 Task: Search one way flight ticket for 5 adults, 2 children, 1 infant in seat and 2 infants on lap in economy from Redmond: Roberts Field to Riverton: Central Wyoming Regional Airport (was Riverton Regional) on 8-4-2023. Choice of flights is Alaska. Number of bags: 2 carry on bags. Price is upto 106000. Outbound departure time preference is 17:30.
Action: Mouse moved to (415, 343)
Screenshot: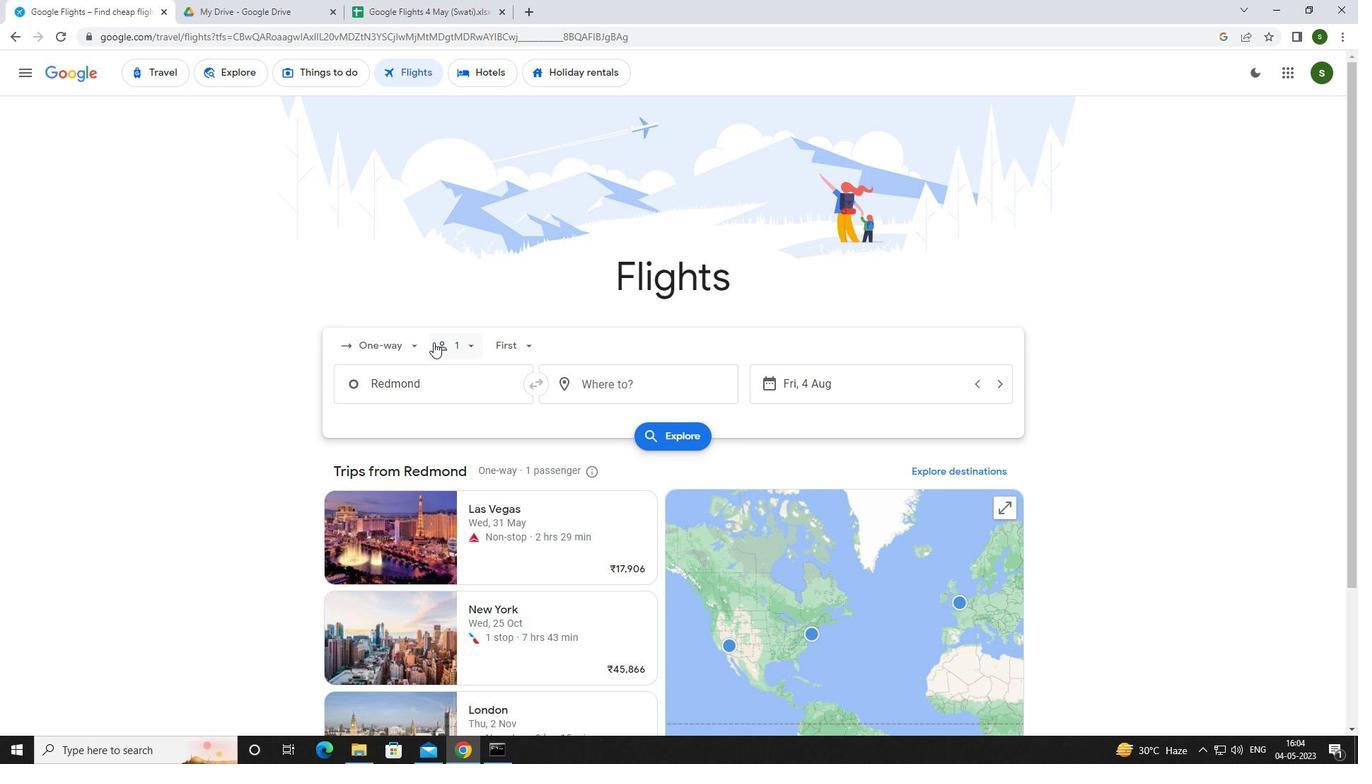 
Action: Mouse pressed left at (415, 343)
Screenshot: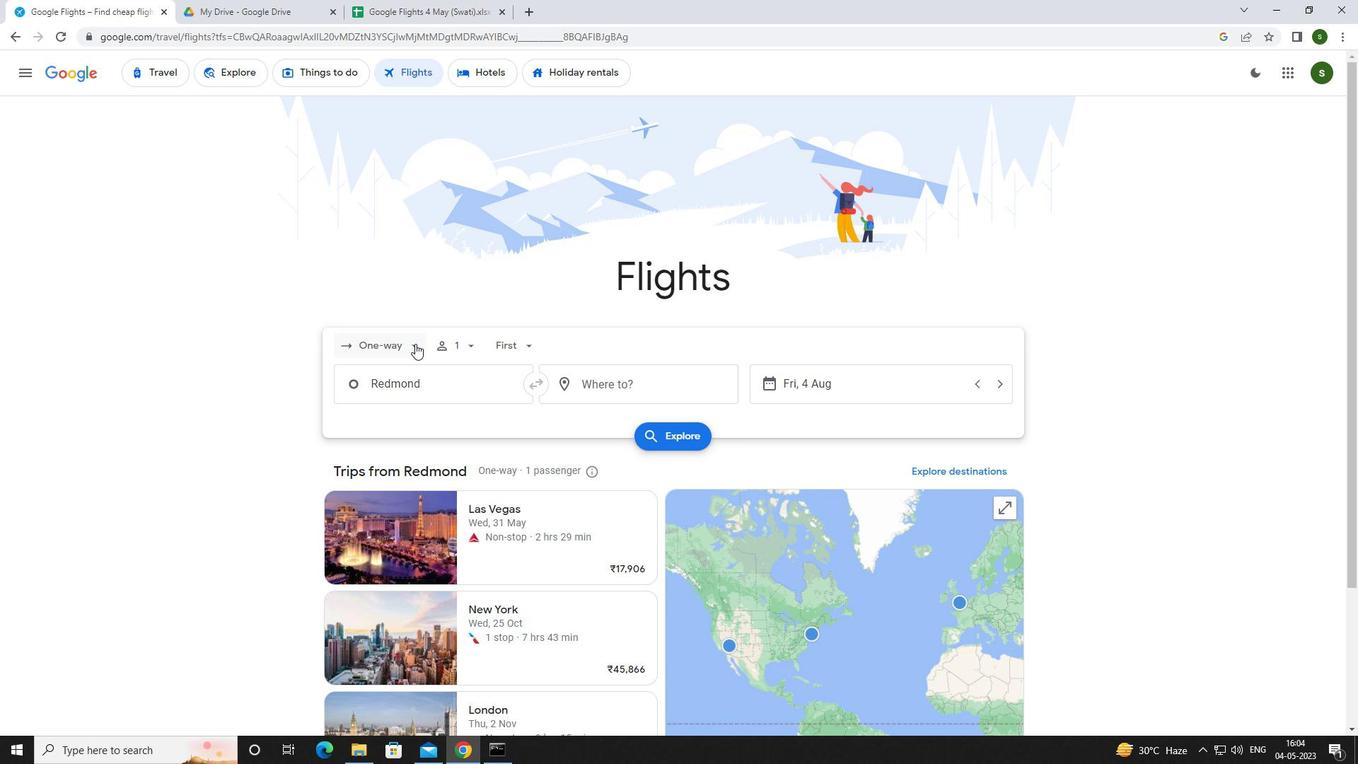 
Action: Mouse moved to (408, 407)
Screenshot: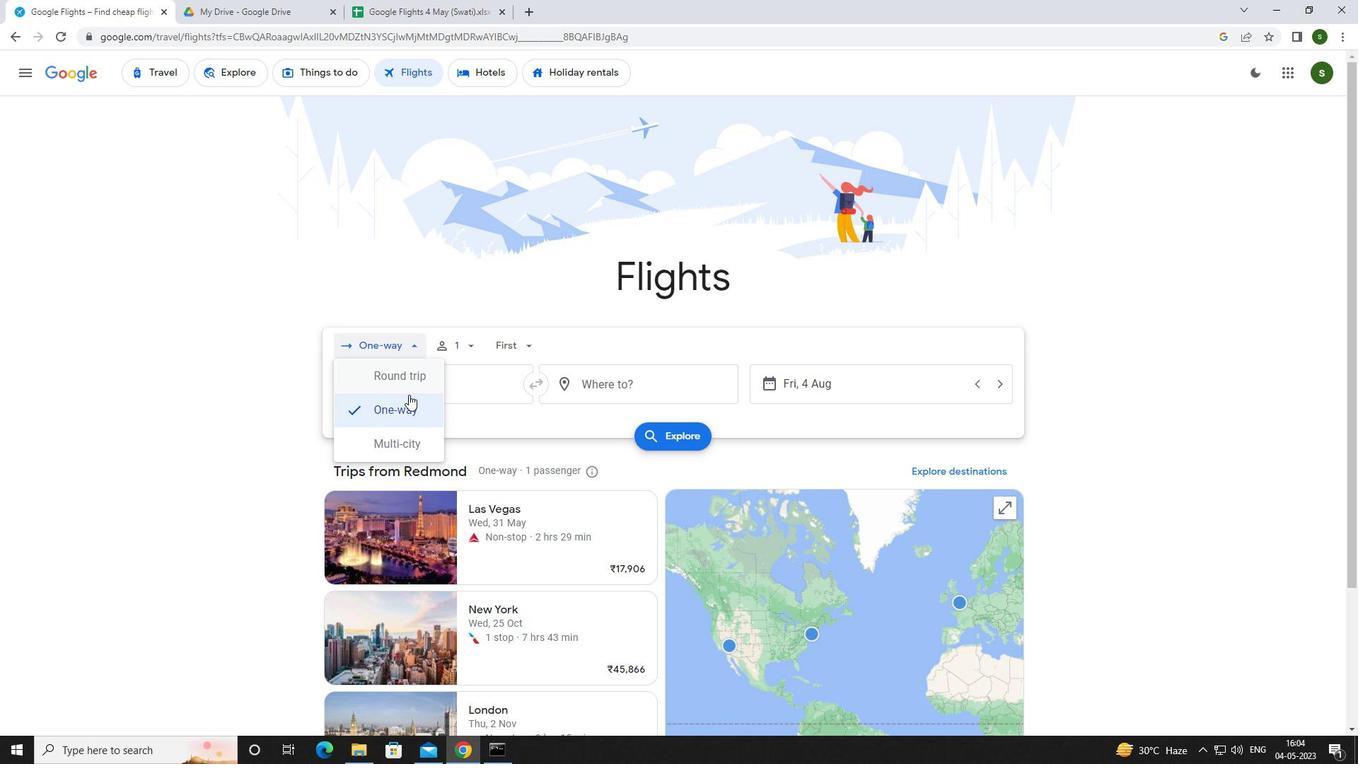 
Action: Mouse pressed left at (408, 407)
Screenshot: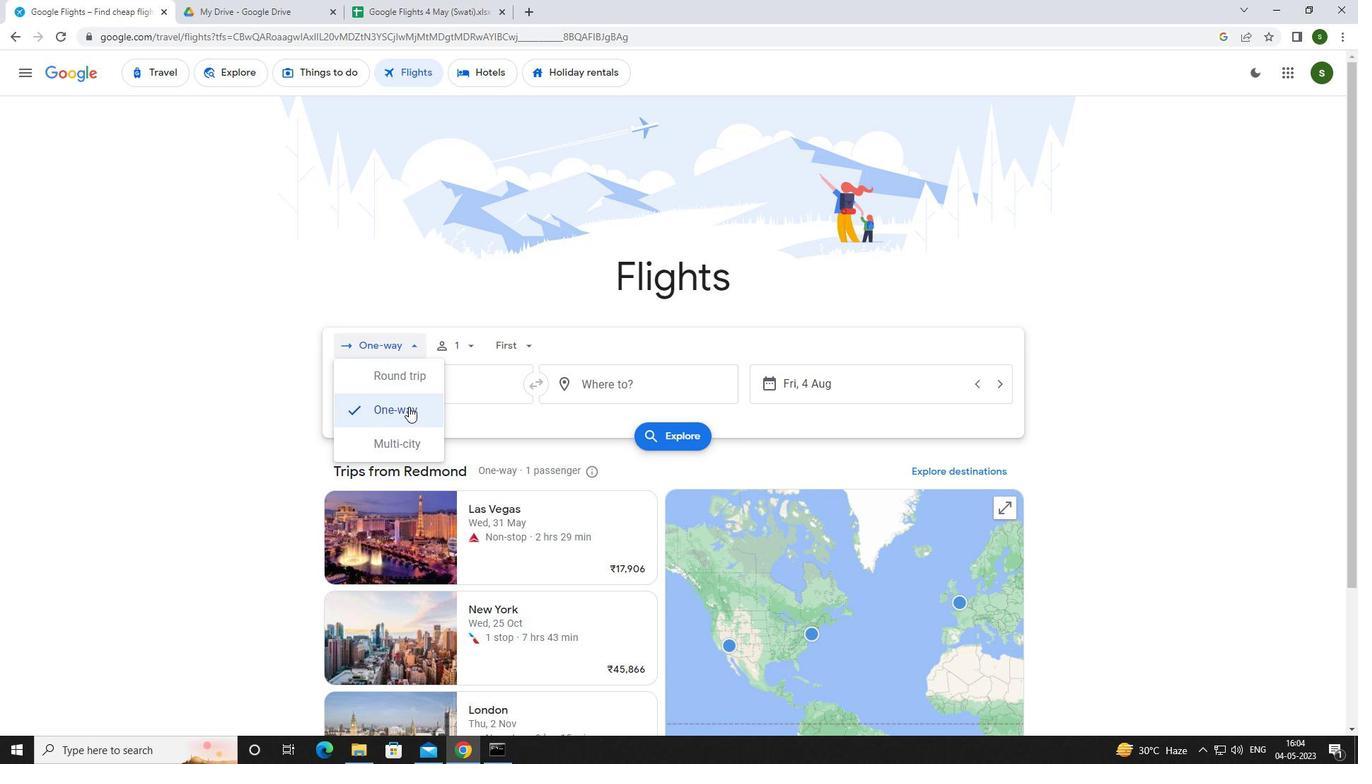 
Action: Mouse moved to (471, 350)
Screenshot: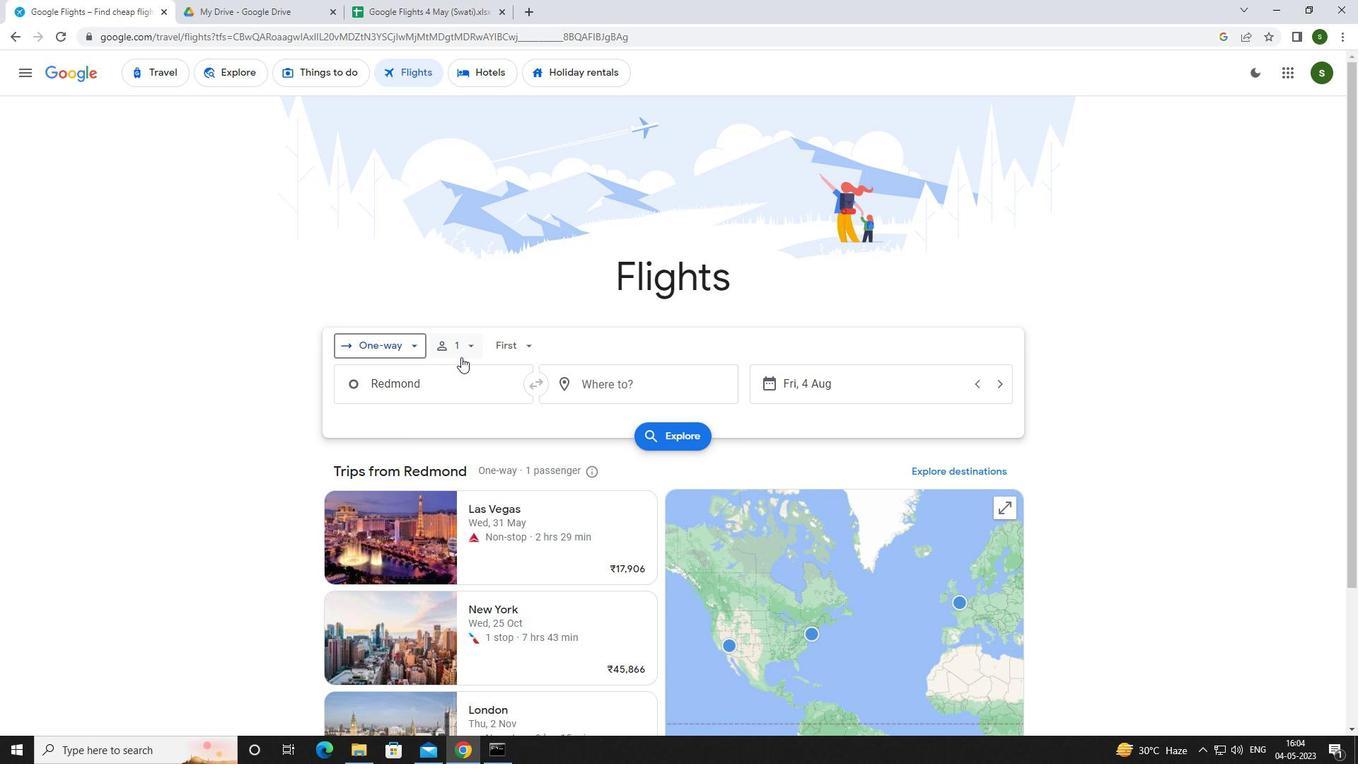 
Action: Mouse pressed left at (471, 350)
Screenshot: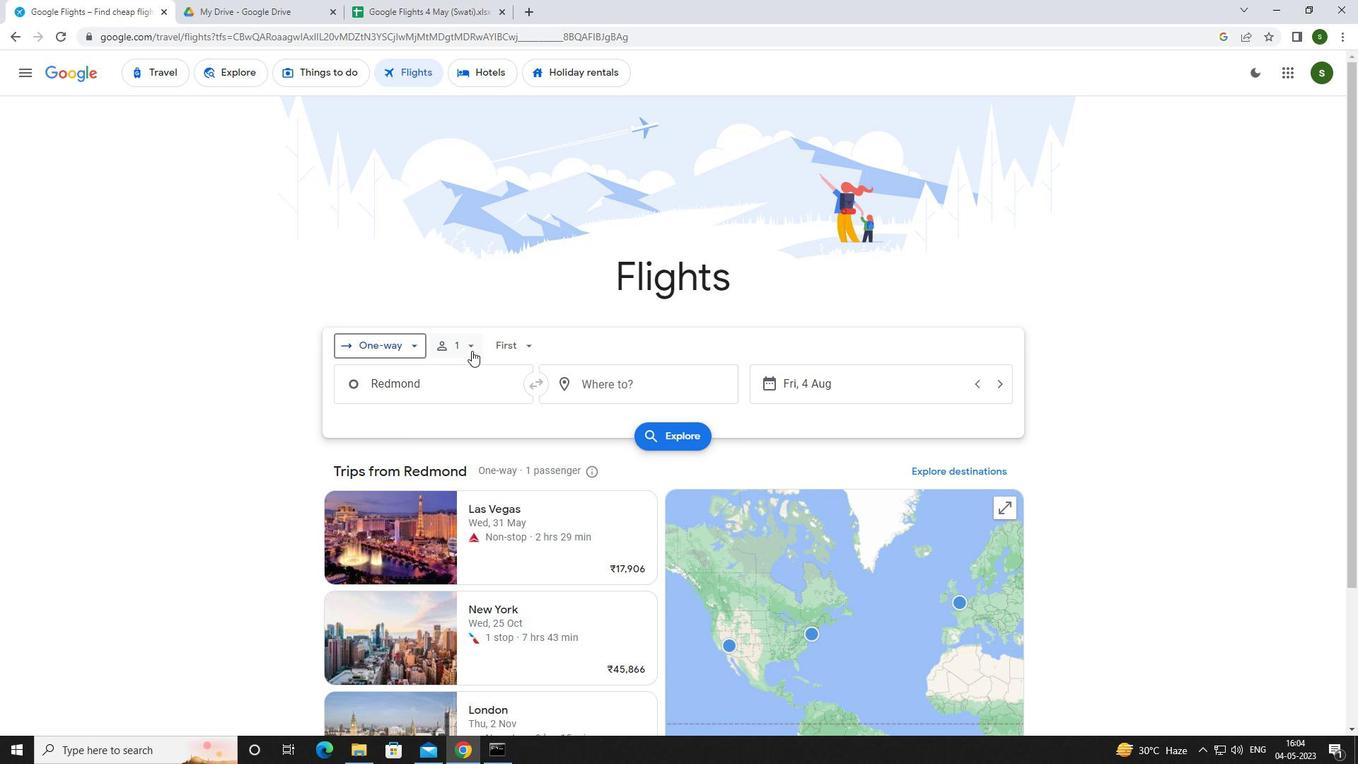 
Action: Mouse moved to (575, 384)
Screenshot: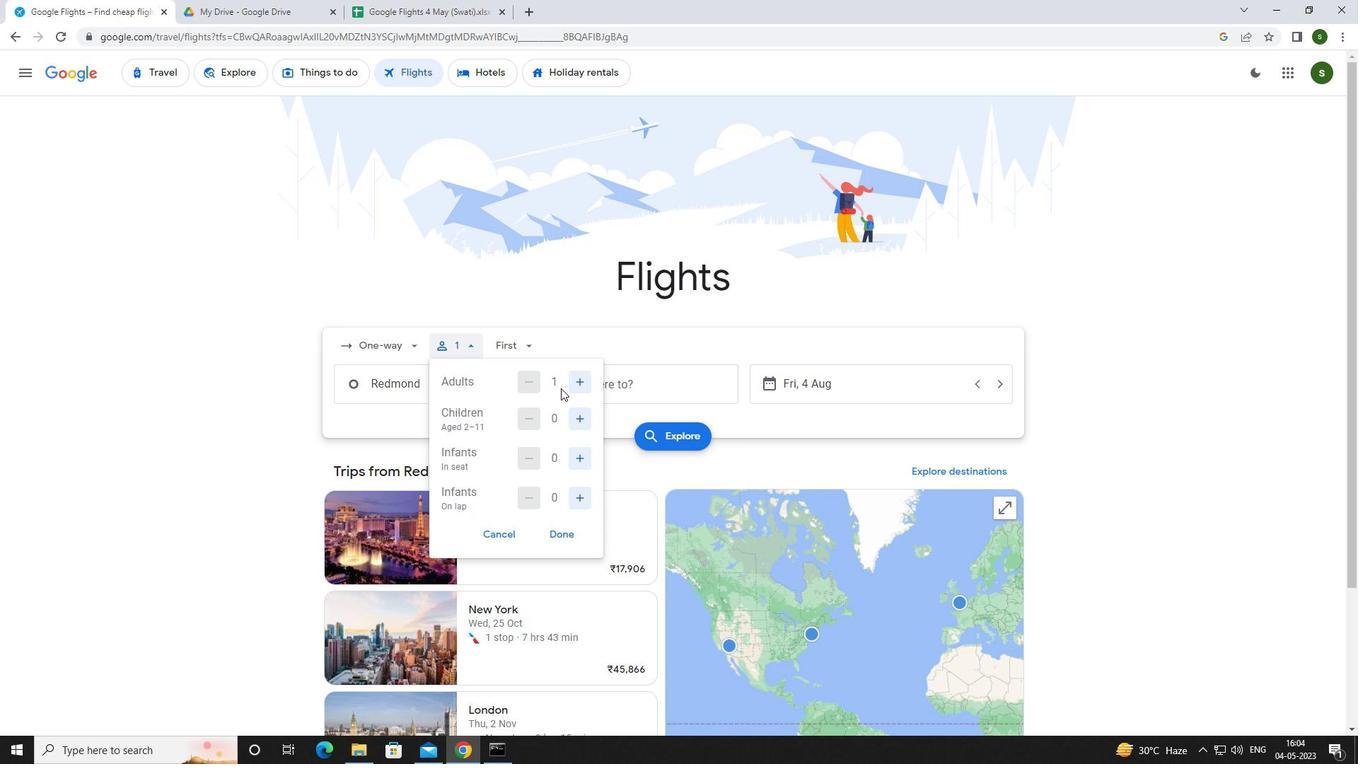 
Action: Mouse pressed left at (575, 384)
Screenshot: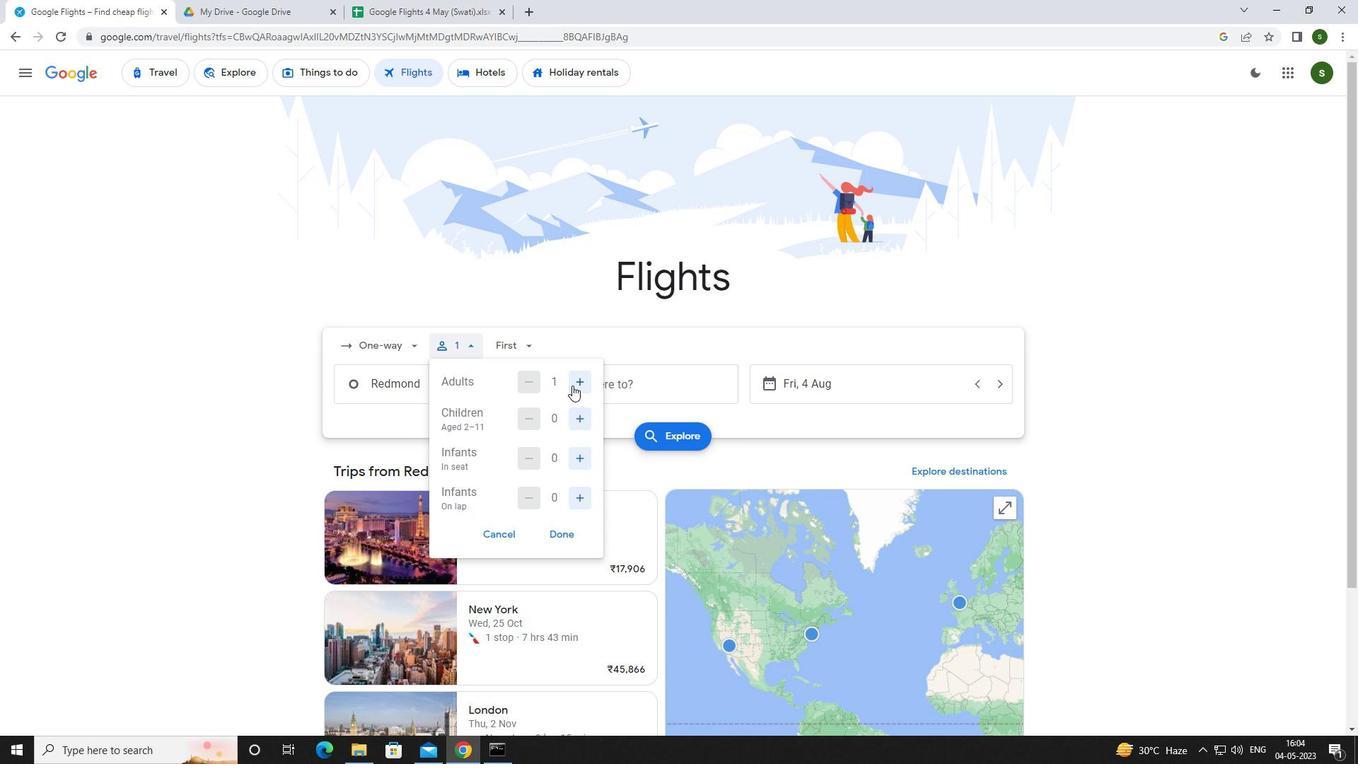 
Action: Mouse pressed left at (575, 384)
Screenshot: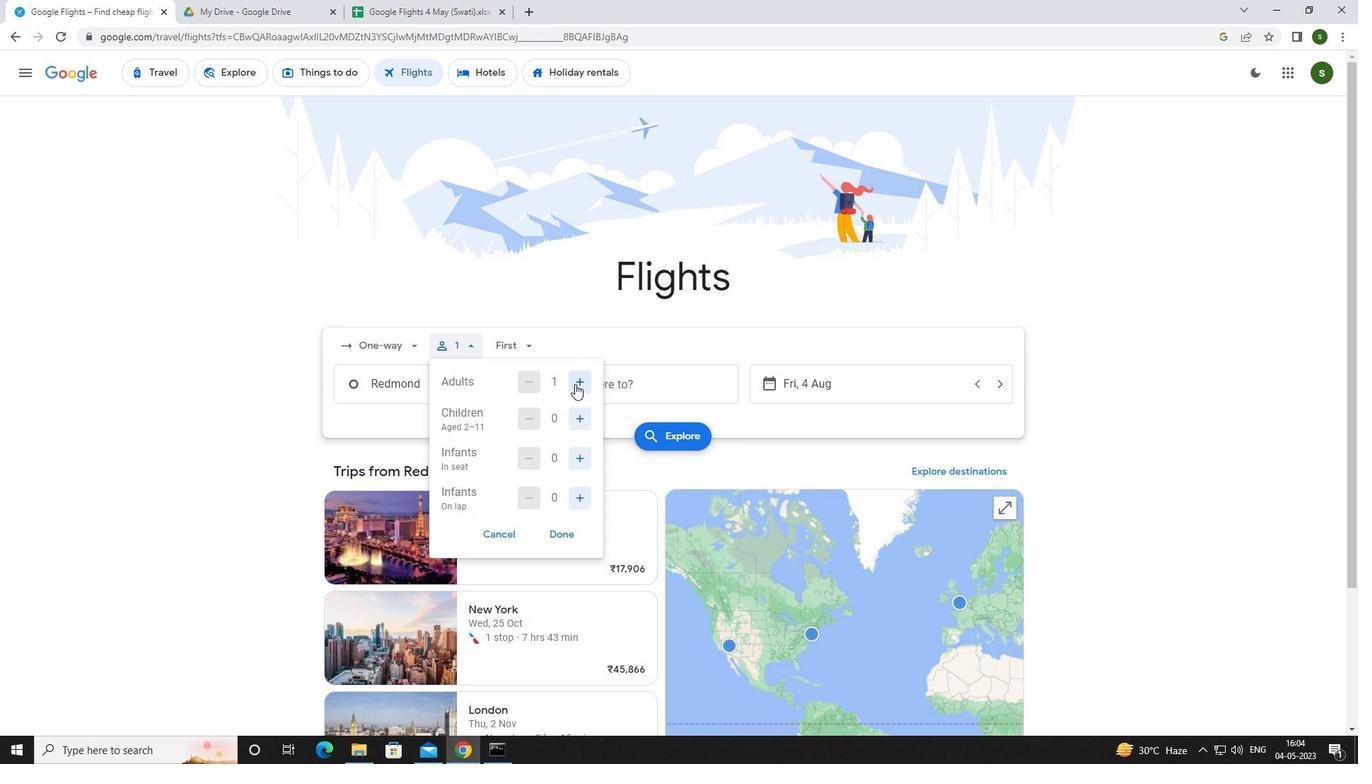 
Action: Mouse pressed left at (575, 384)
Screenshot: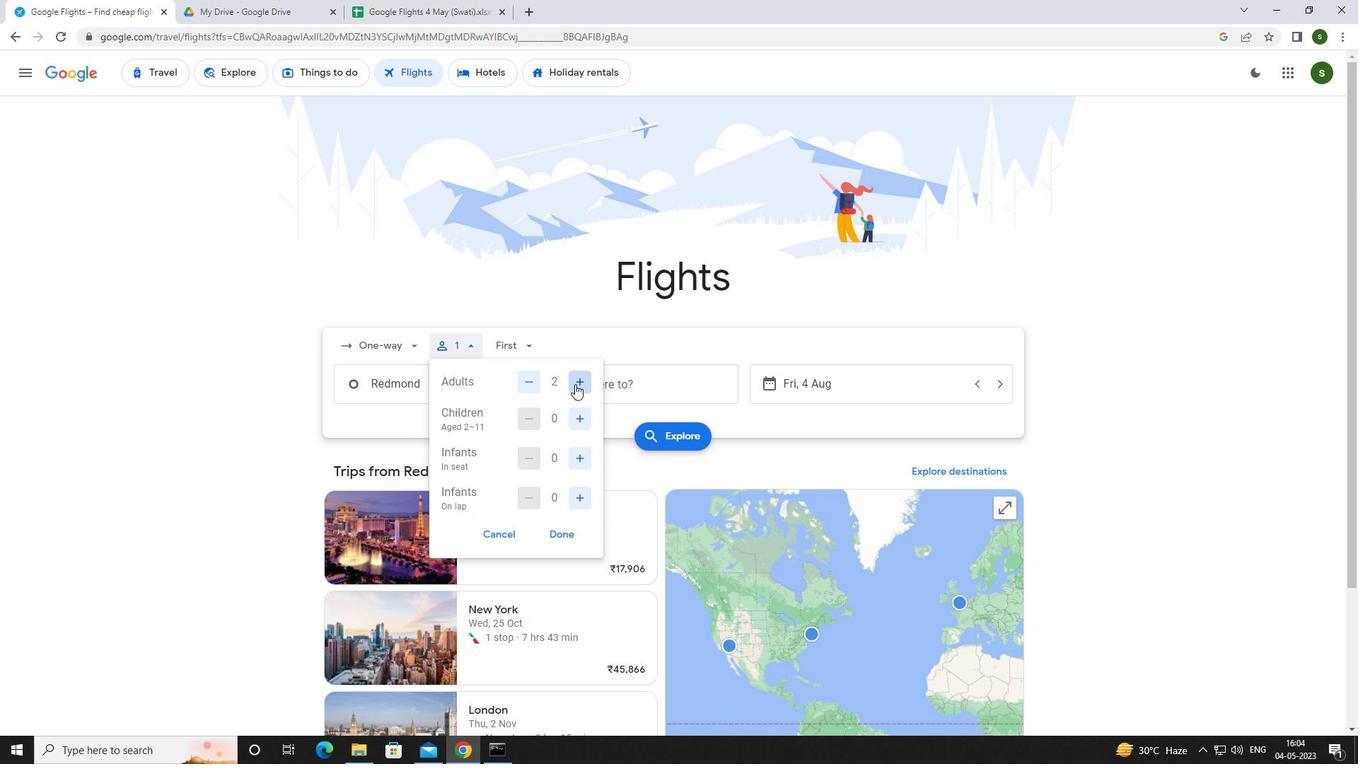 
Action: Mouse pressed left at (575, 384)
Screenshot: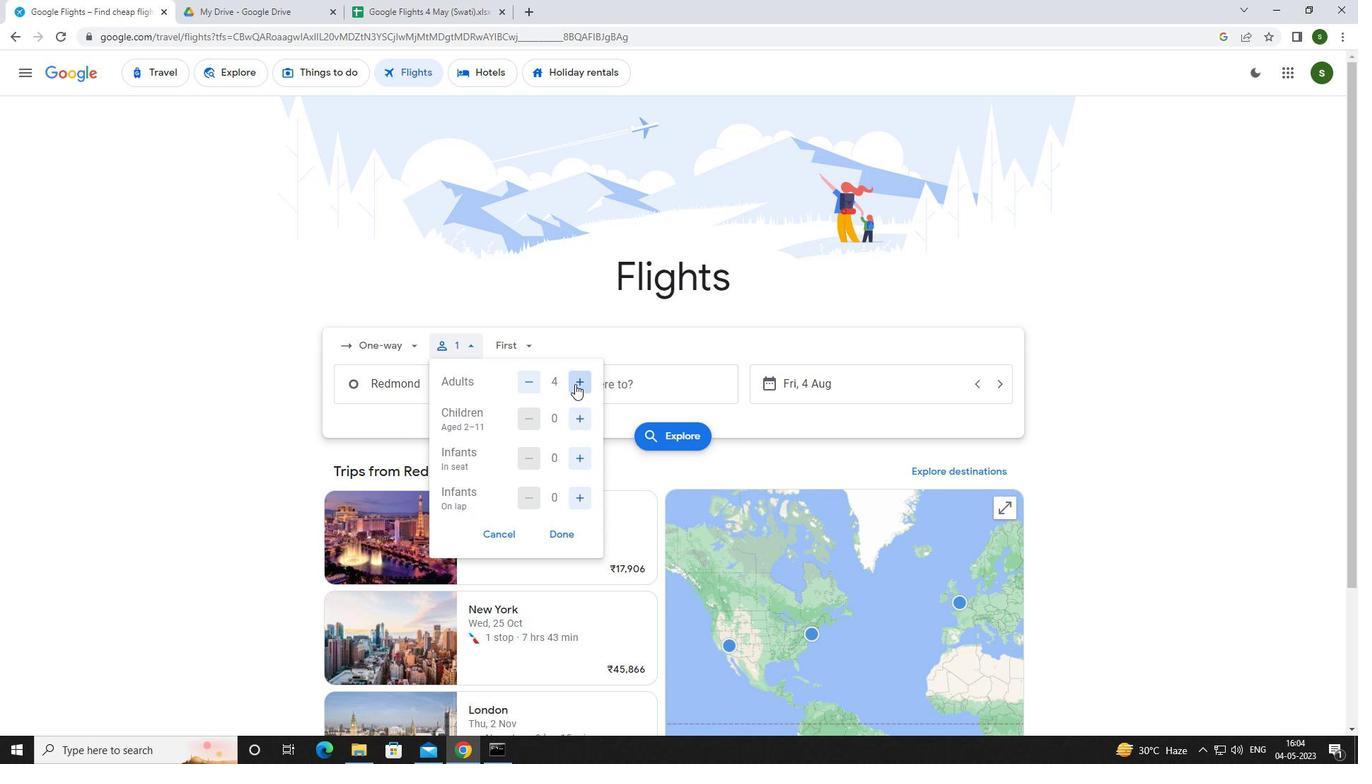 
Action: Mouse moved to (587, 415)
Screenshot: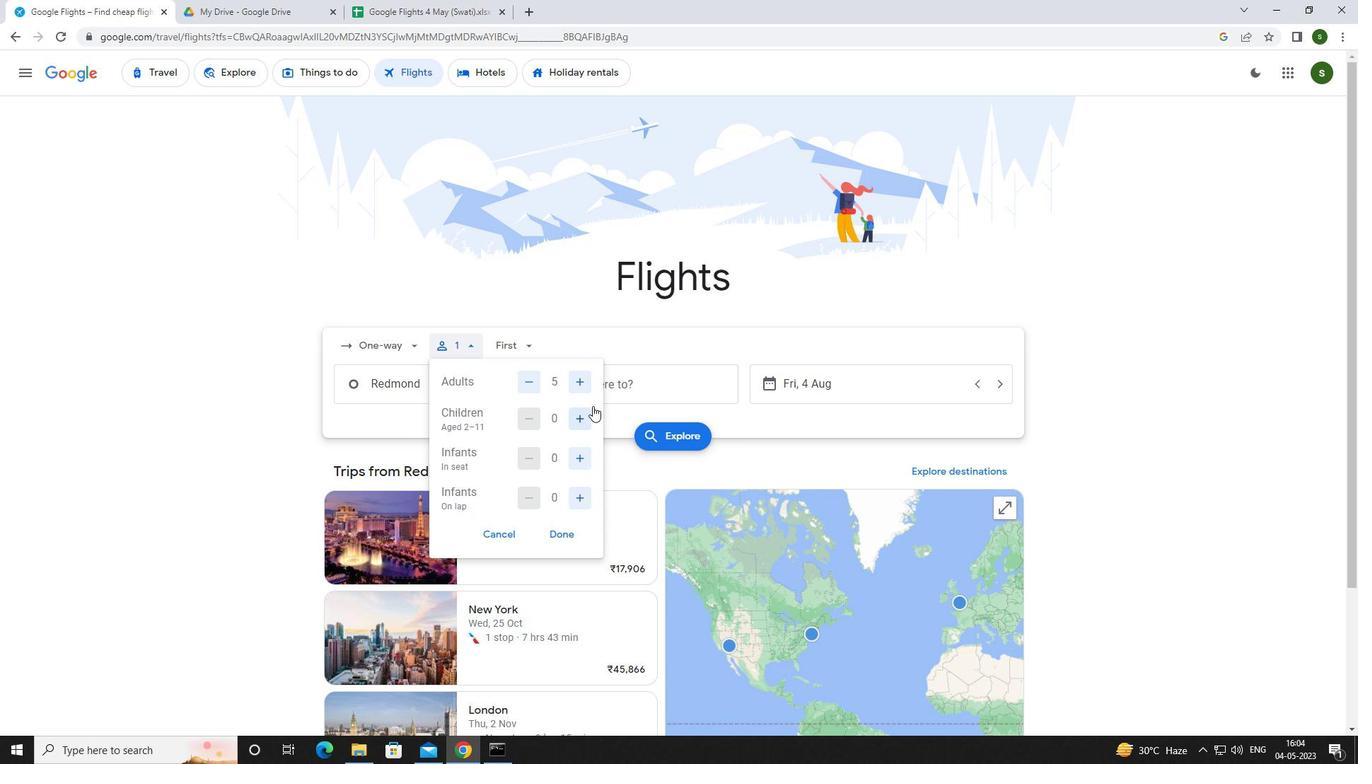 
Action: Mouse pressed left at (587, 415)
Screenshot: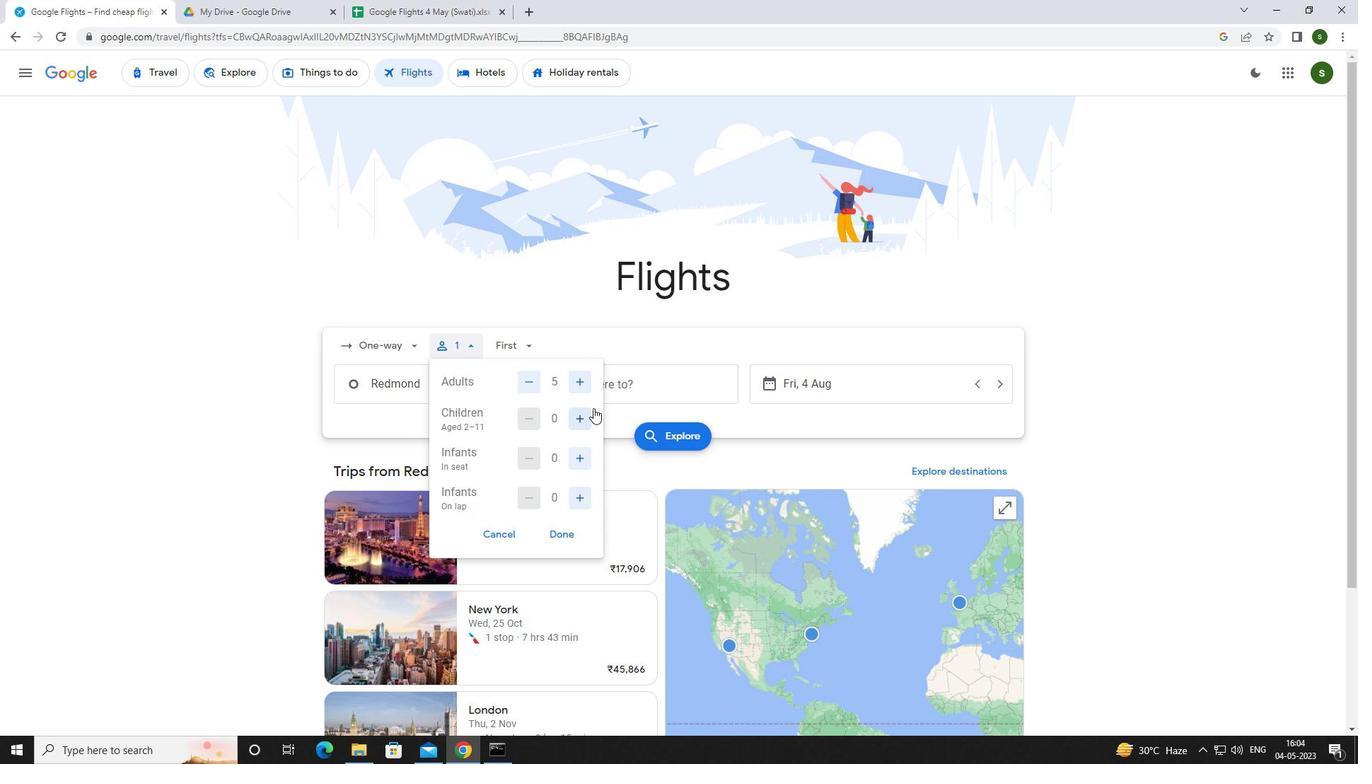 
Action: Mouse pressed left at (587, 415)
Screenshot: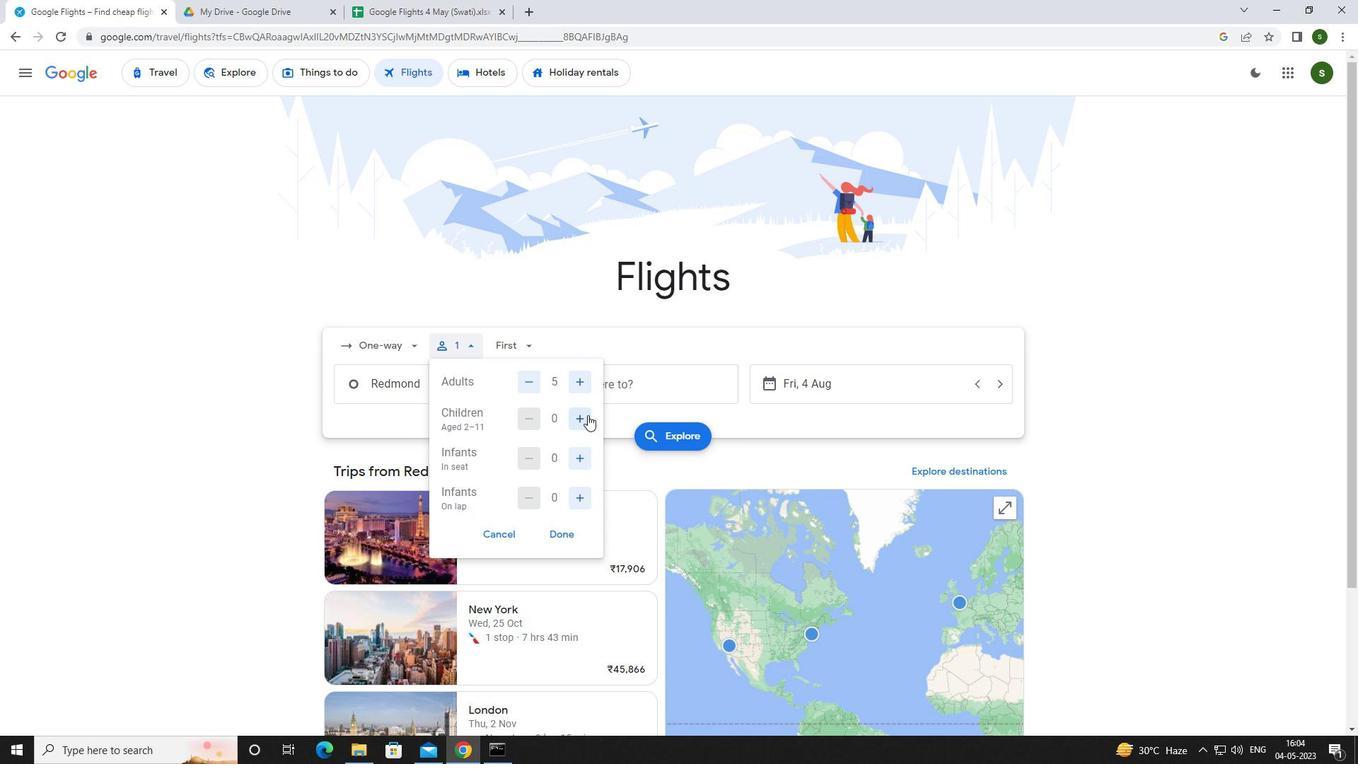 
Action: Mouse moved to (578, 452)
Screenshot: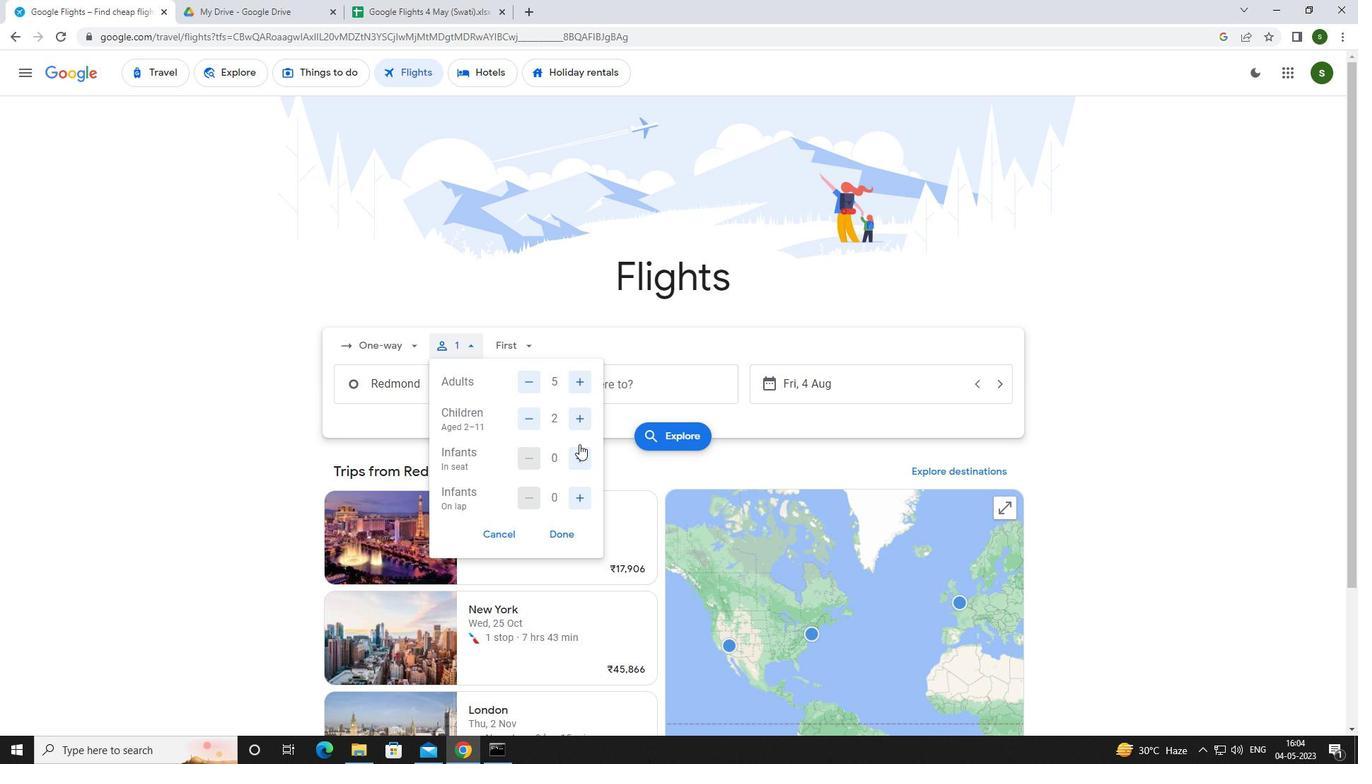 
Action: Mouse pressed left at (578, 452)
Screenshot: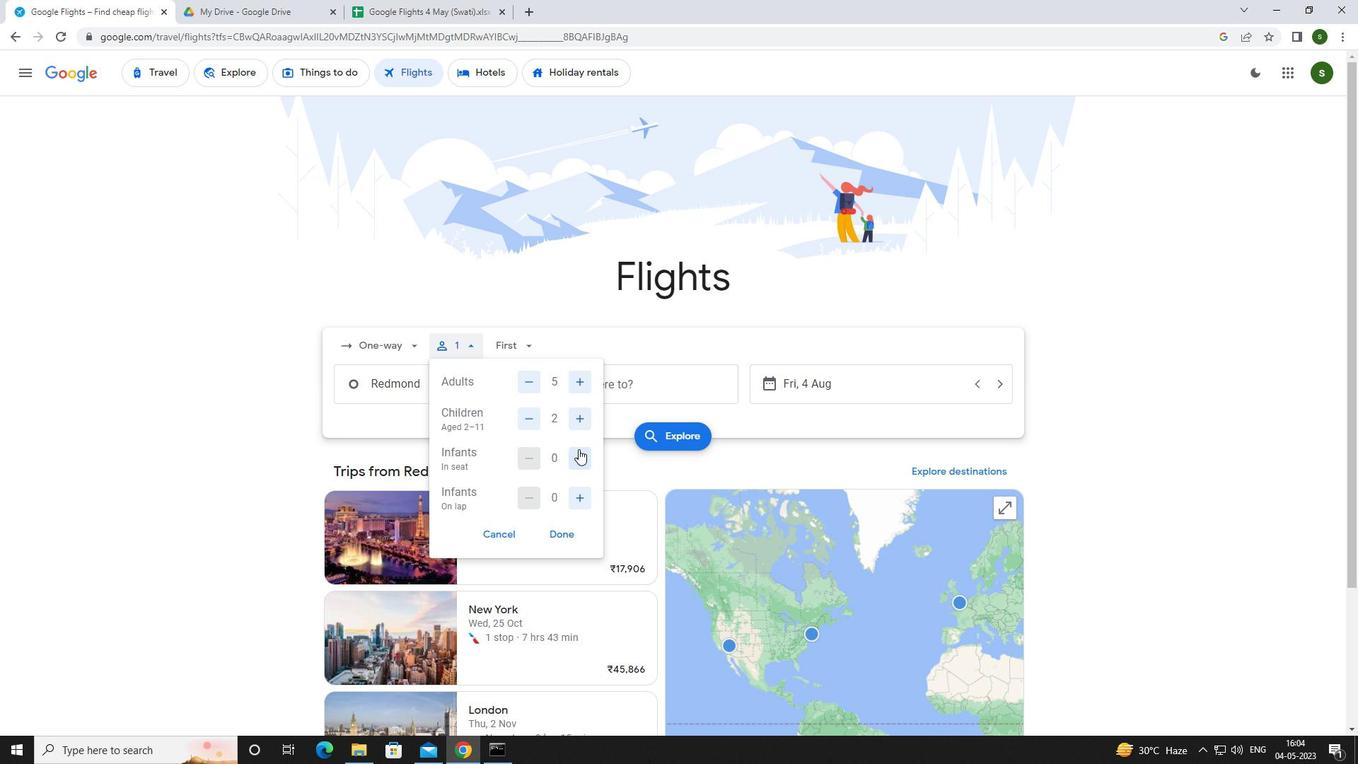 
Action: Mouse moved to (578, 488)
Screenshot: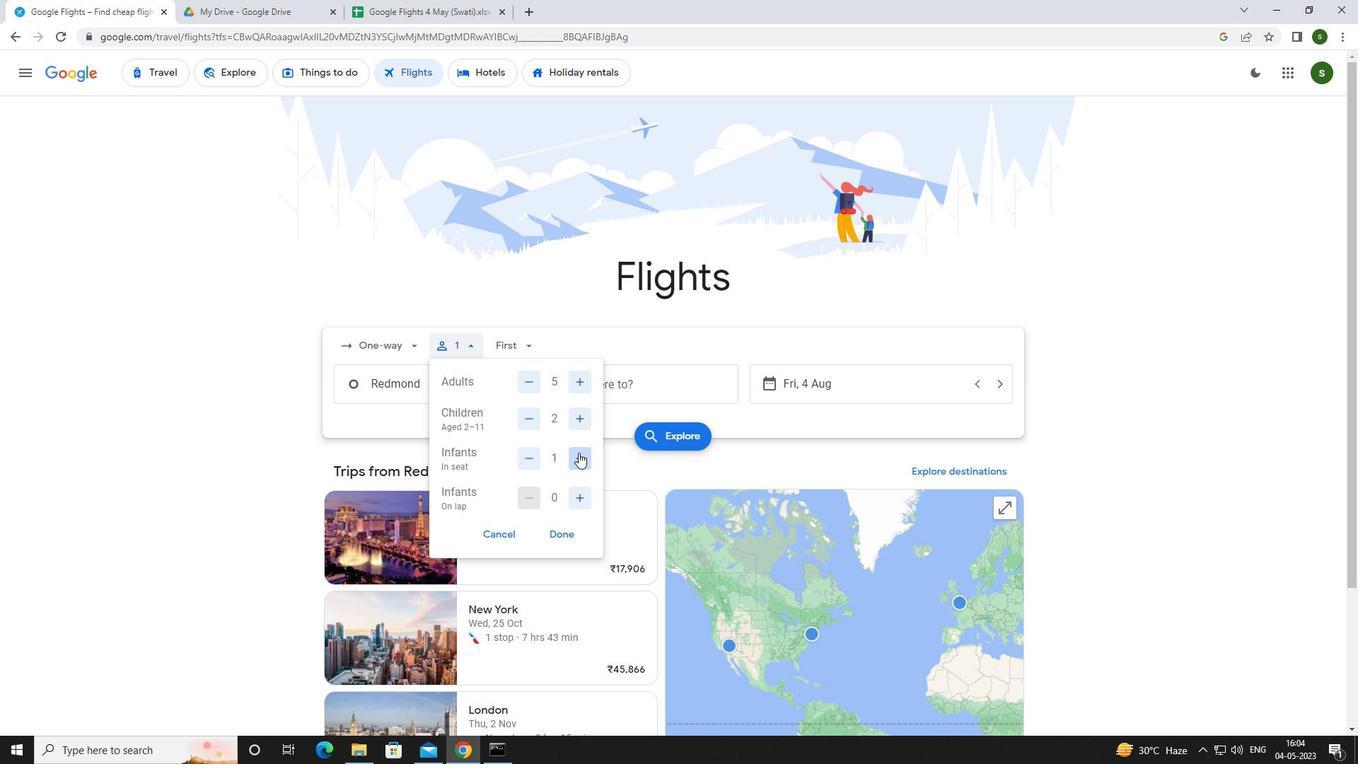 
Action: Mouse pressed left at (578, 488)
Screenshot: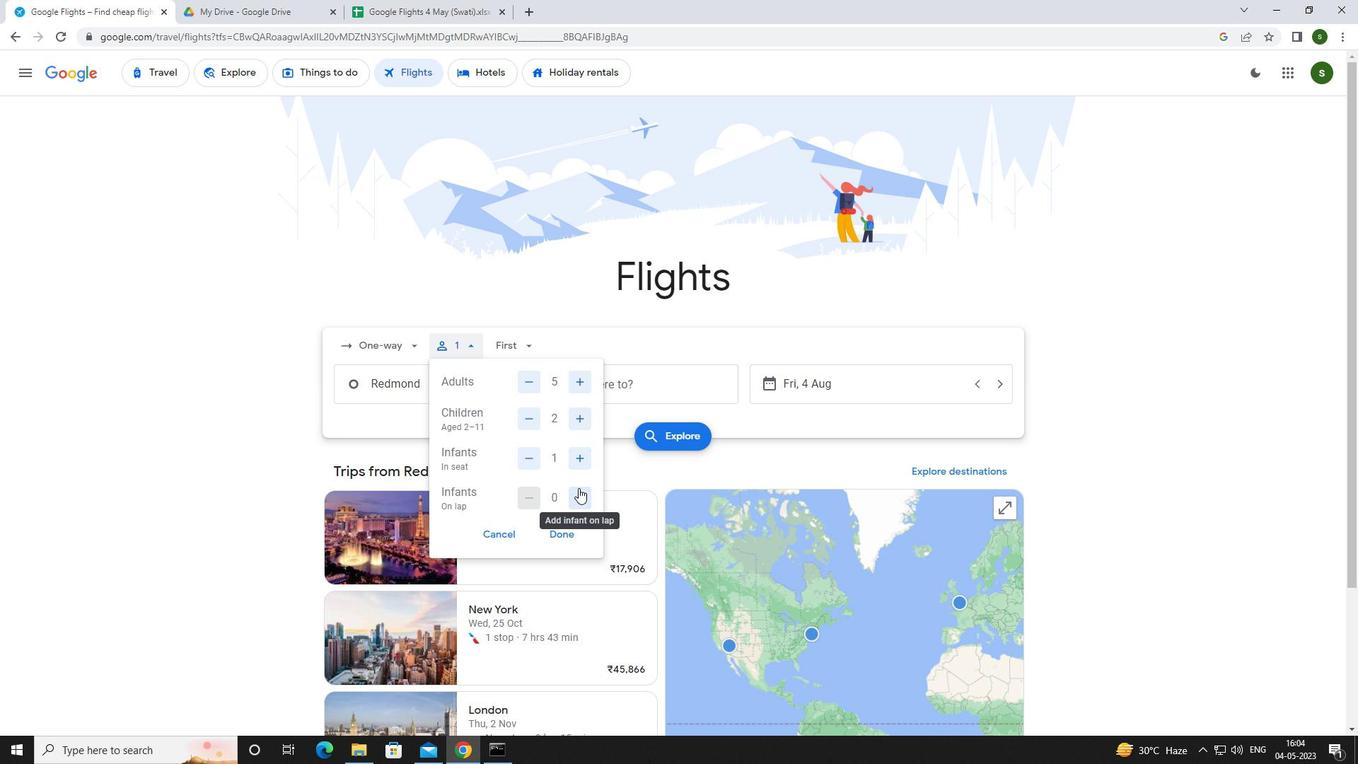 
Action: Mouse moved to (510, 343)
Screenshot: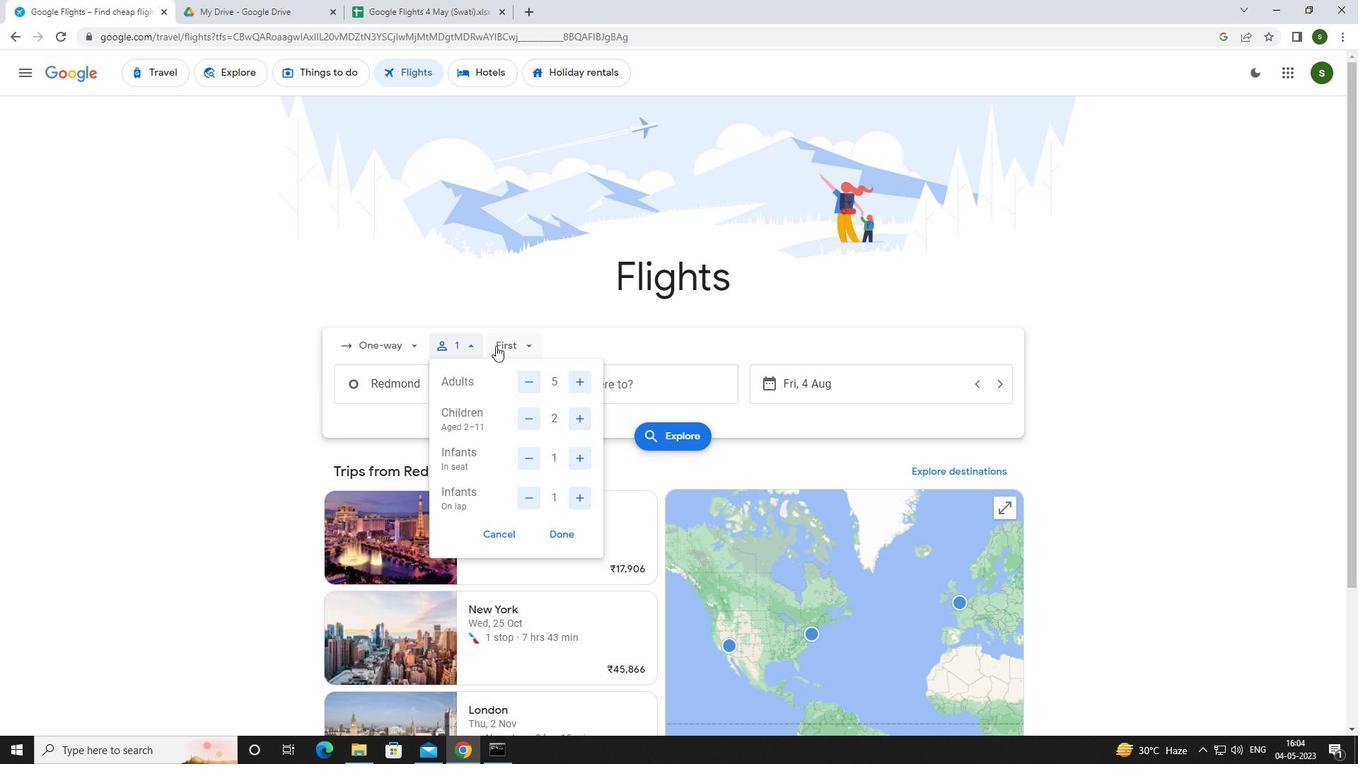 
Action: Mouse pressed left at (510, 343)
Screenshot: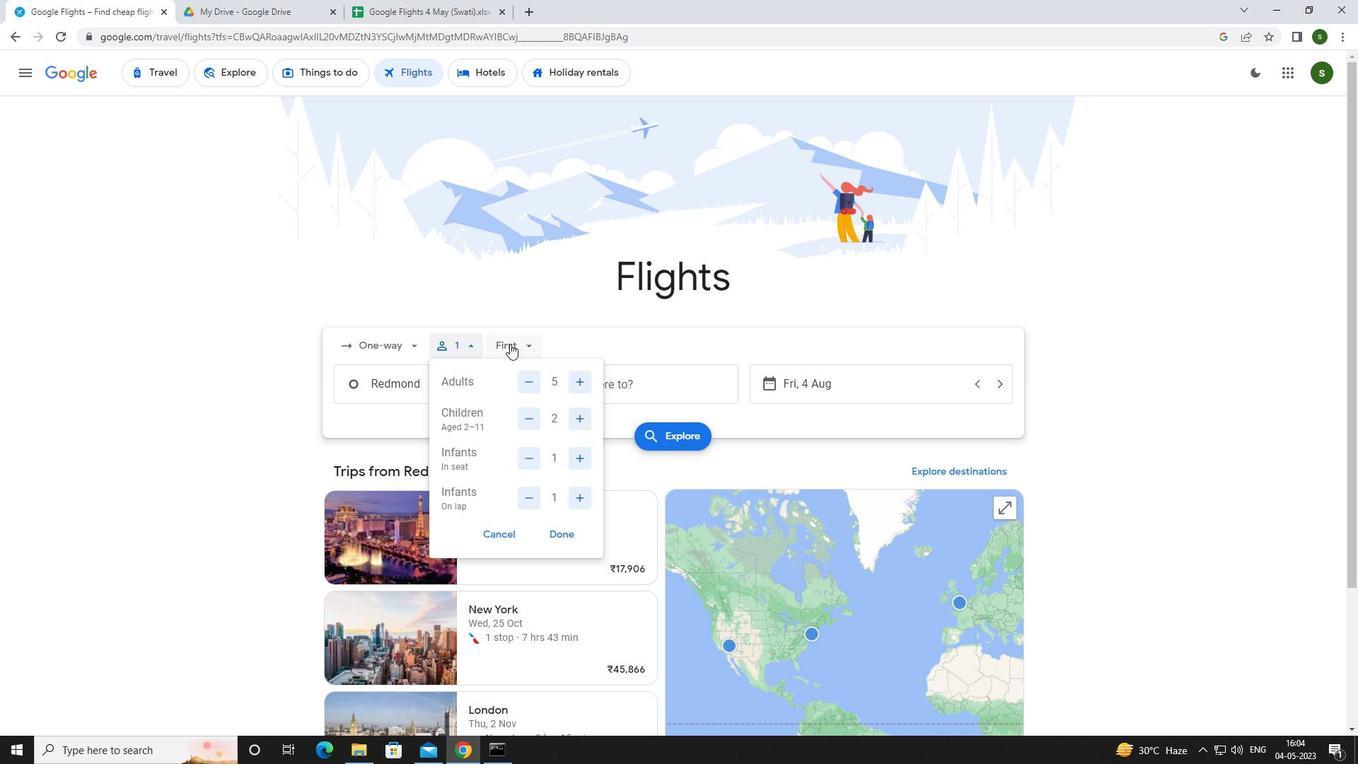 
Action: Mouse moved to (533, 369)
Screenshot: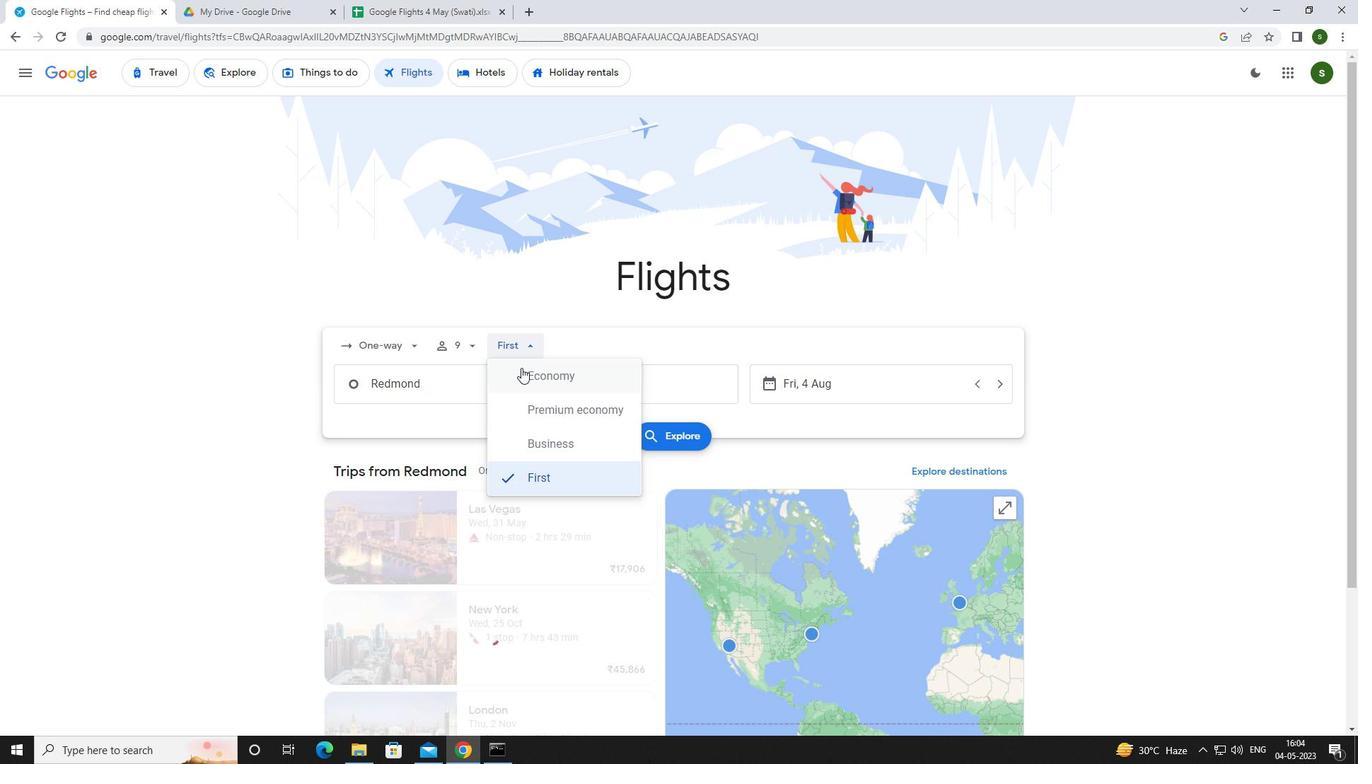 
Action: Mouse pressed left at (533, 369)
Screenshot: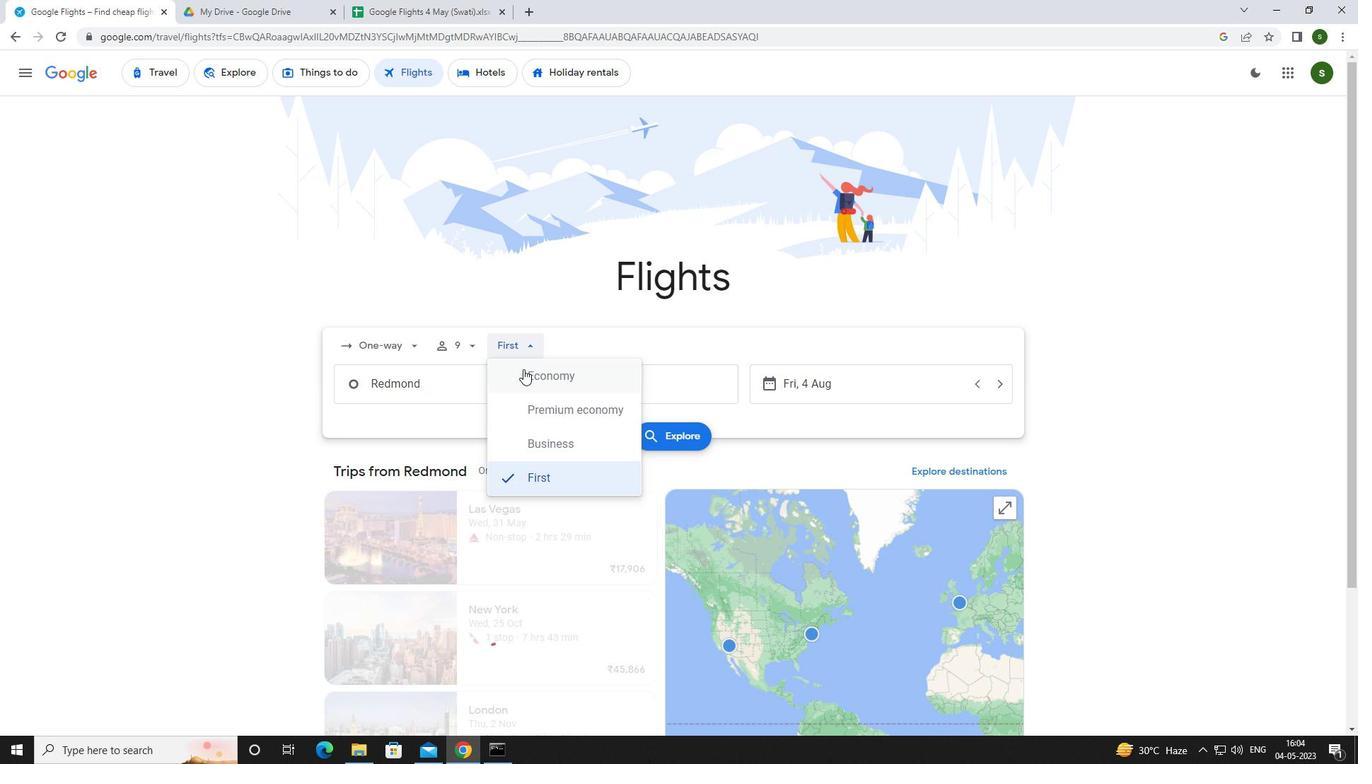 
Action: Mouse moved to (471, 389)
Screenshot: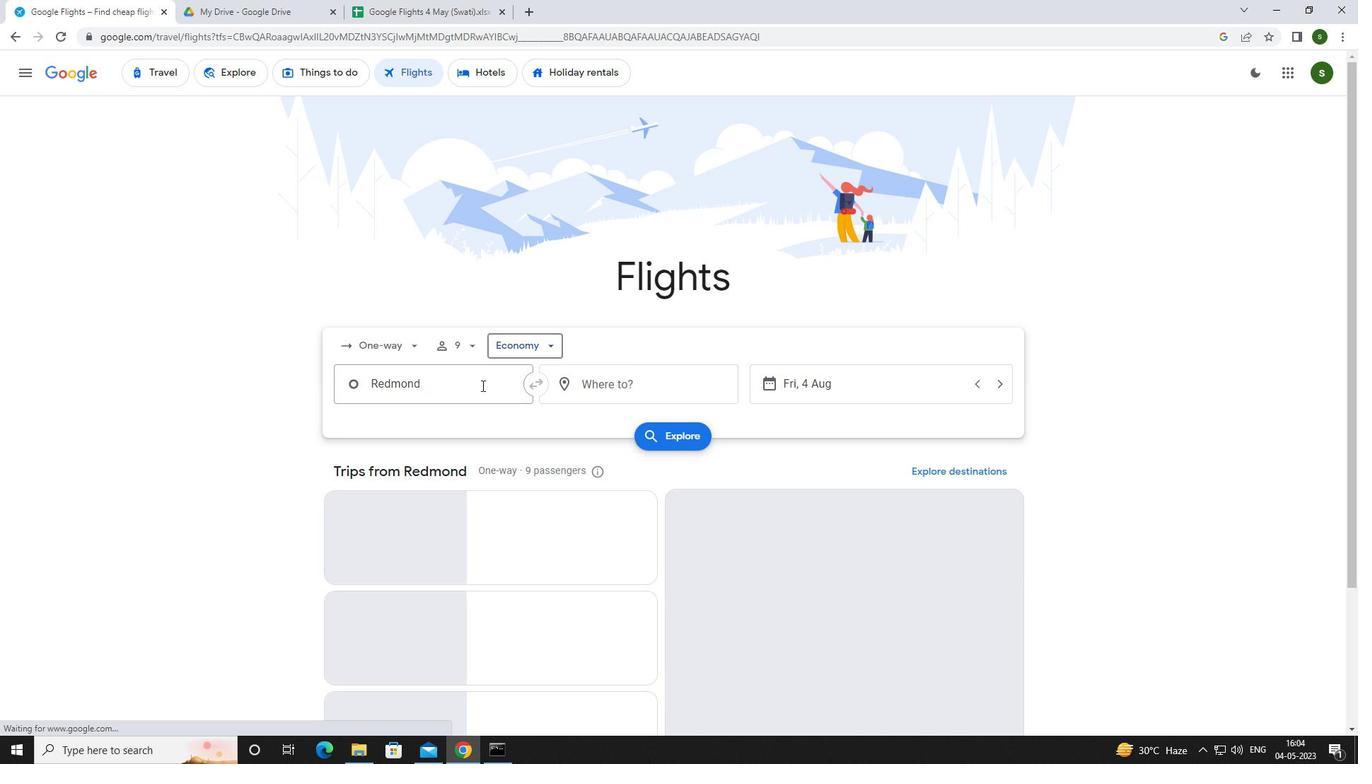 
Action: Mouse pressed left at (471, 389)
Screenshot: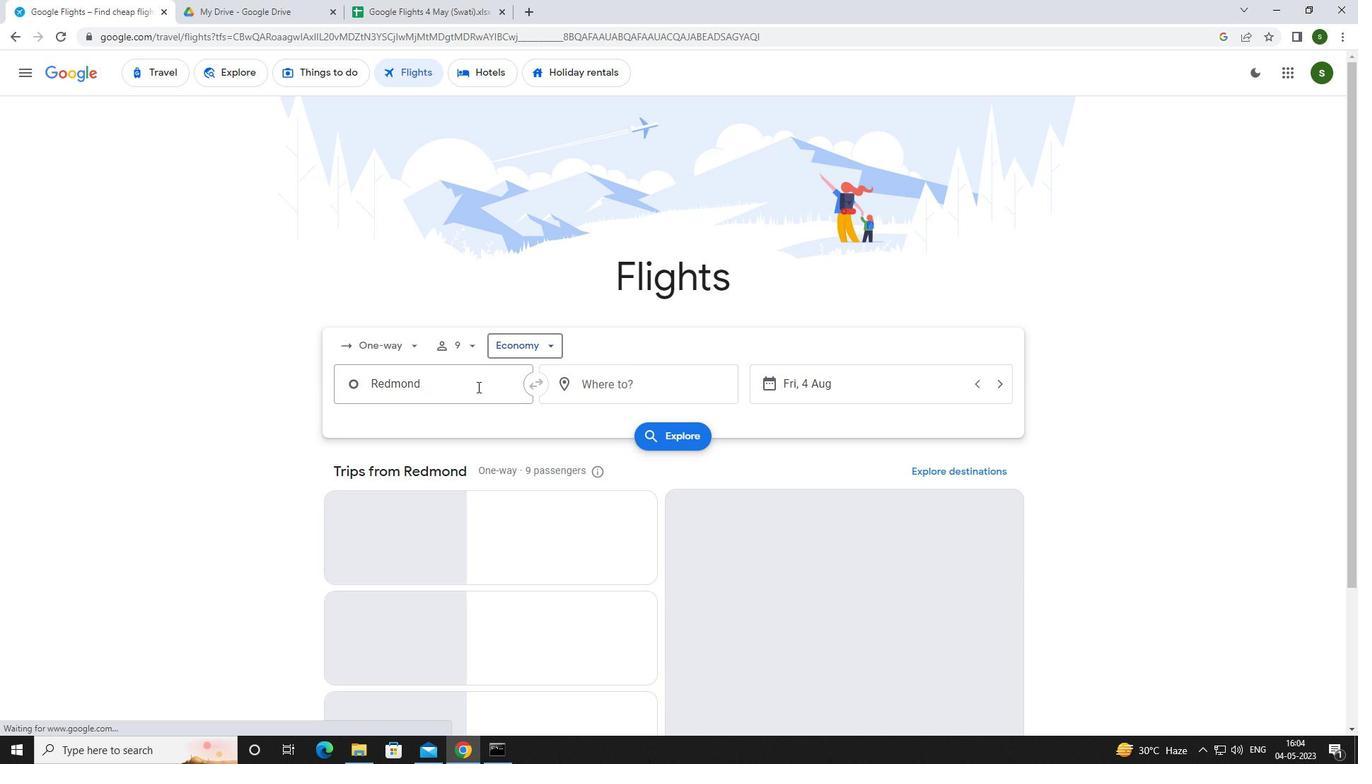 
Action: Key pressed <Key.caps_lock>r<Key.caps_lock>edmond<Key.enter>
Screenshot: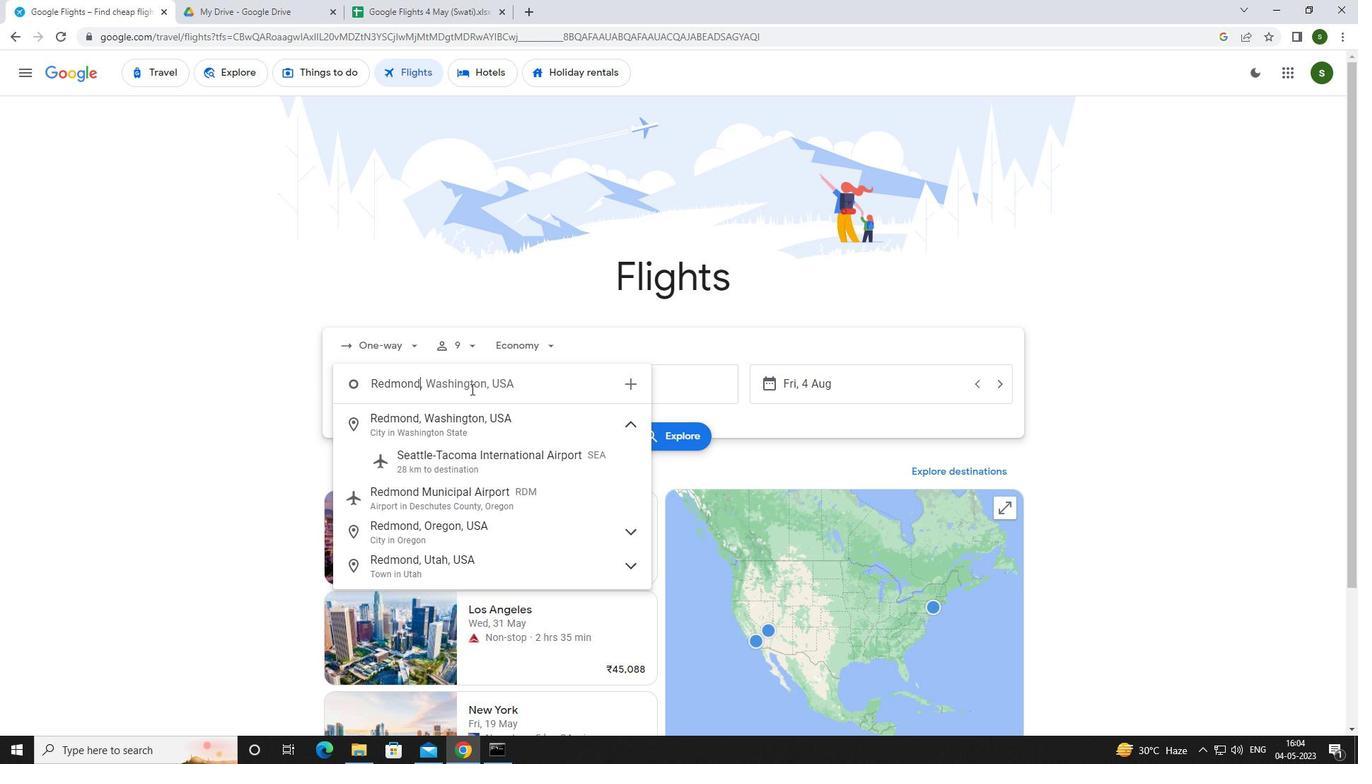 
Action: Mouse moved to (621, 385)
Screenshot: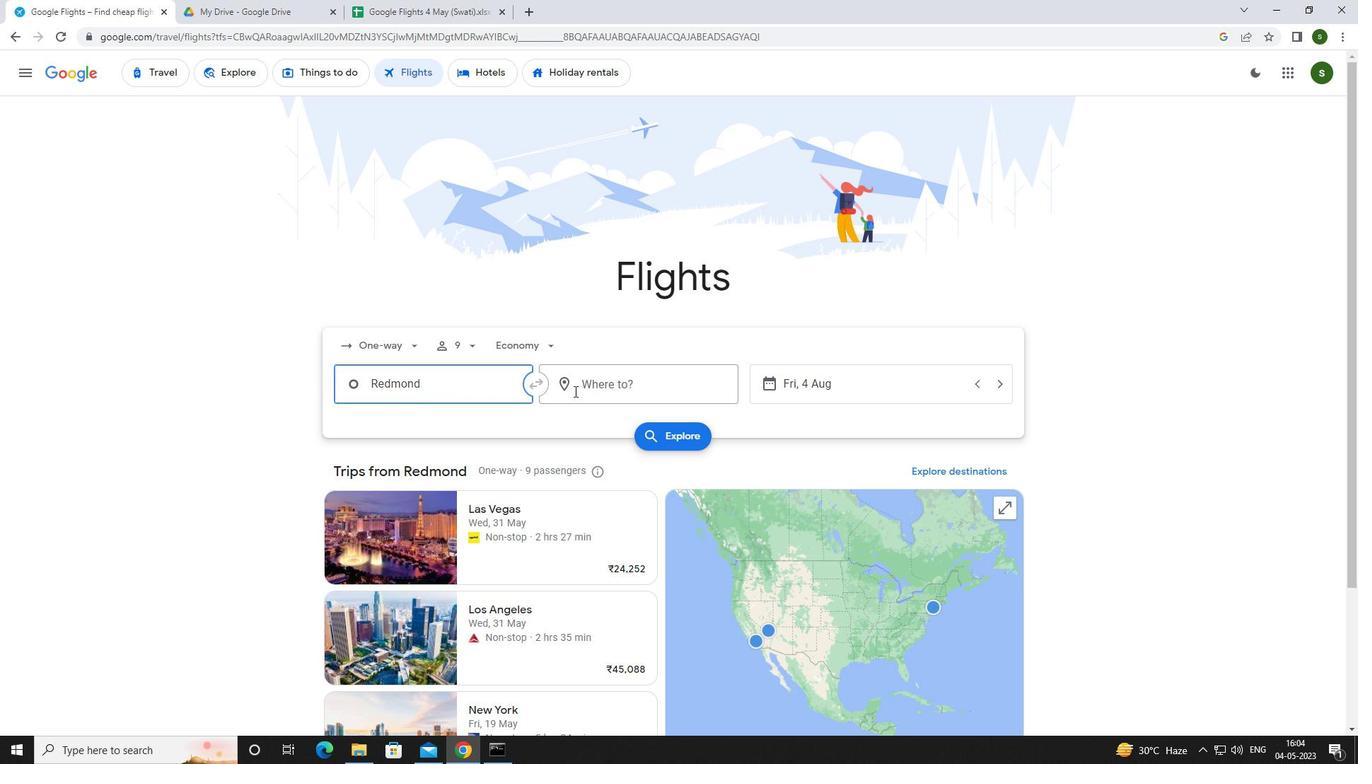 
Action: Mouse pressed left at (621, 385)
Screenshot: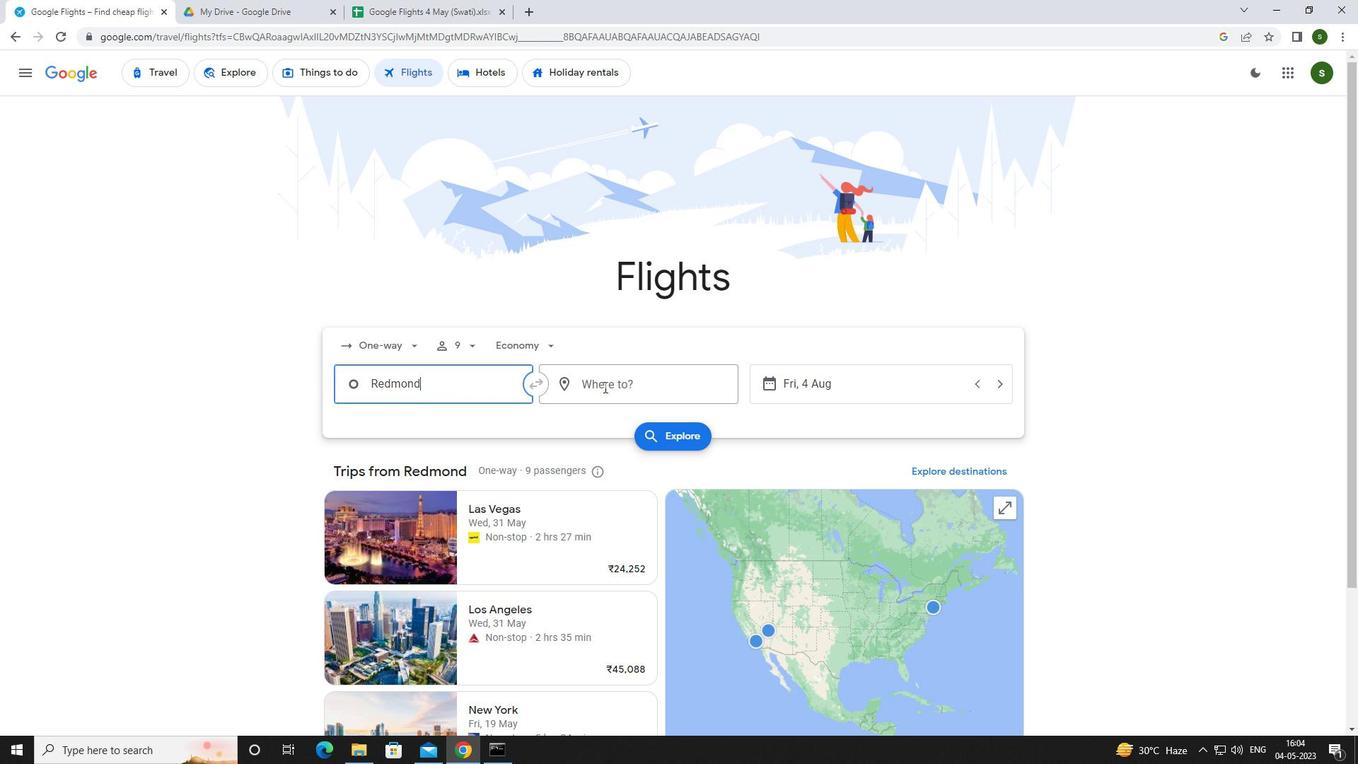 
Action: Mouse moved to (595, 390)
Screenshot: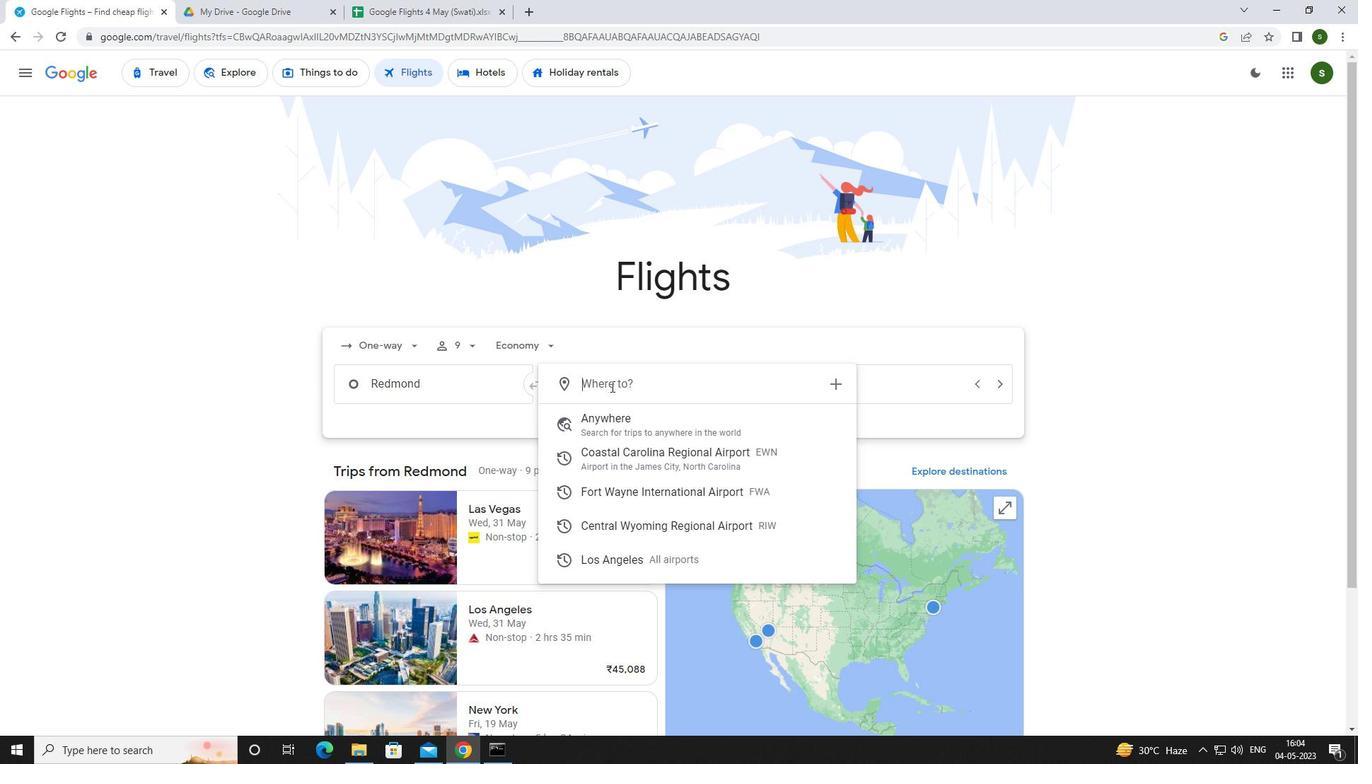 
Action: Key pressed <Key.caps_lock>r<Key.caps_lock>iverto
Screenshot: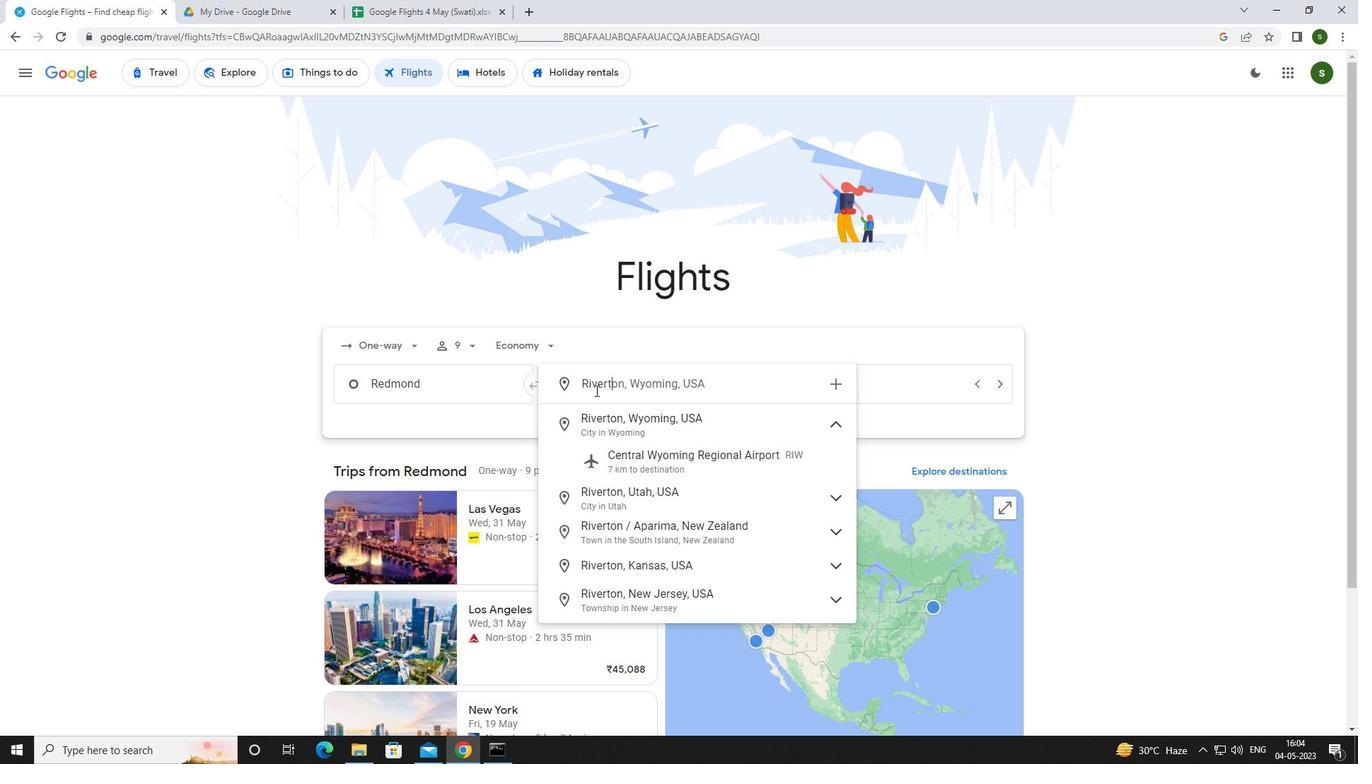 
Action: Mouse moved to (636, 460)
Screenshot: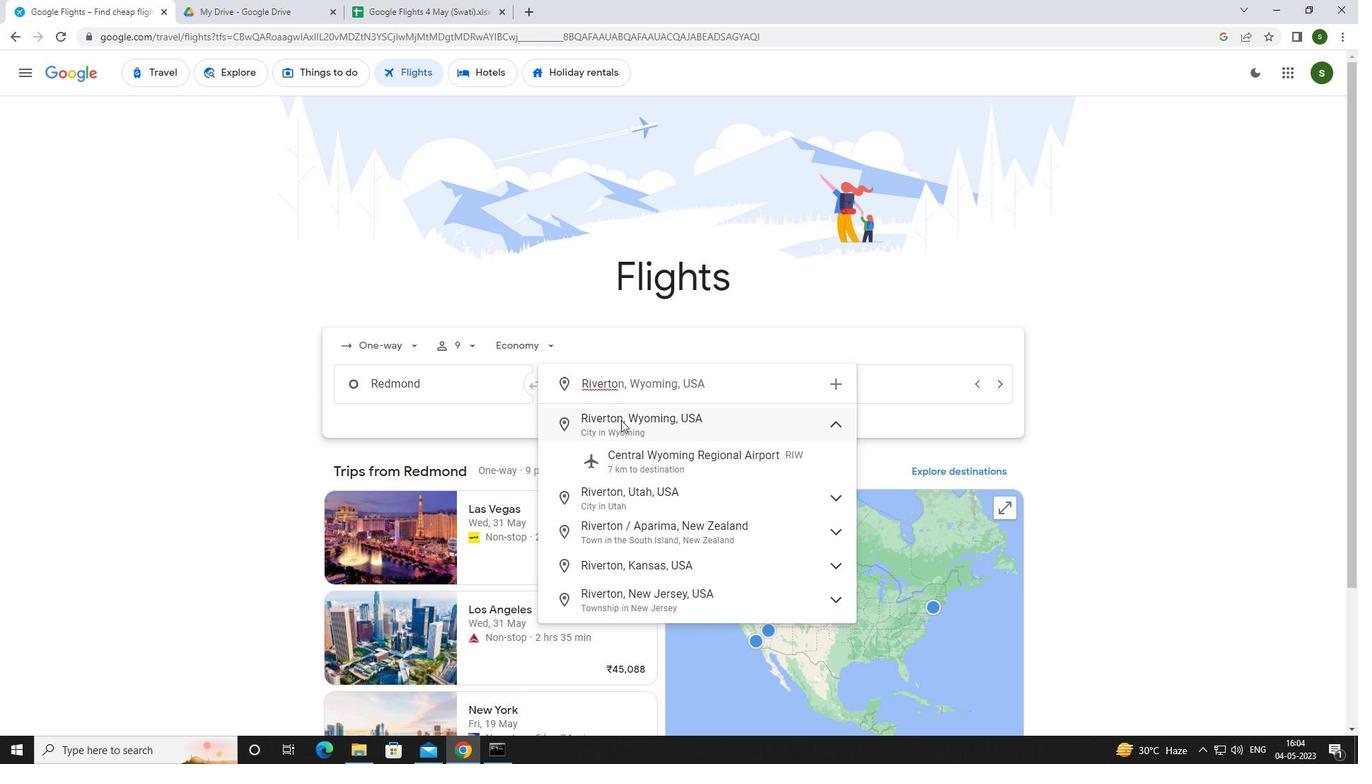 
Action: Mouse pressed left at (636, 460)
Screenshot: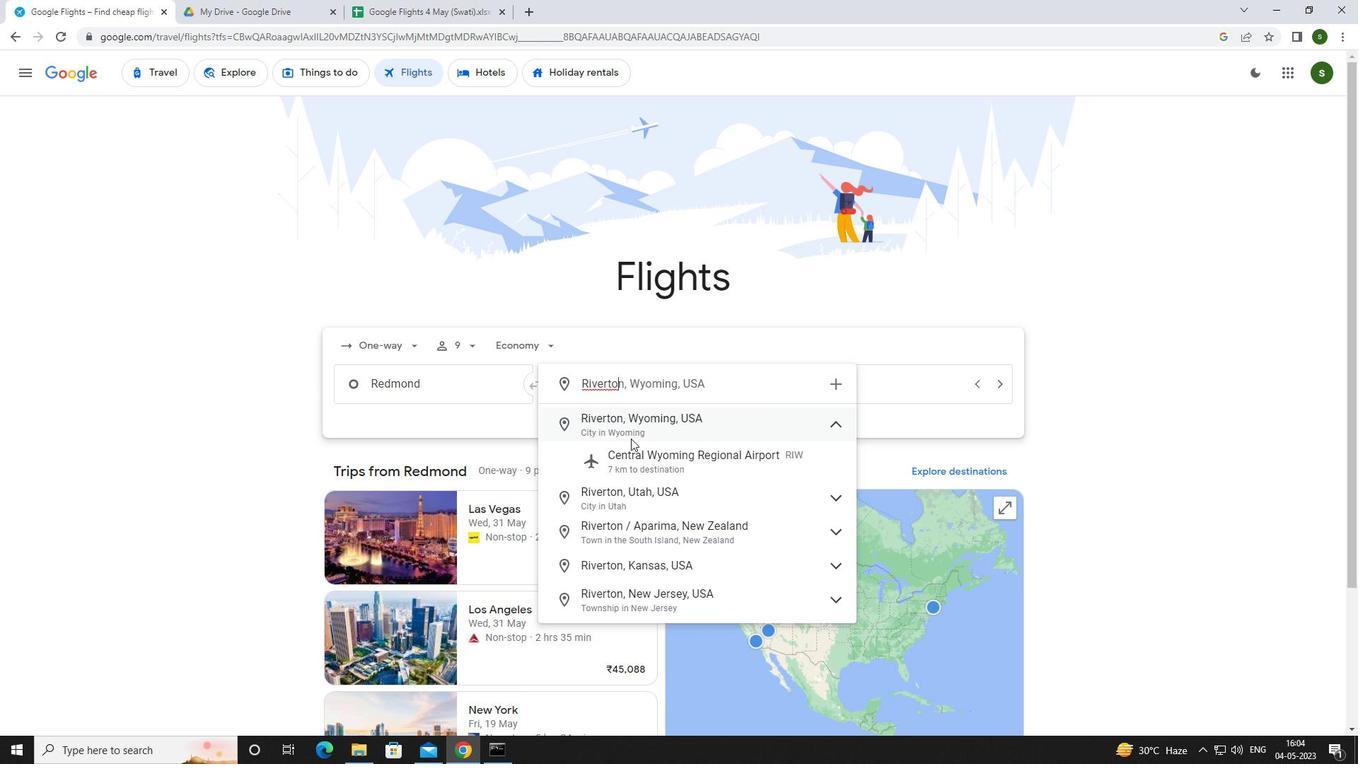 
Action: Mouse moved to (840, 392)
Screenshot: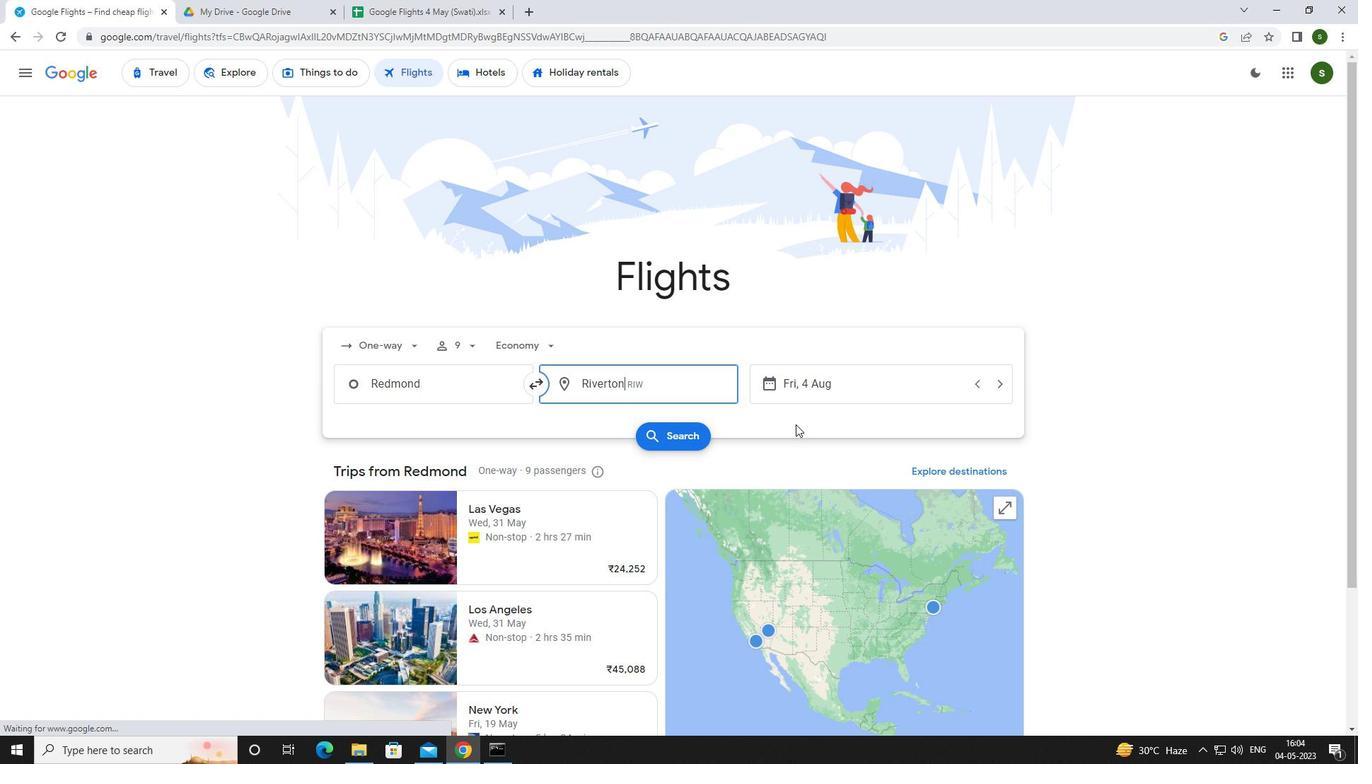 
Action: Mouse pressed left at (840, 392)
Screenshot: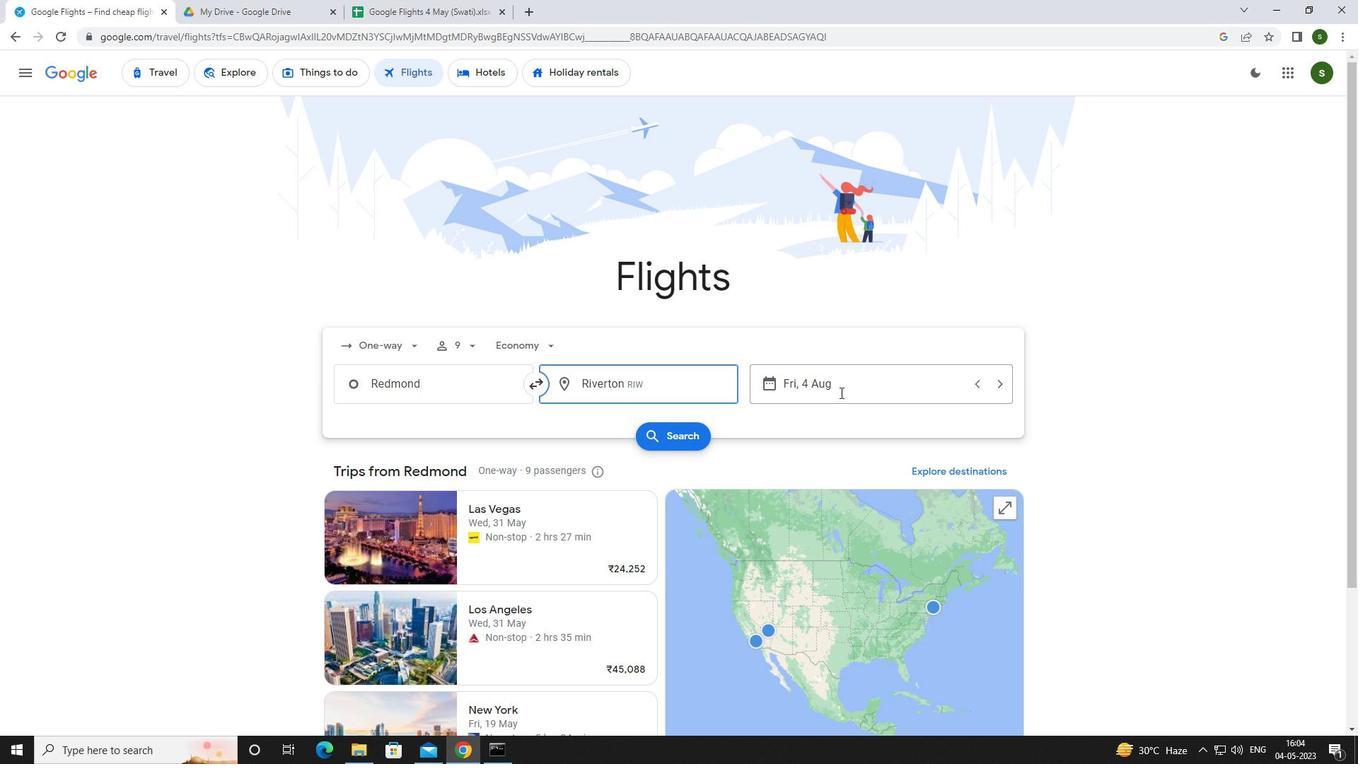 
Action: Mouse moved to (677, 471)
Screenshot: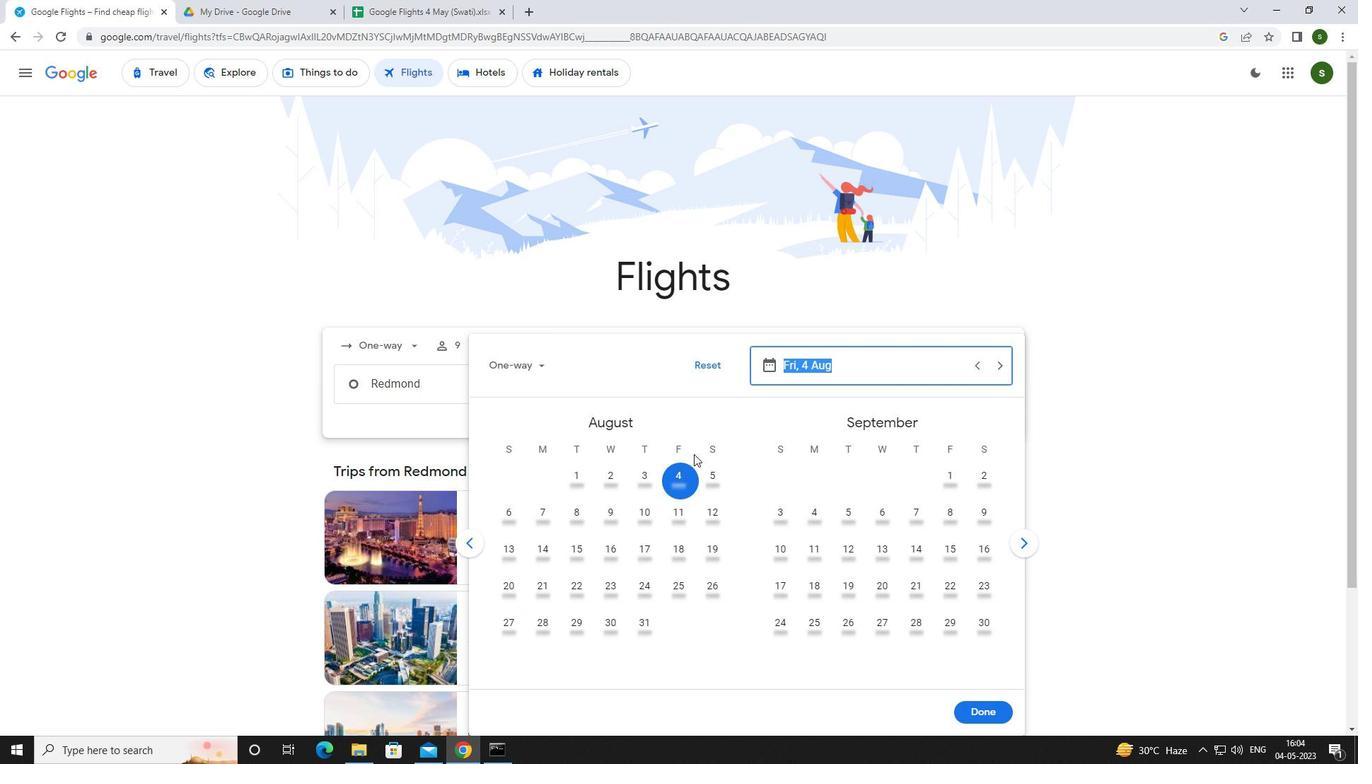 
Action: Mouse pressed left at (677, 471)
Screenshot: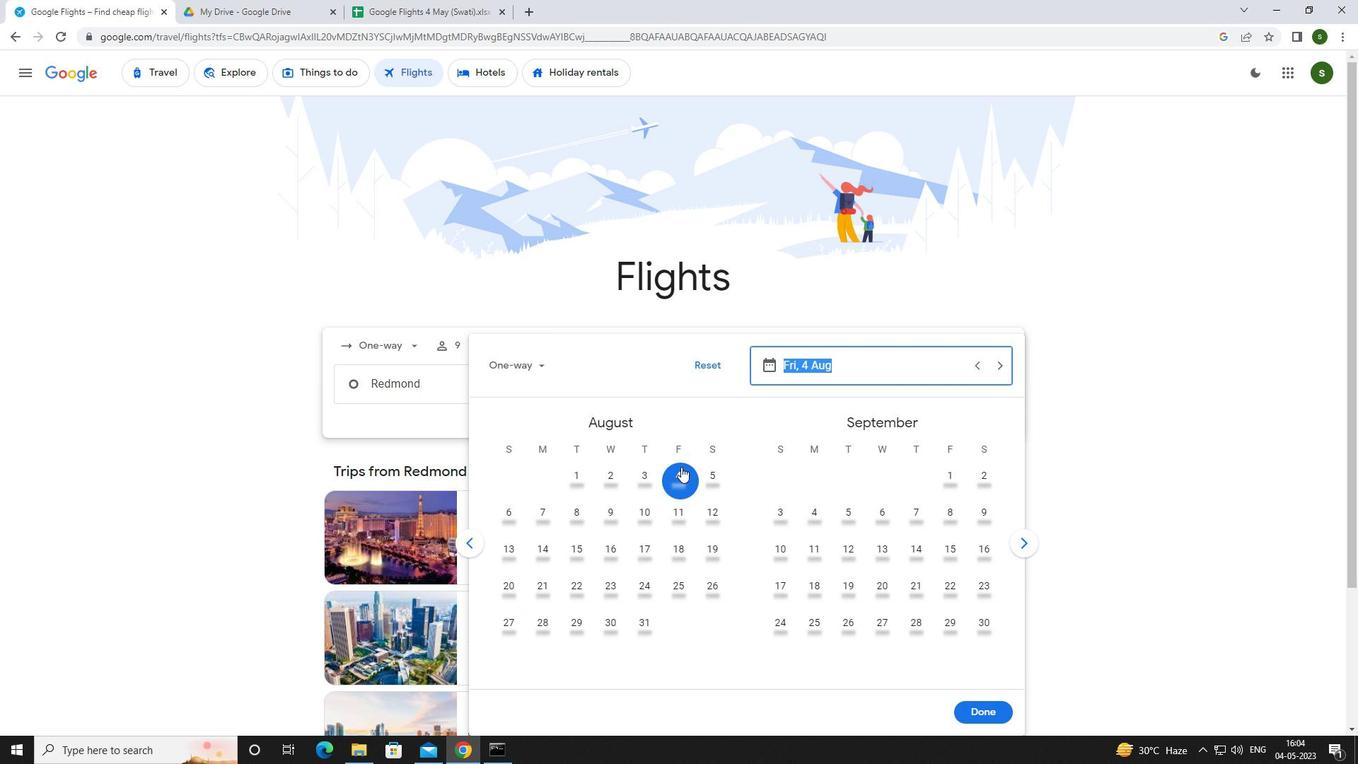 
Action: Mouse moved to (986, 706)
Screenshot: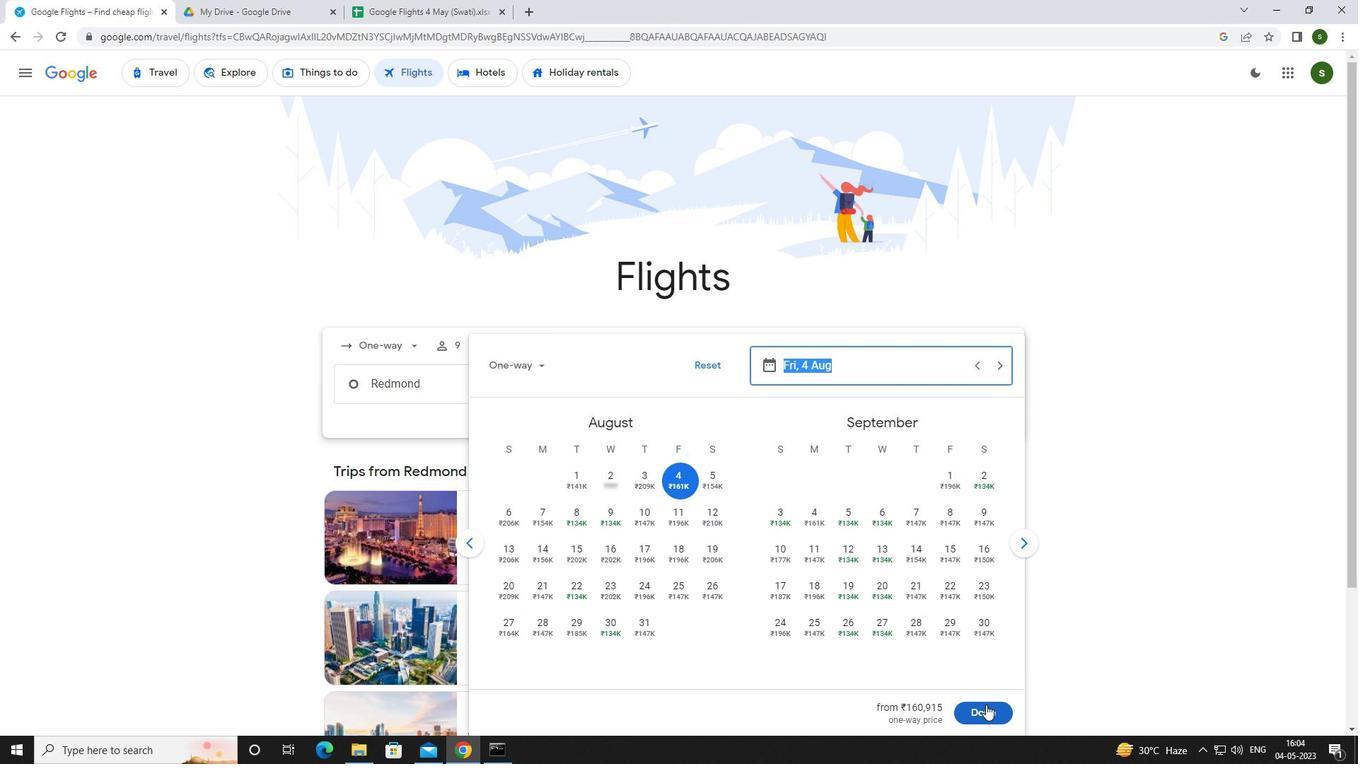 
Action: Mouse pressed left at (986, 706)
Screenshot: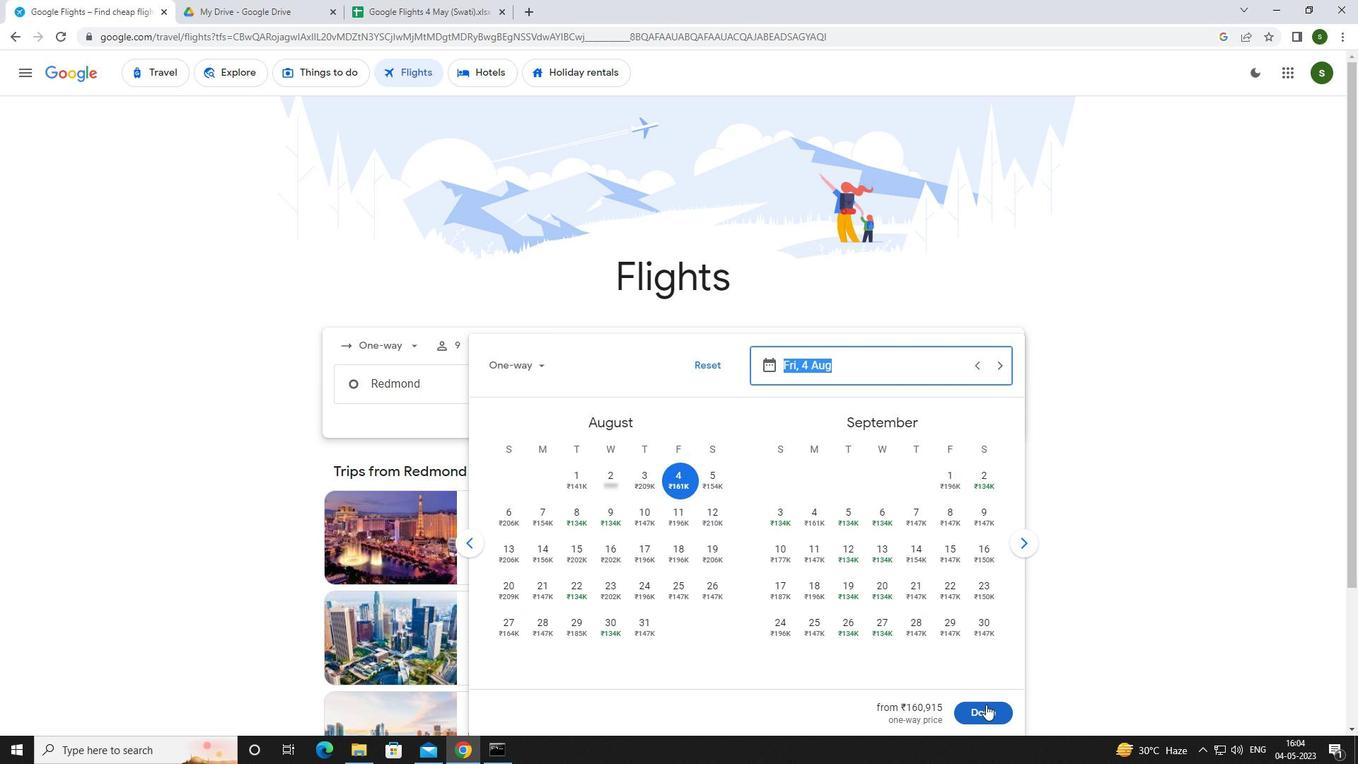 
Action: Mouse moved to (660, 437)
Screenshot: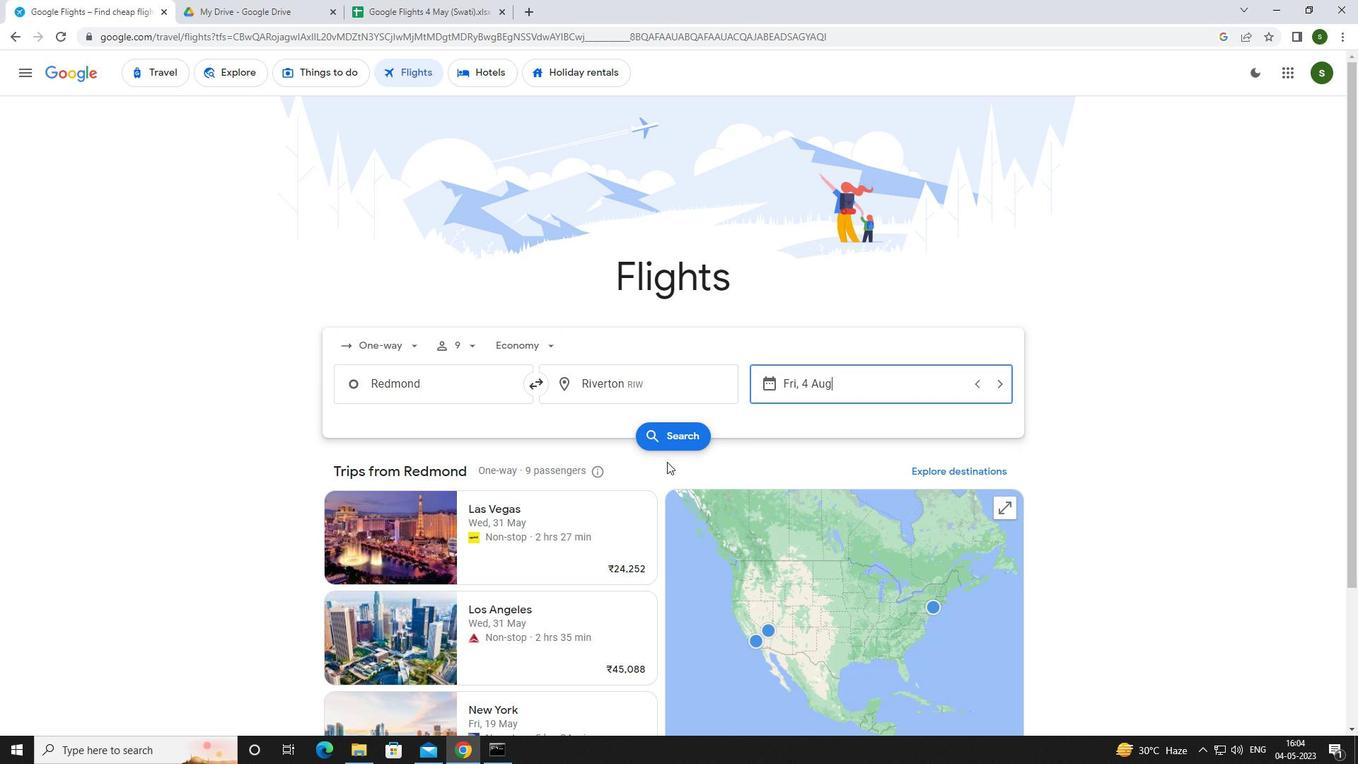 
Action: Mouse pressed left at (660, 437)
Screenshot: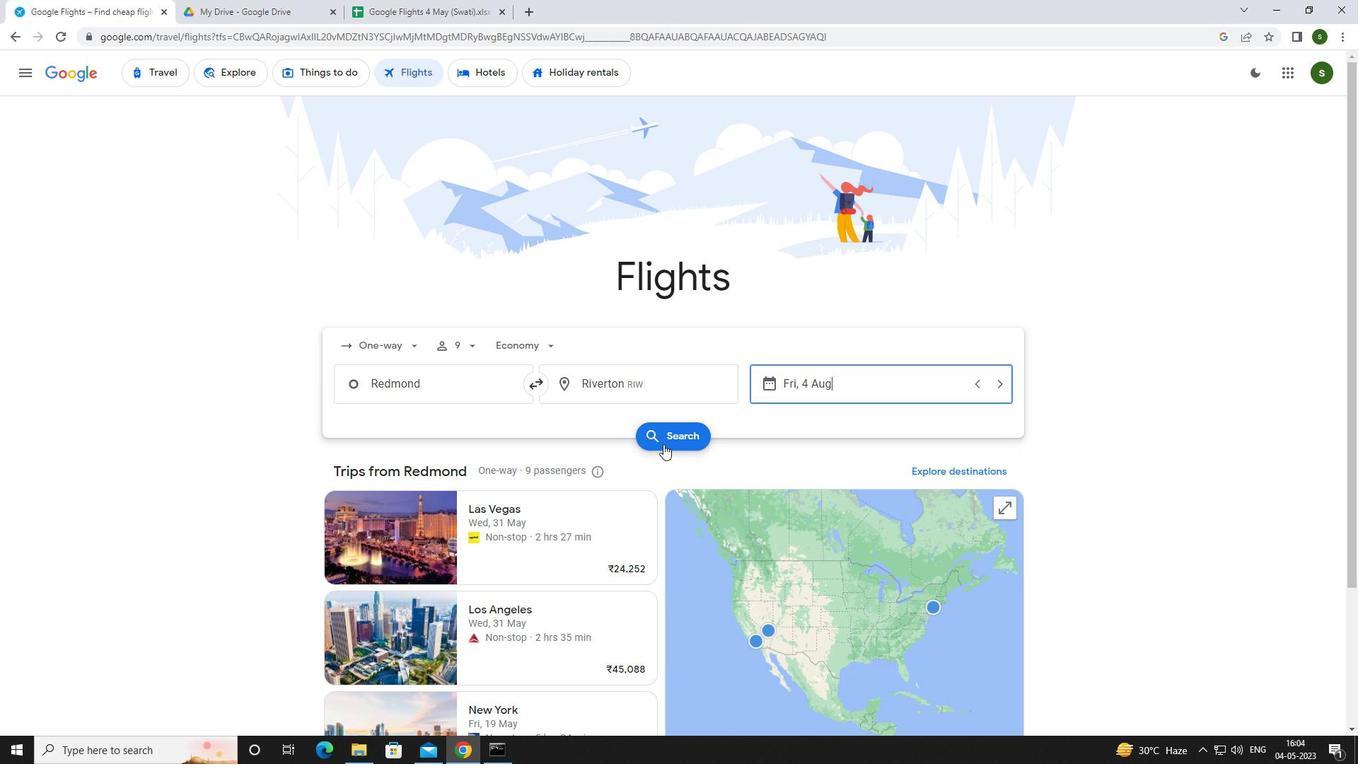 
Action: Mouse moved to (362, 207)
Screenshot: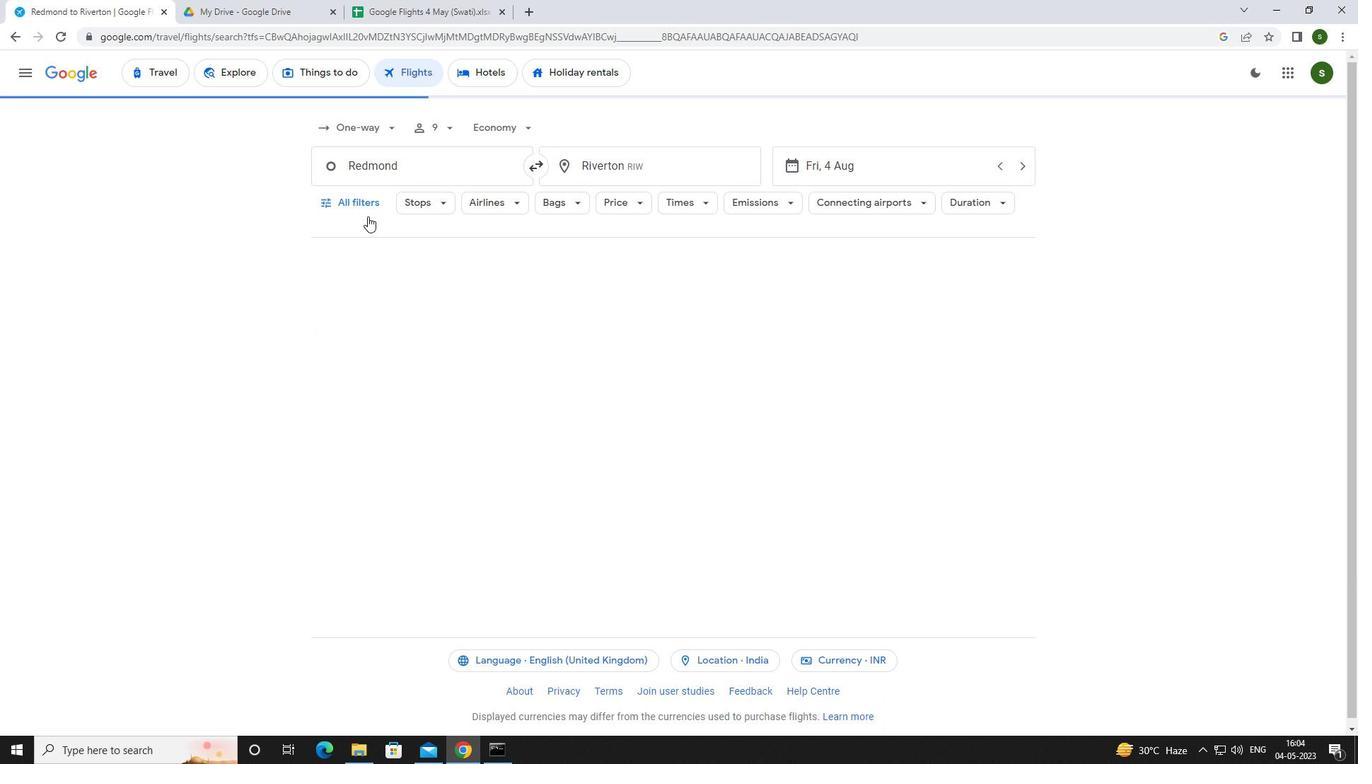 
Action: Mouse pressed left at (362, 207)
Screenshot: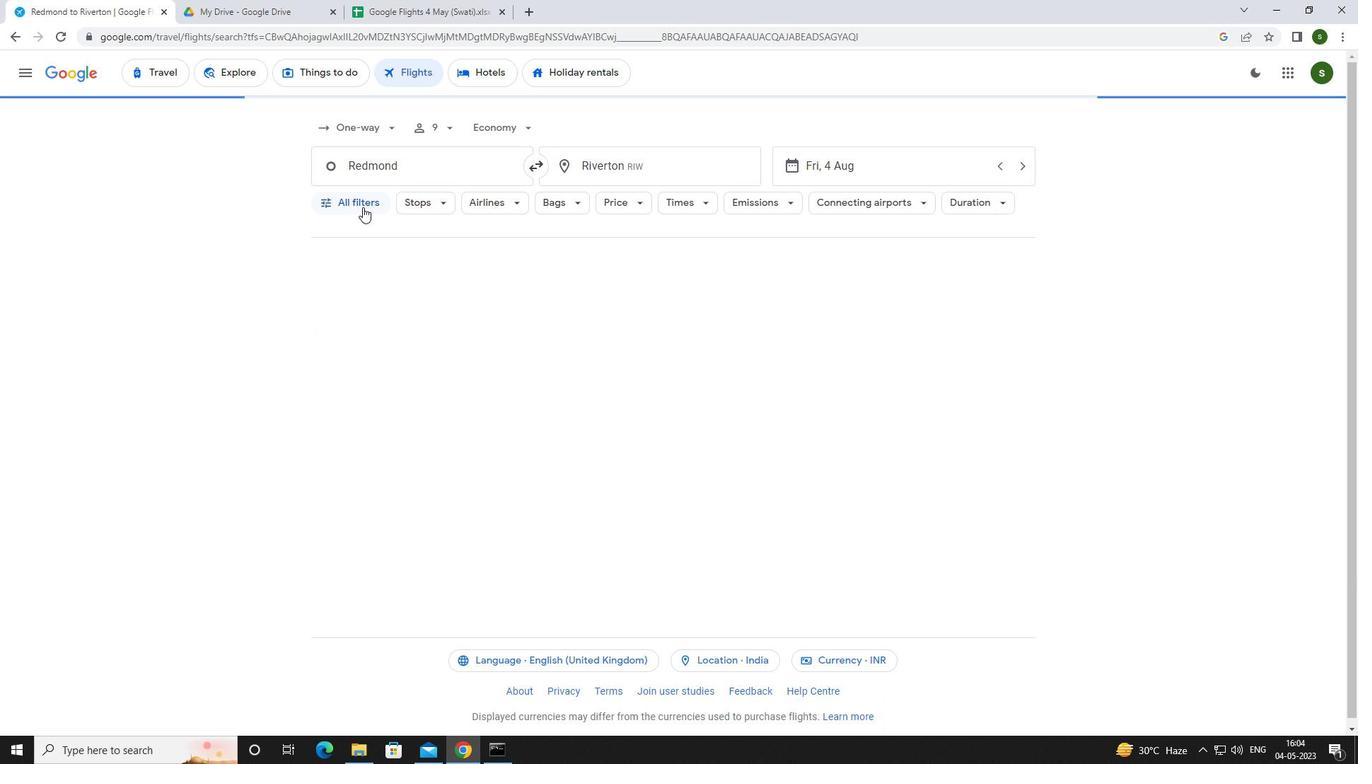 
Action: Mouse moved to (528, 499)
Screenshot: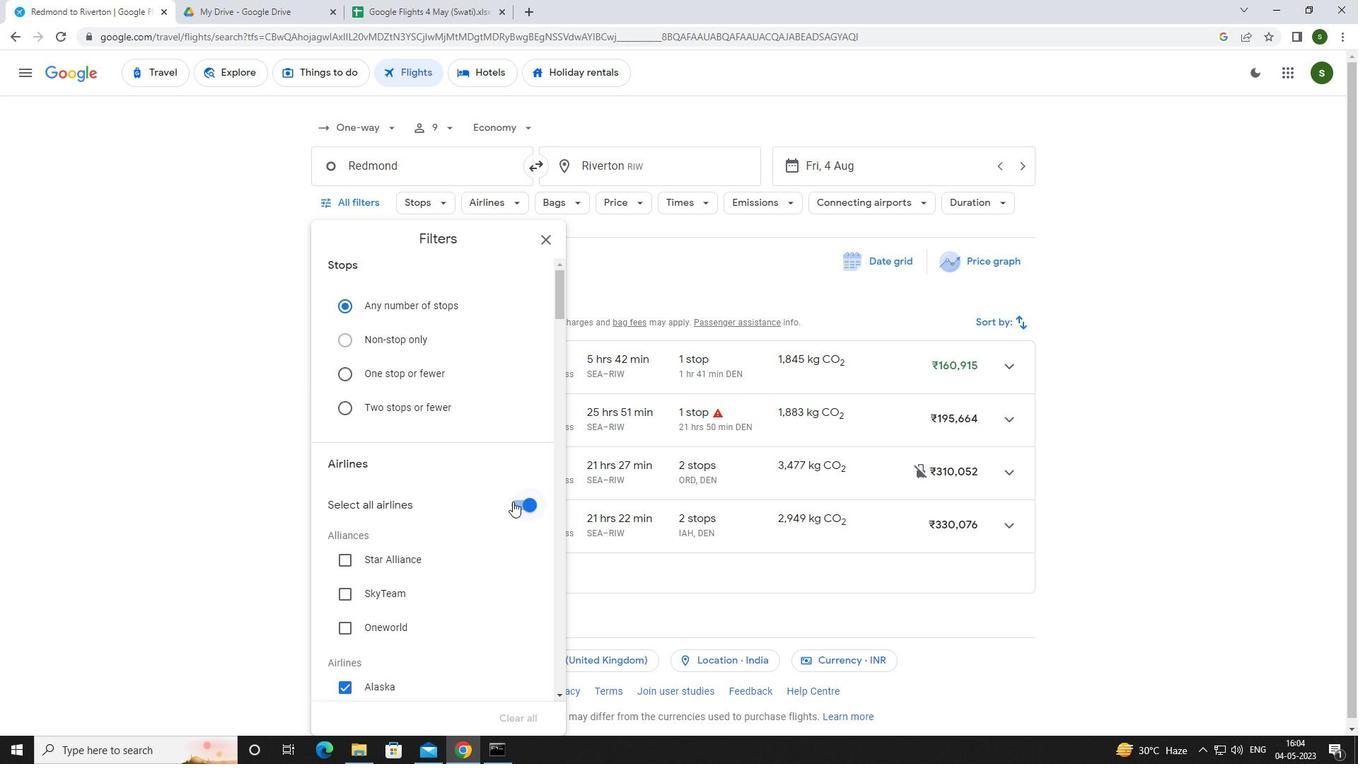 
Action: Mouse pressed left at (528, 499)
Screenshot: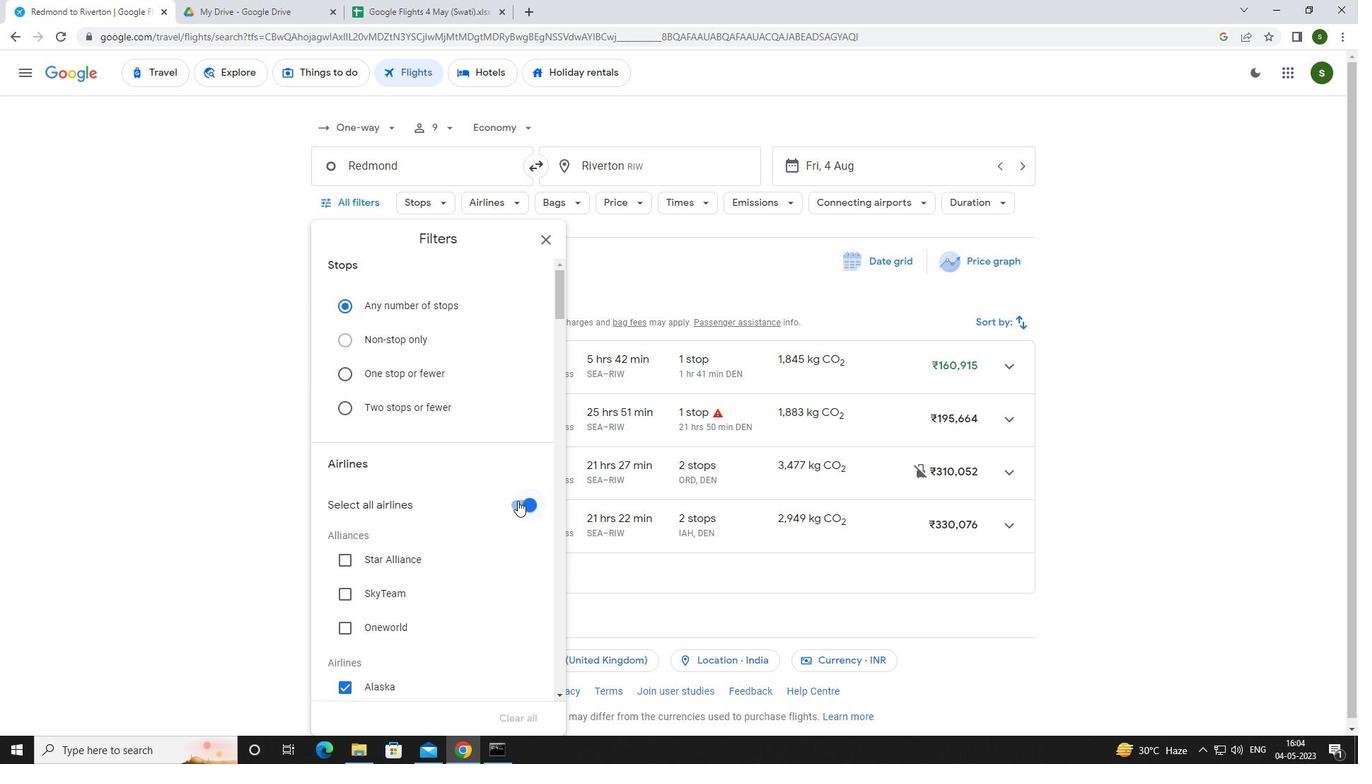 
Action: Mouse moved to (447, 443)
Screenshot: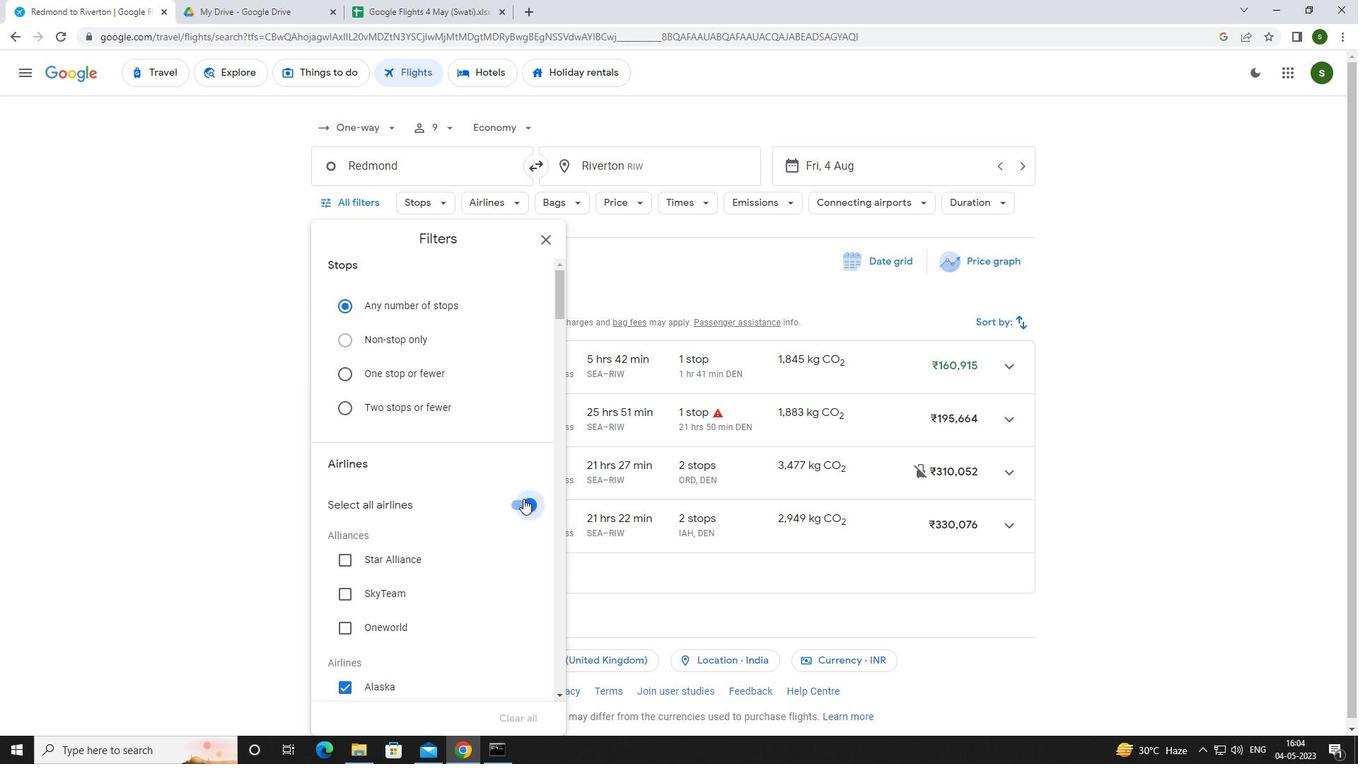 
Action: Mouse scrolled (447, 442) with delta (0, 0)
Screenshot: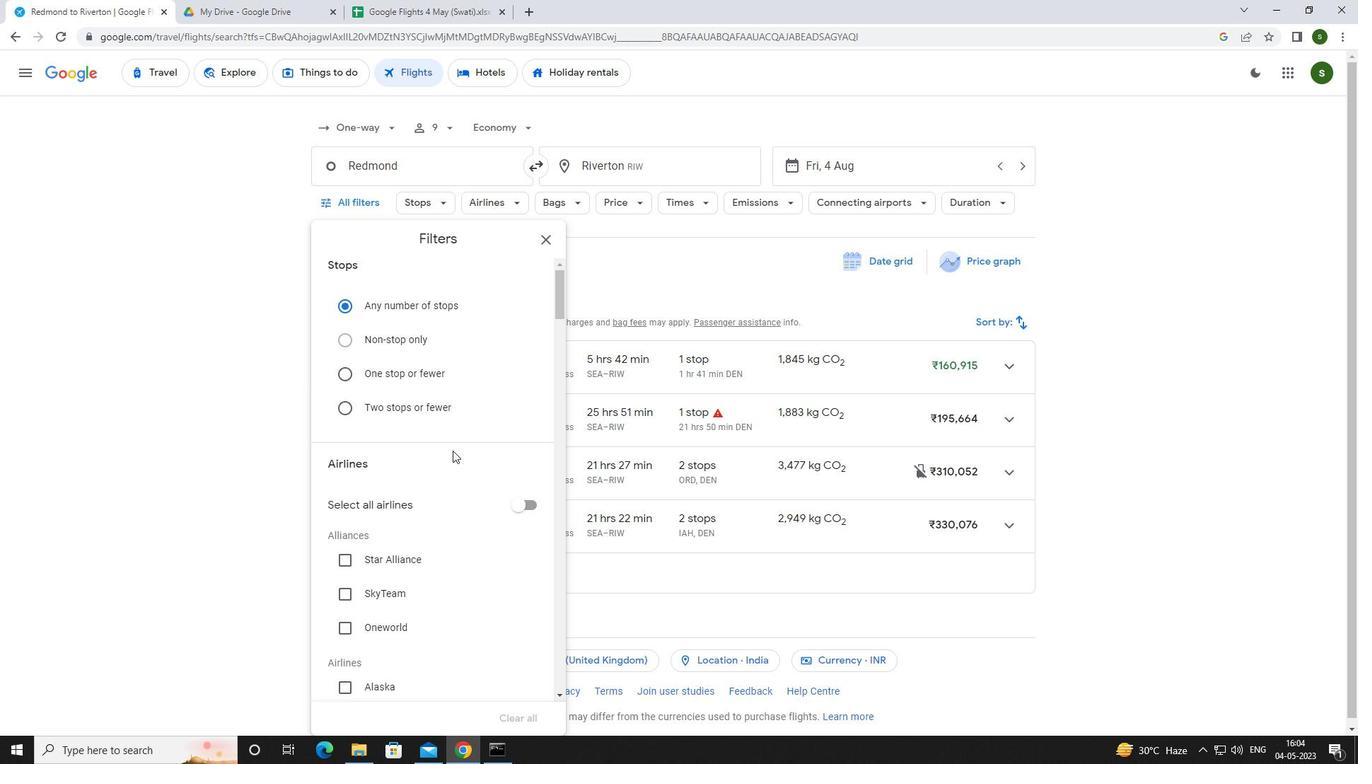 
Action: Mouse scrolled (447, 442) with delta (0, 0)
Screenshot: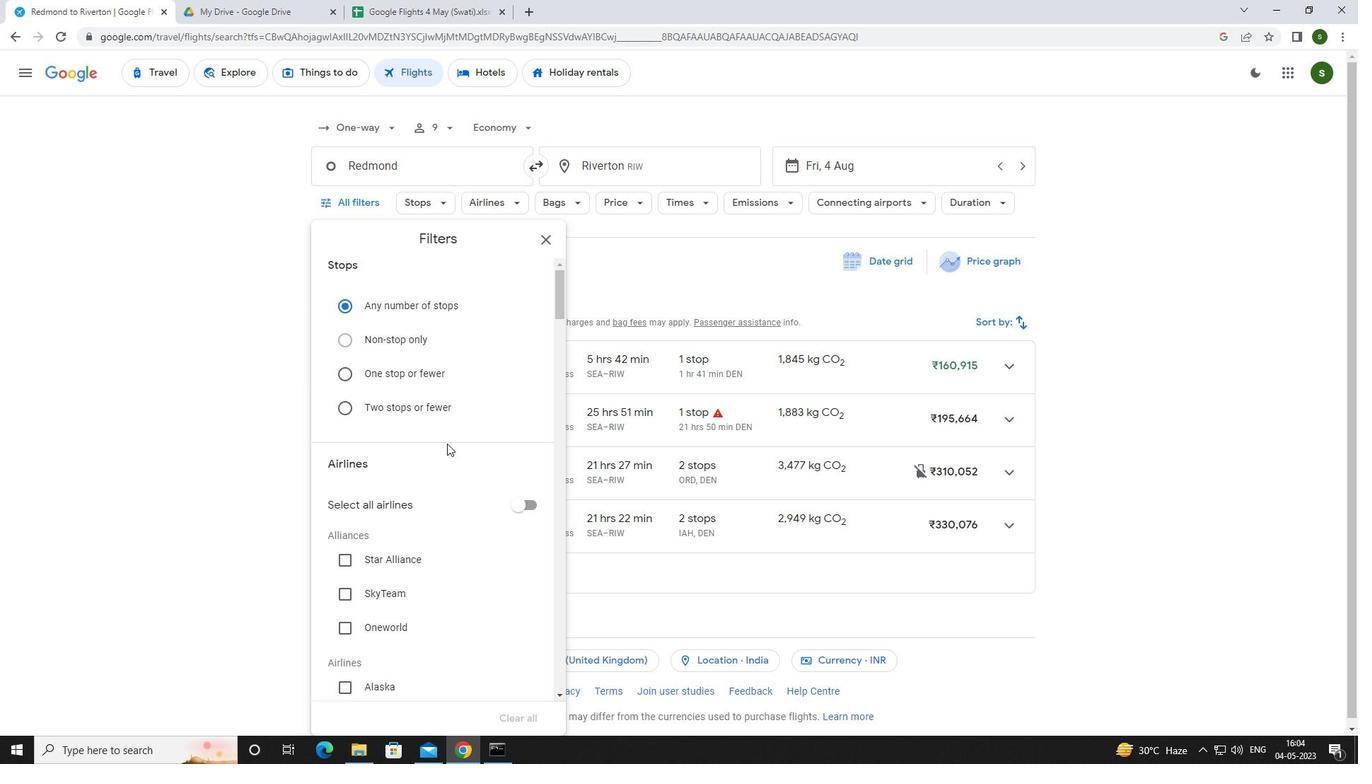 
Action: Mouse scrolled (447, 442) with delta (0, 0)
Screenshot: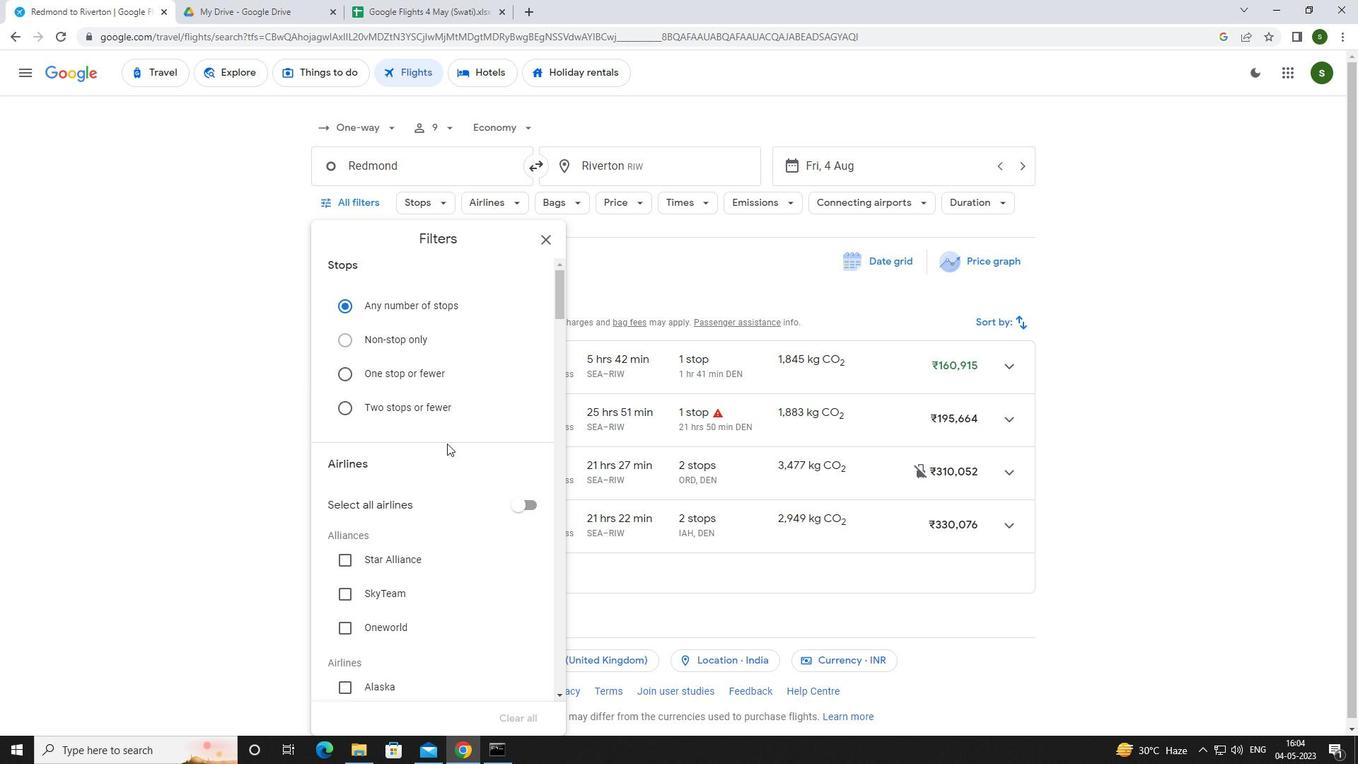 
Action: Mouse scrolled (447, 442) with delta (0, 0)
Screenshot: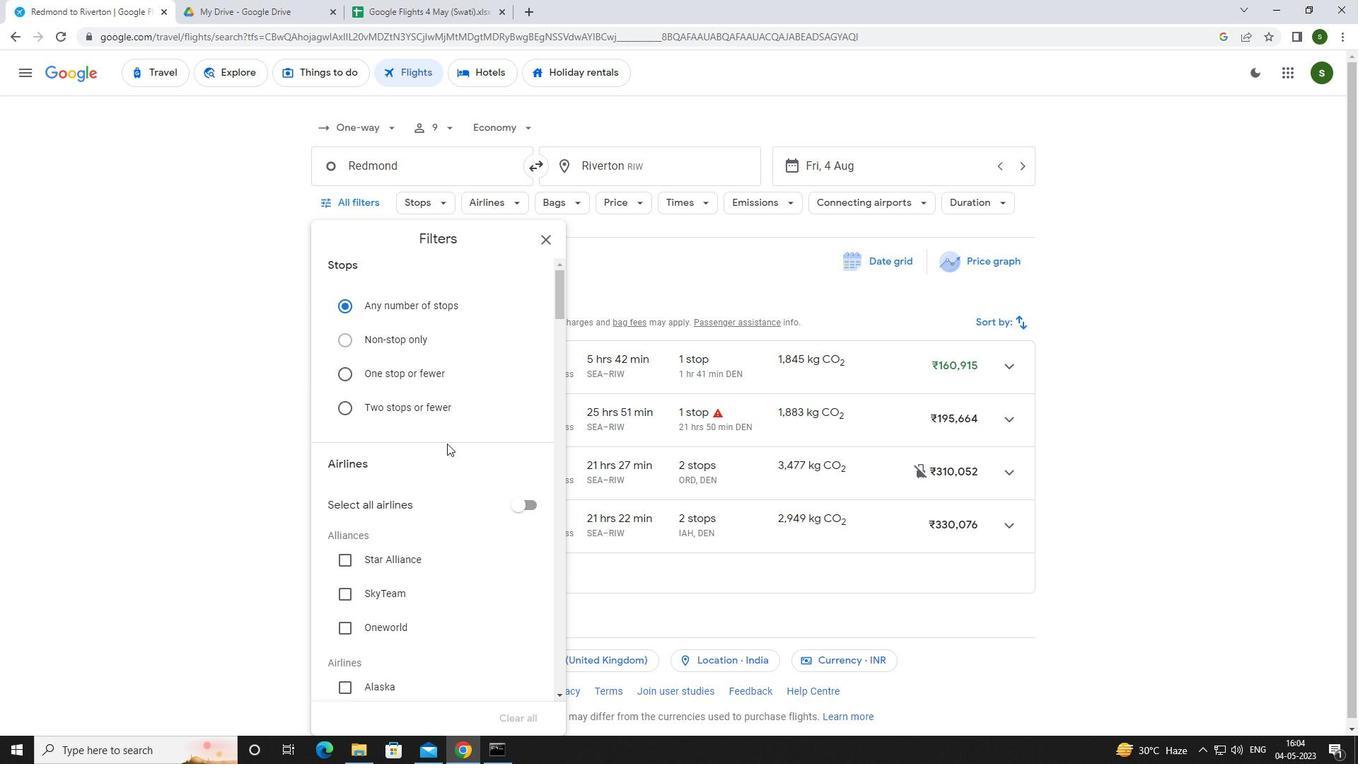 
Action: Mouse moved to (391, 406)
Screenshot: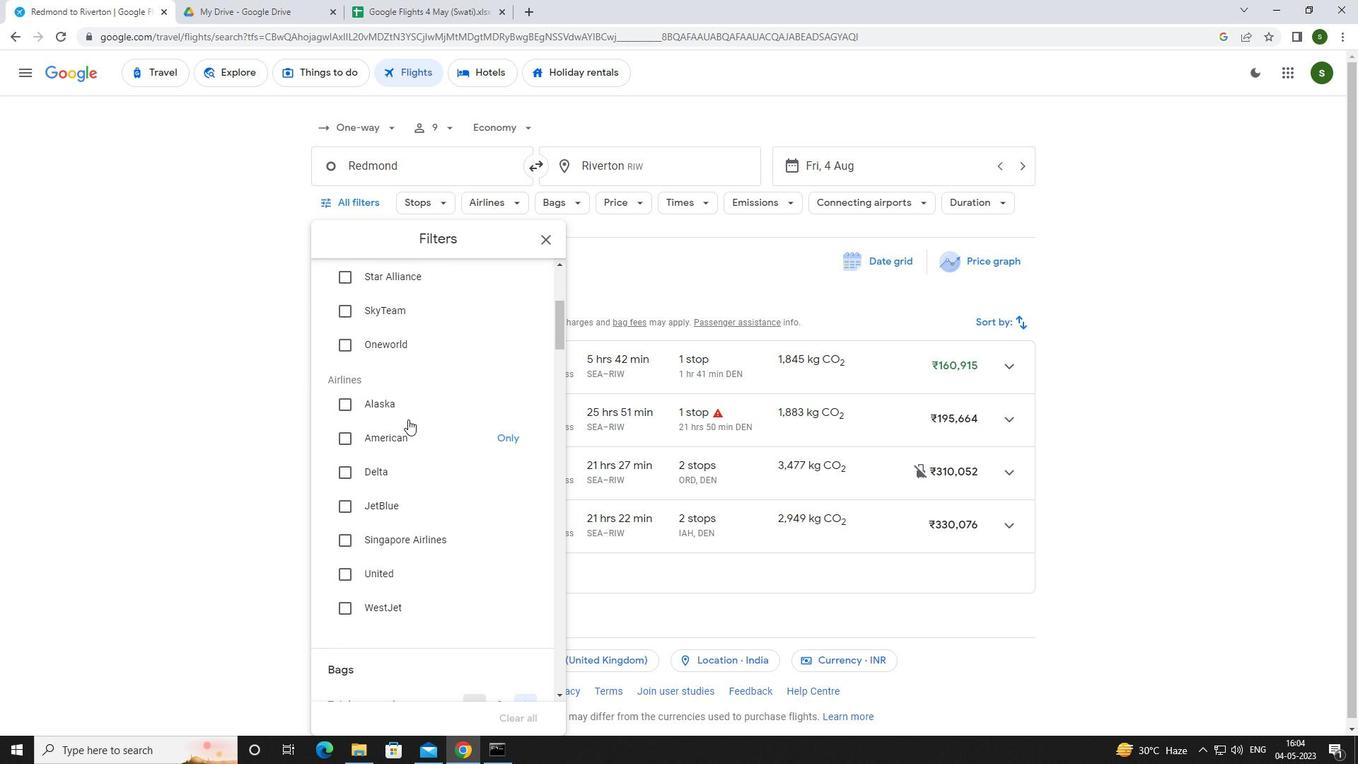 
Action: Mouse pressed left at (391, 406)
Screenshot: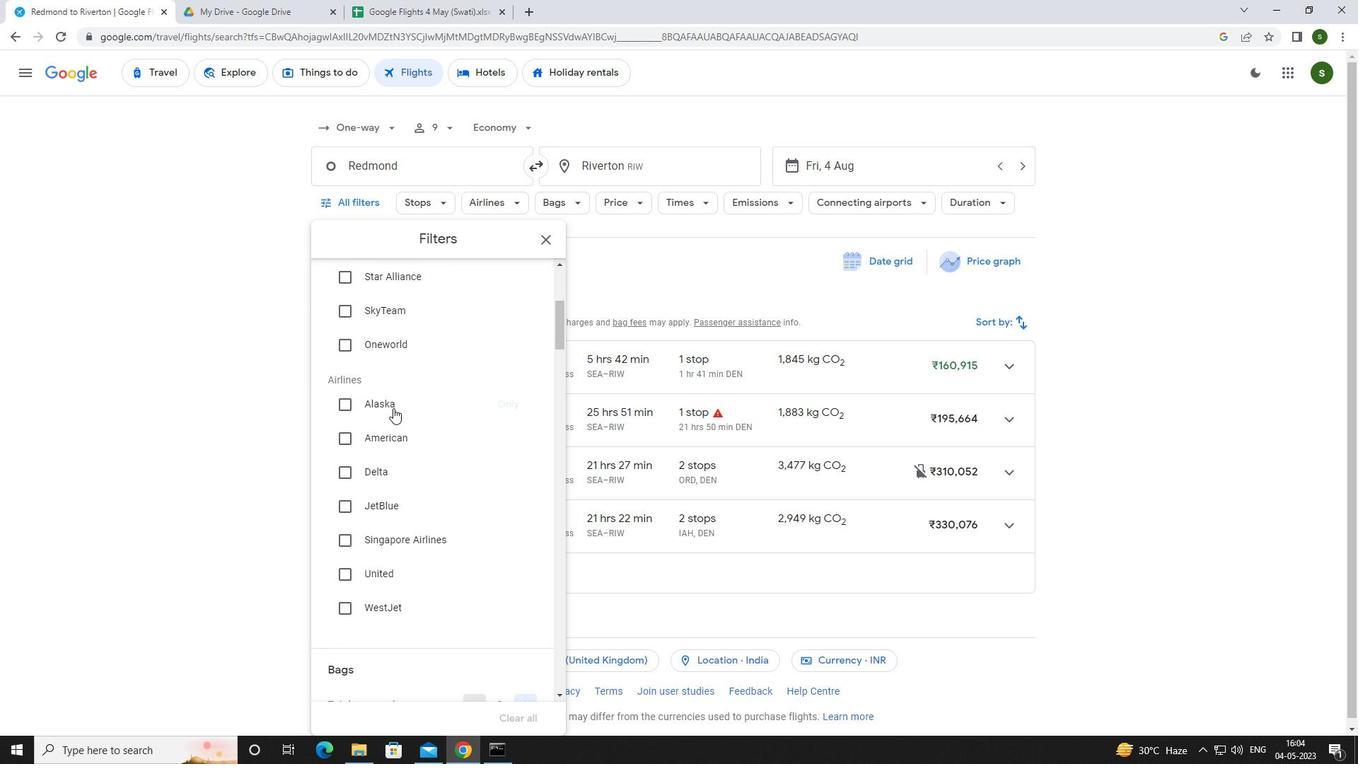 
Action: Mouse scrolled (391, 405) with delta (0, 0)
Screenshot: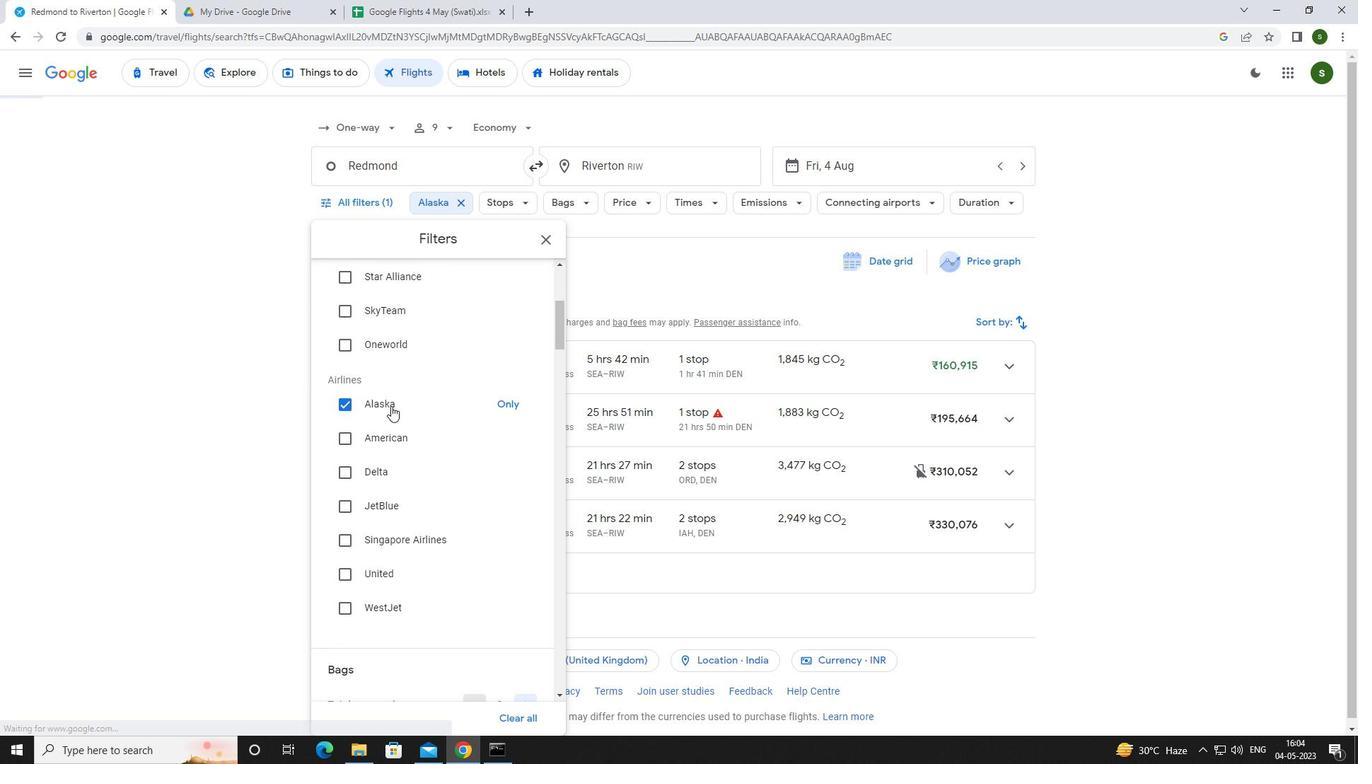 
Action: Mouse scrolled (391, 405) with delta (0, 0)
Screenshot: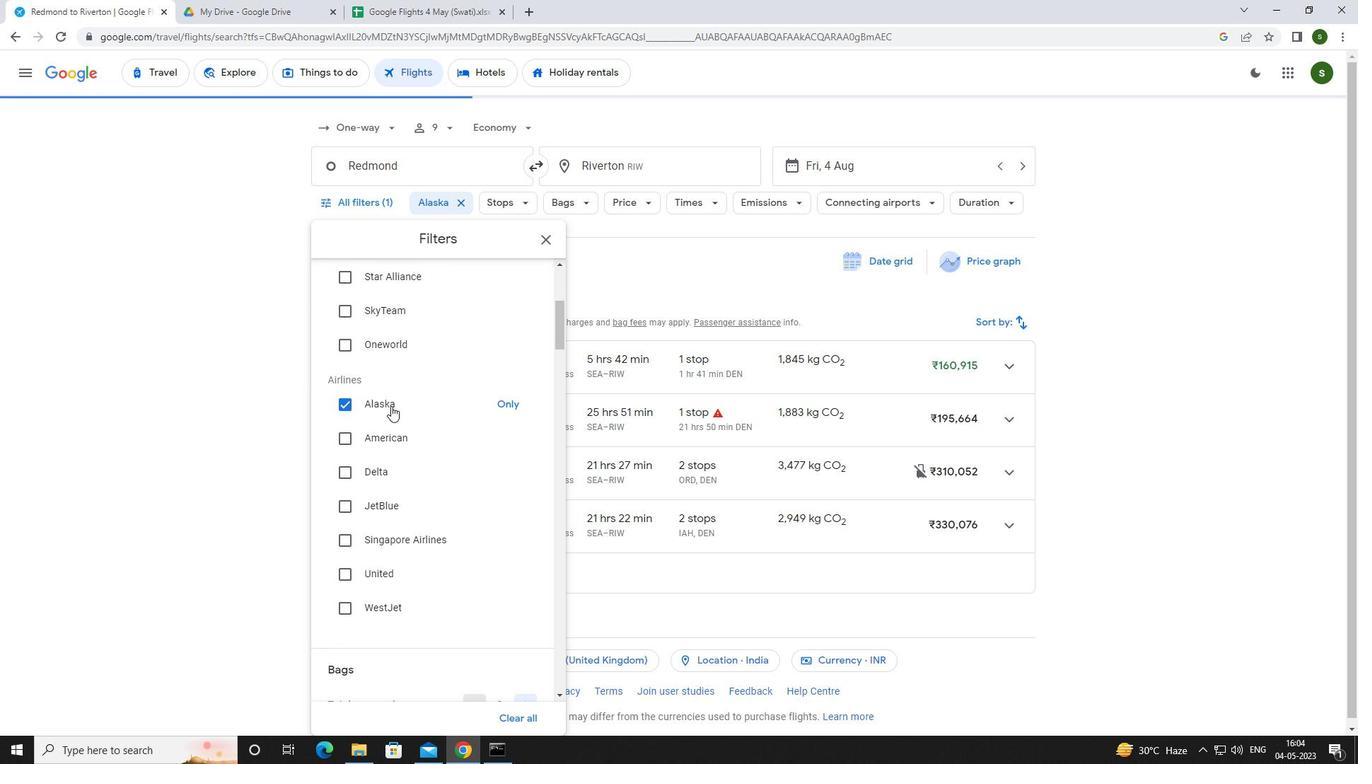 
Action: Mouse scrolled (391, 405) with delta (0, 0)
Screenshot: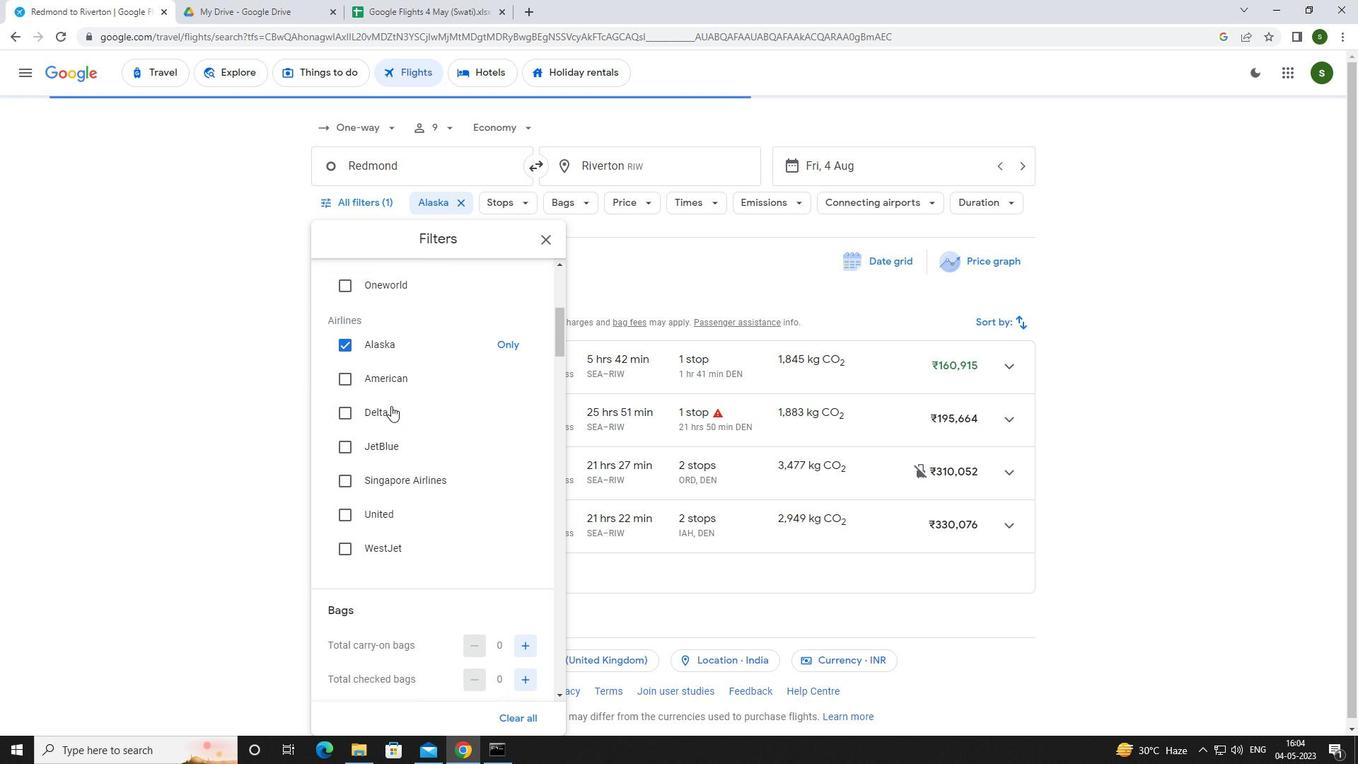 
Action: Mouse scrolled (391, 405) with delta (0, 0)
Screenshot: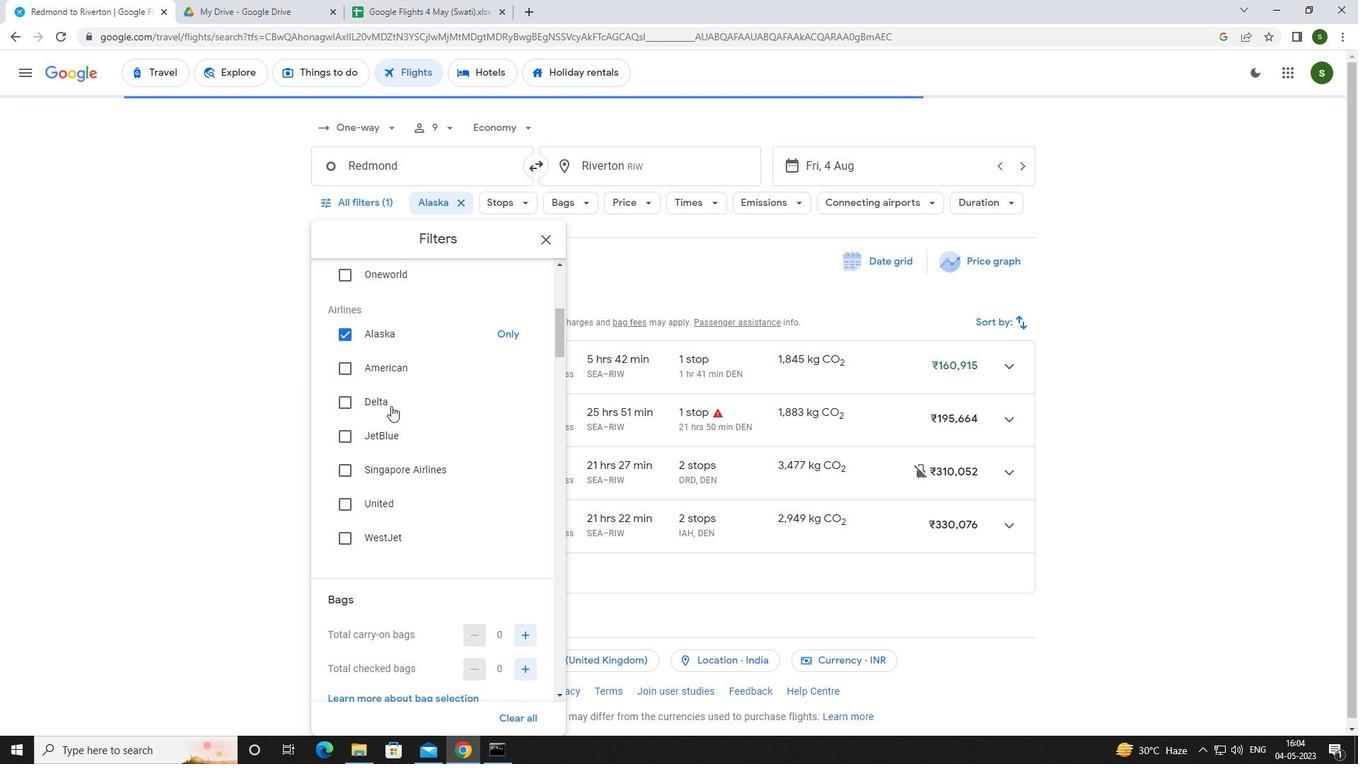 
Action: Mouse moved to (523, 425)
Screenshot: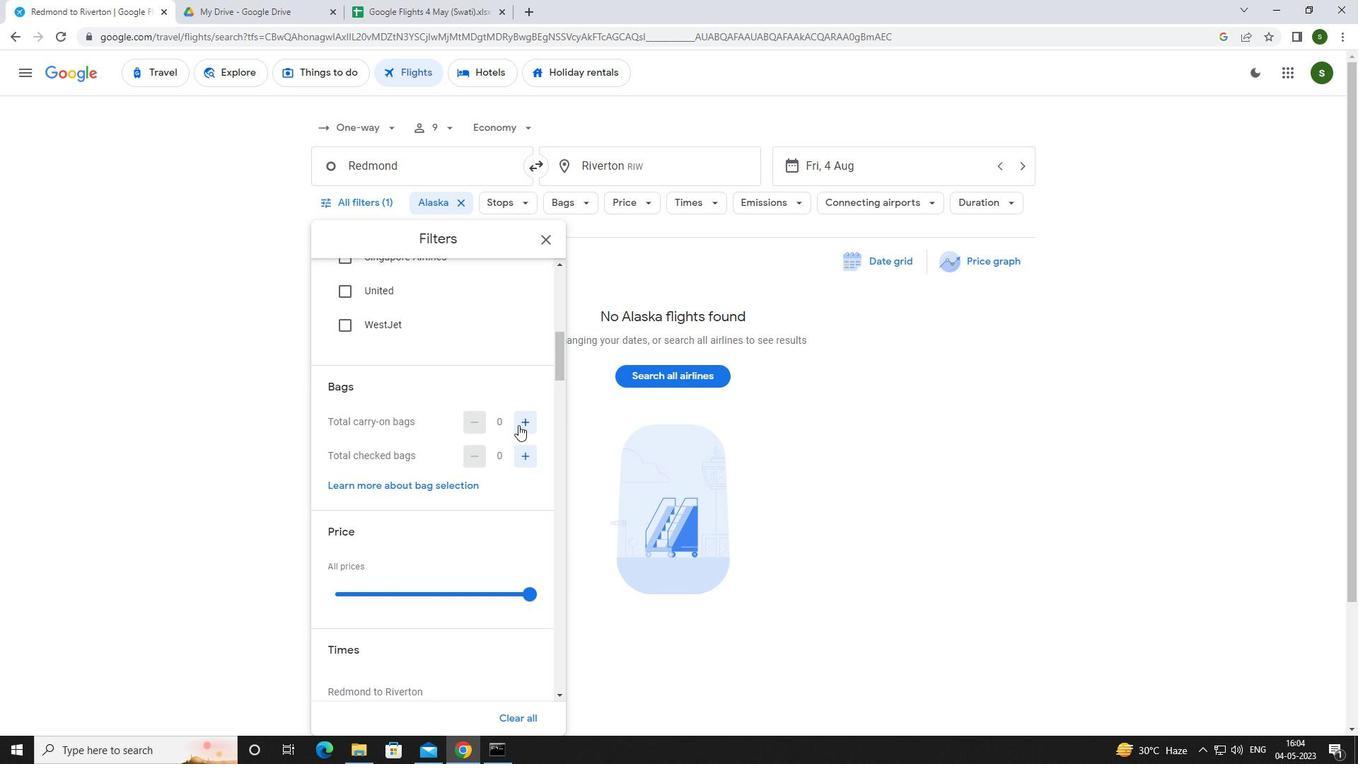 
Action: Mouse pressed left at (523, 425)
Screenshot: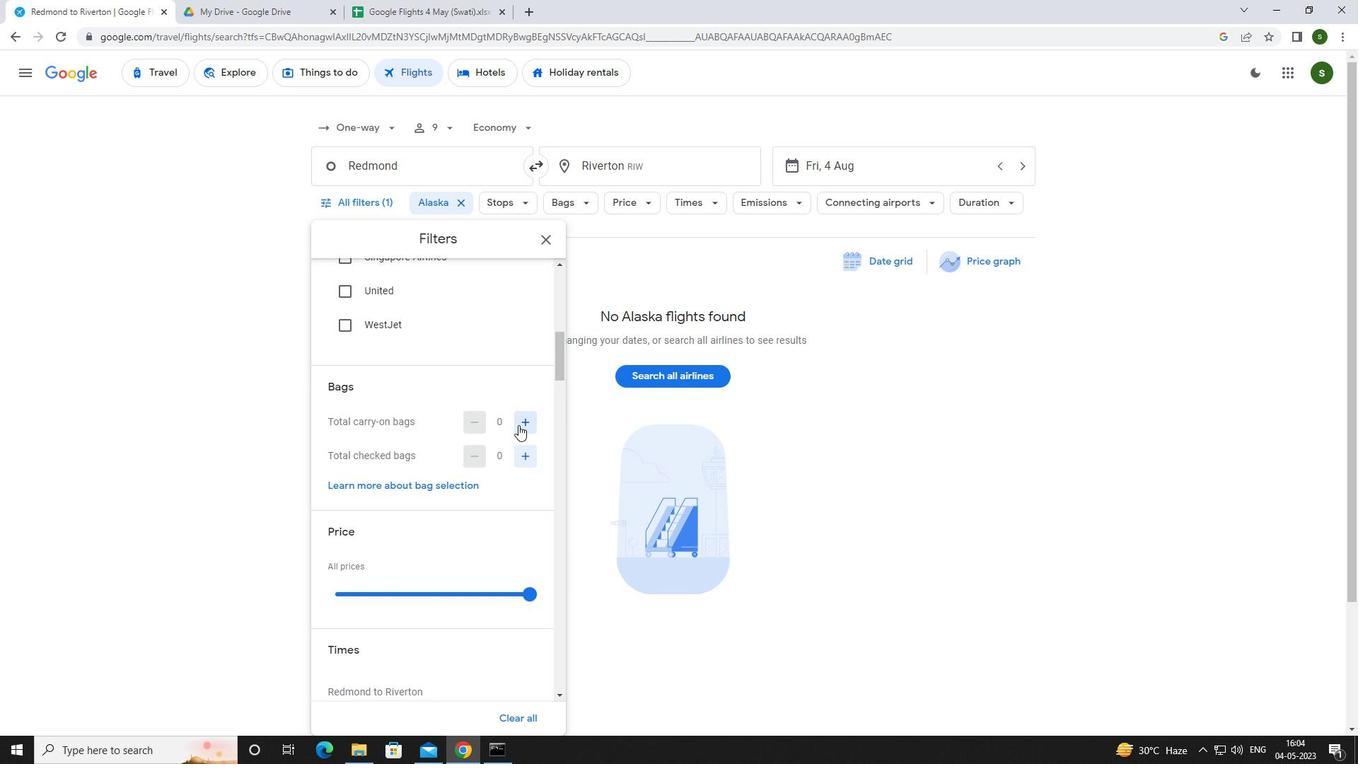 
Action: Mouse pressed left at (523, 425)
Screenshot: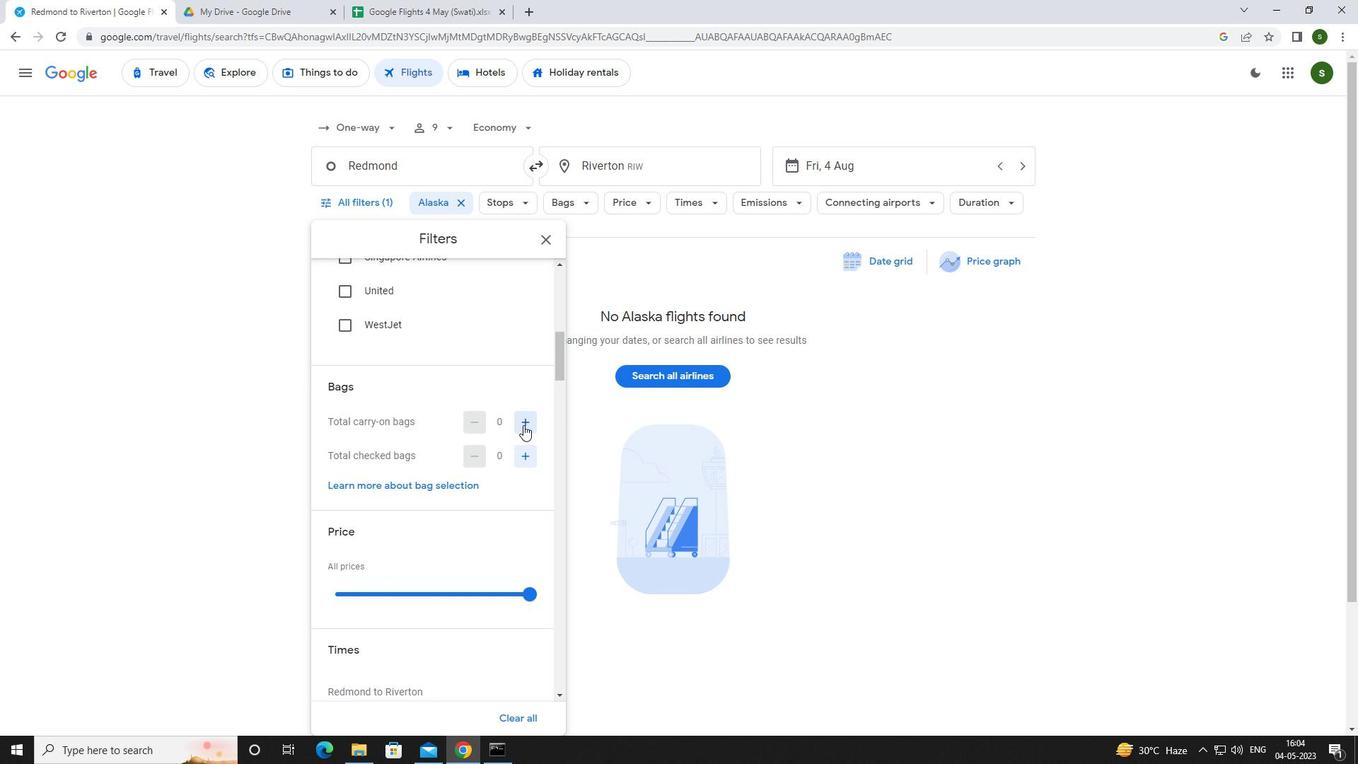
Action: Mouse scrolled (523, 424) with delta (0, 0)
Screenshot: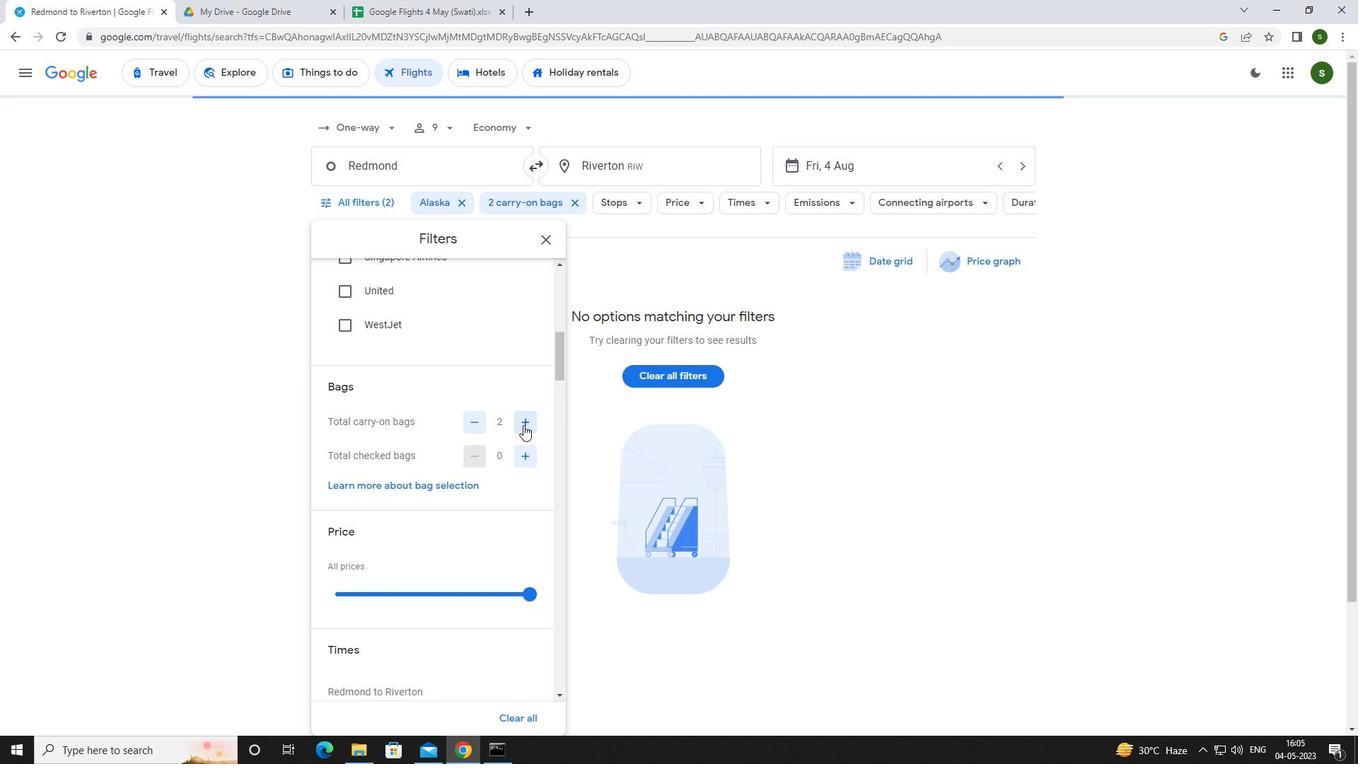 
Action: Mouse scrolled (523, 424) with delta (0, 0)
Screenshot: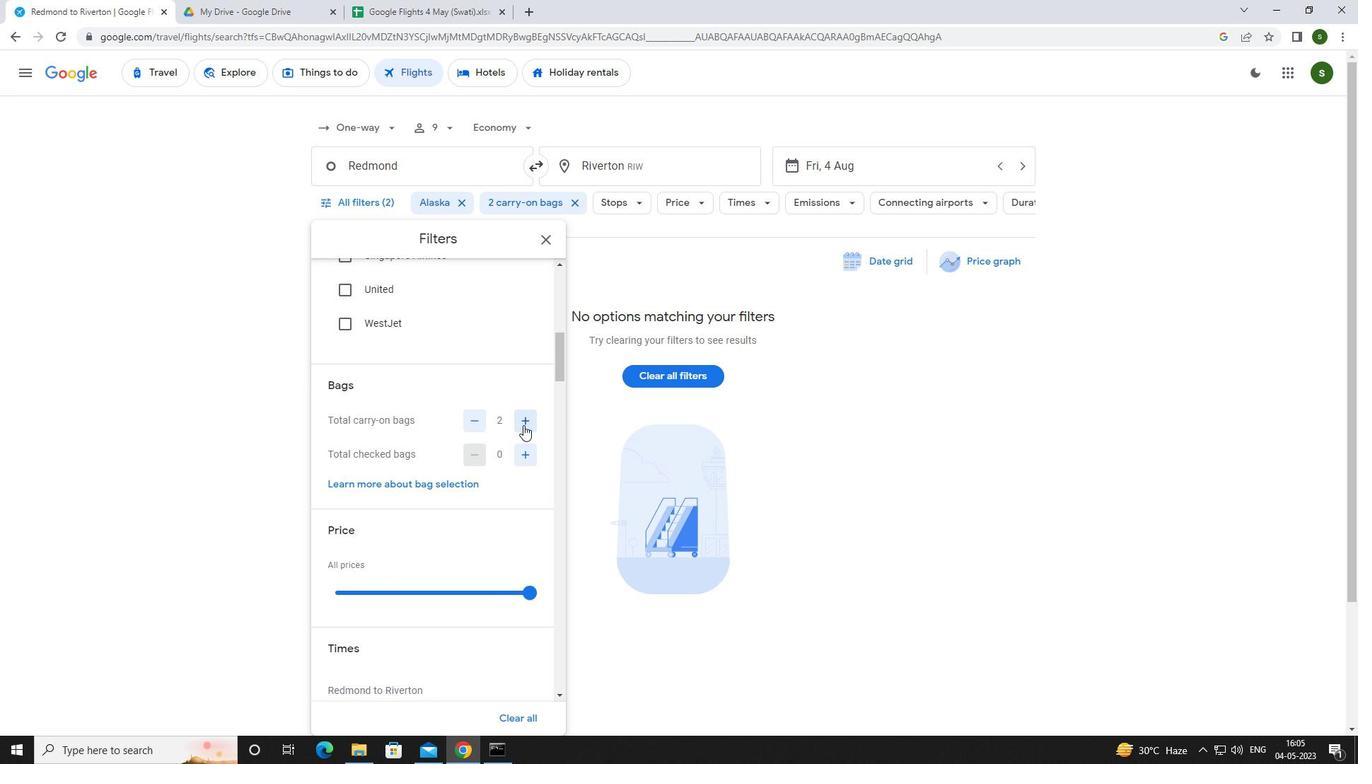 
Action: Mouse moved to (527, 452)
Screenshot: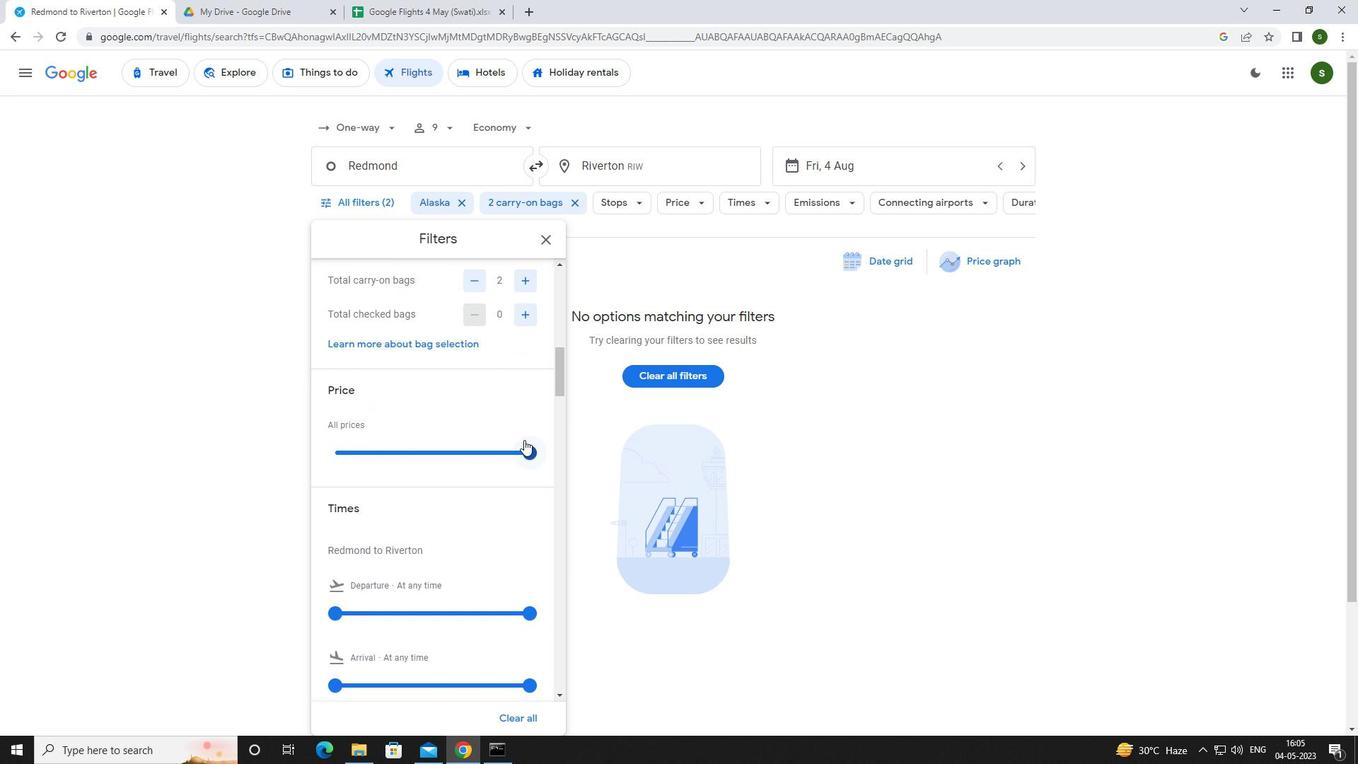 
Action: Mouse pressed left at (527, 452)
Screenshot: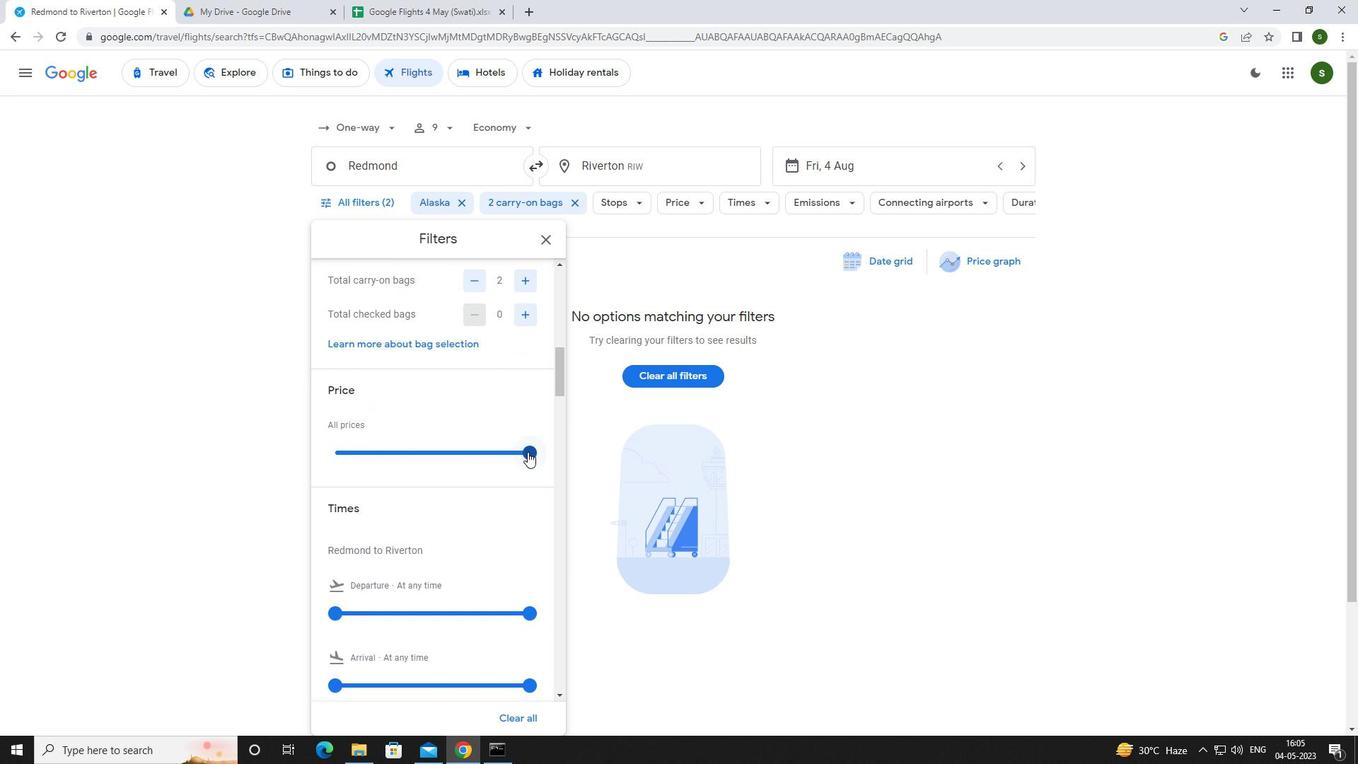 
Action: Mouse moved to (342, 452)
Screenshot: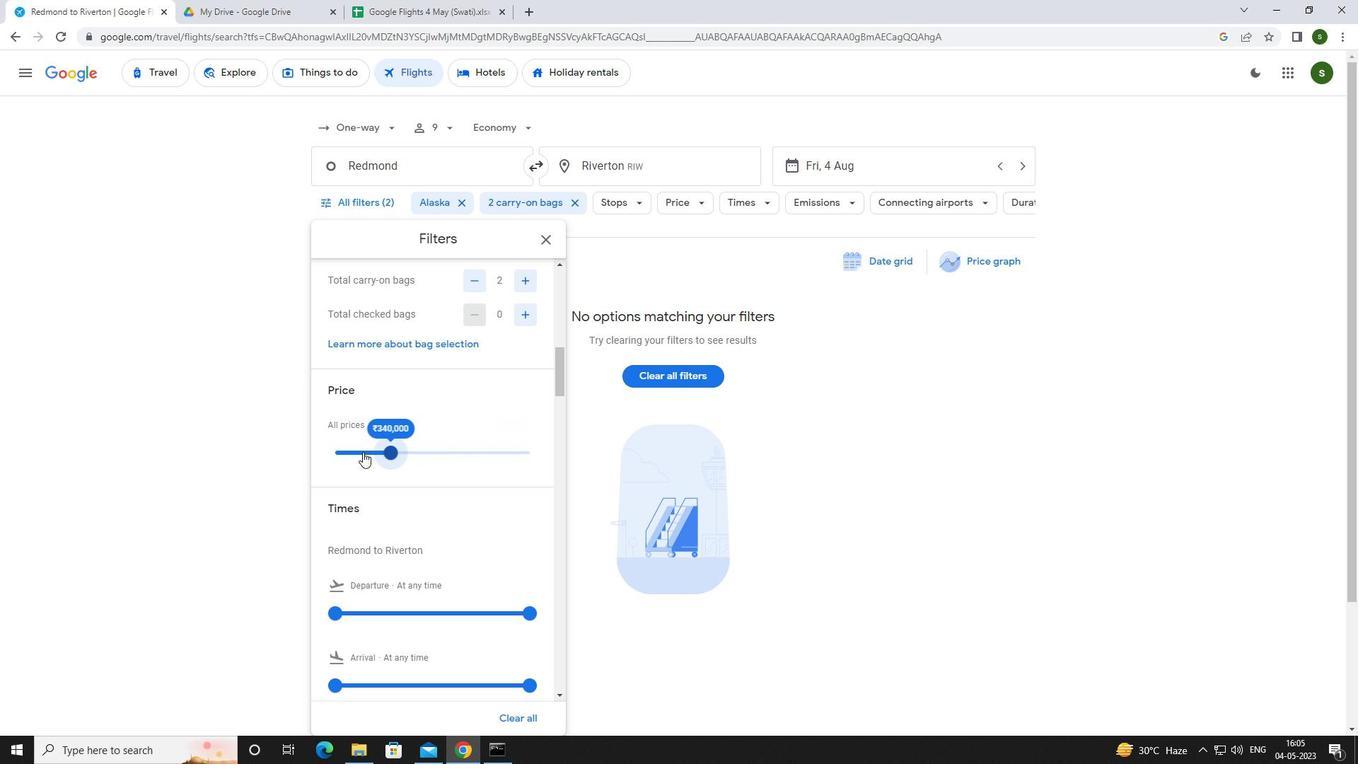 
Action: Mouse scrolled (342, 451) with delta (0, 0)
Screenshot: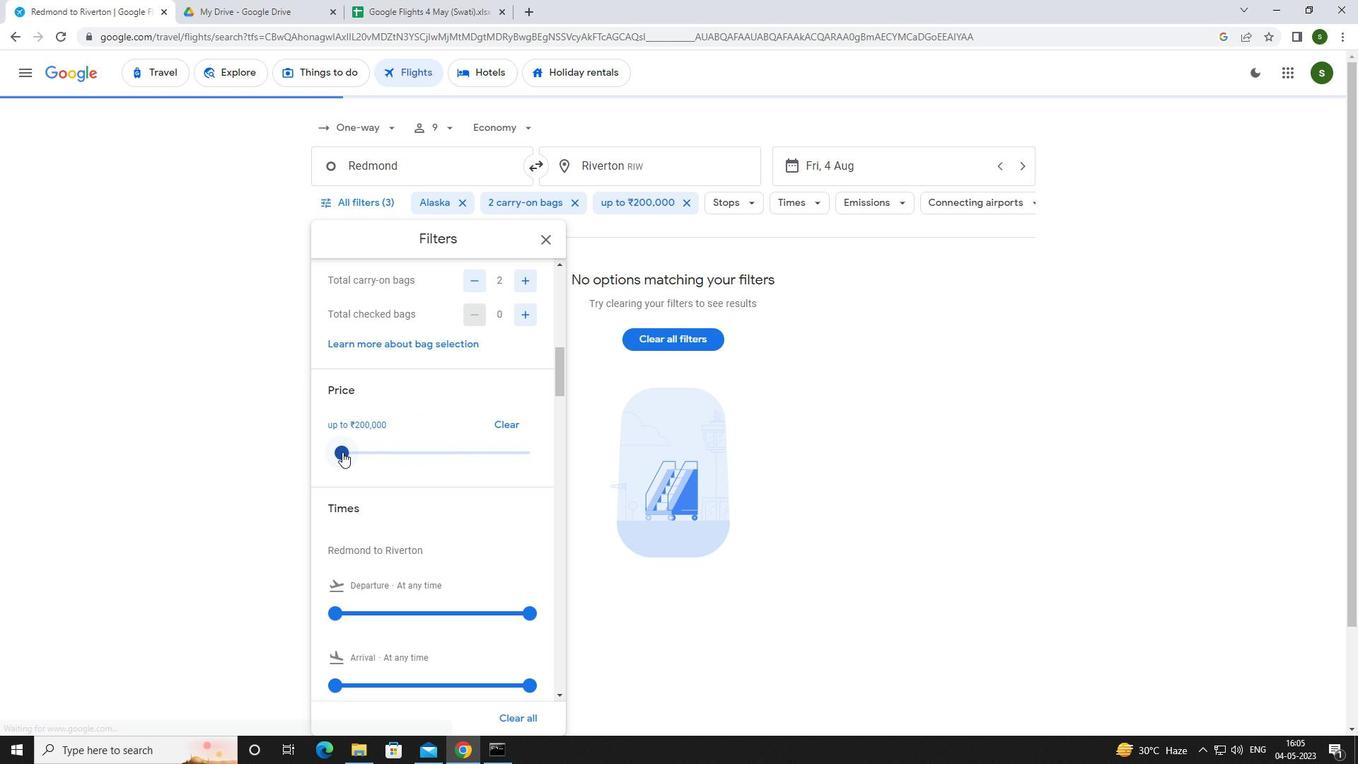 
Action: Mouse moved to (342, 452)
Screenshot: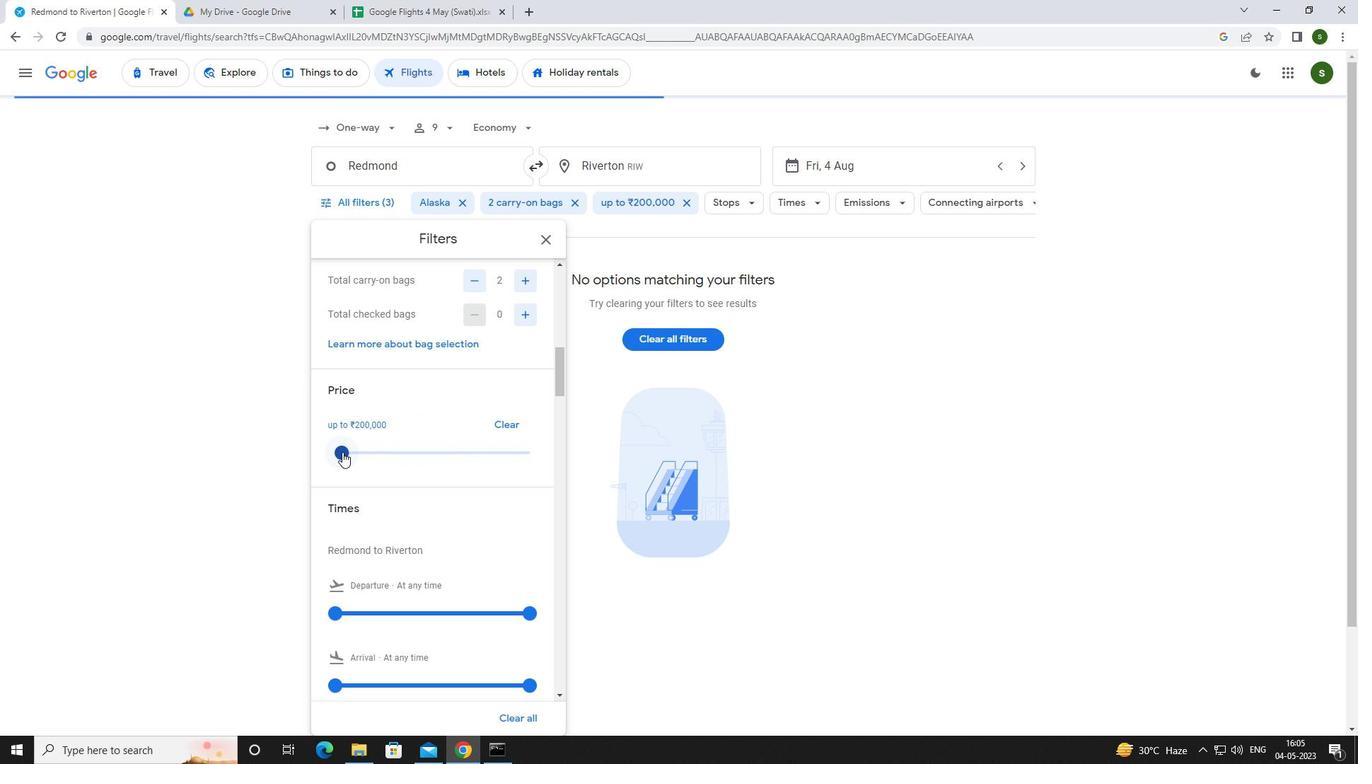
Action: Mouse scrolled (342, 451) with delta (0, 0)
Screenshot: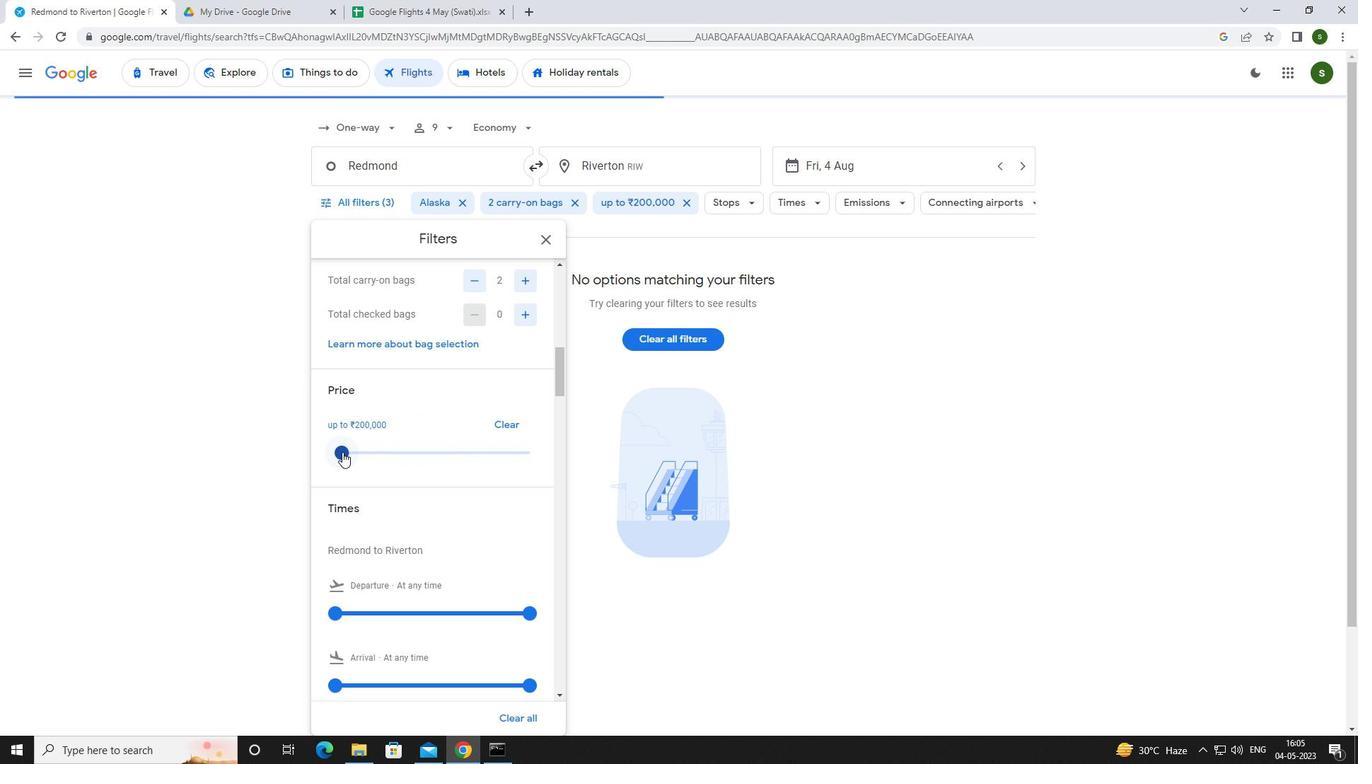 
Action: Mouse moved to (334, 468)
Screenshot: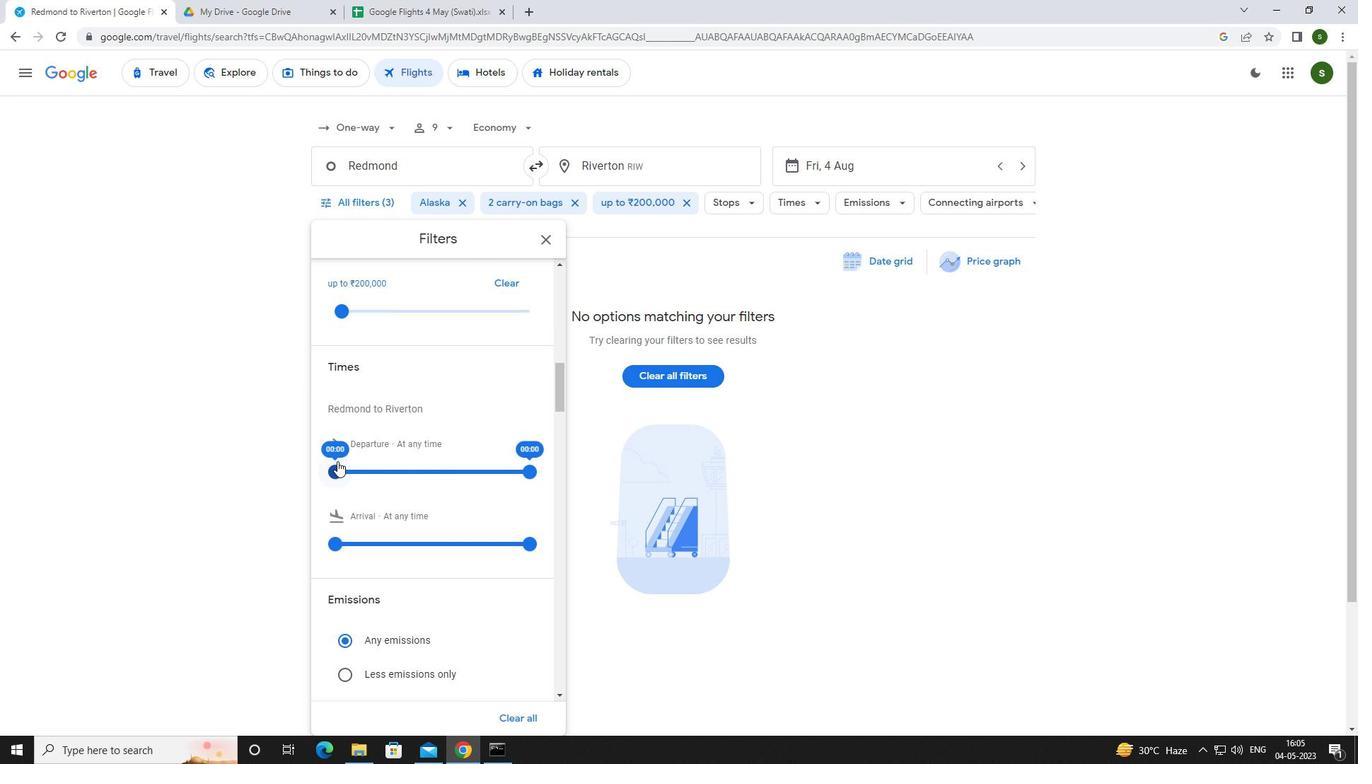 
Action: Mouse pressed left at (334, 468)
Screenshot: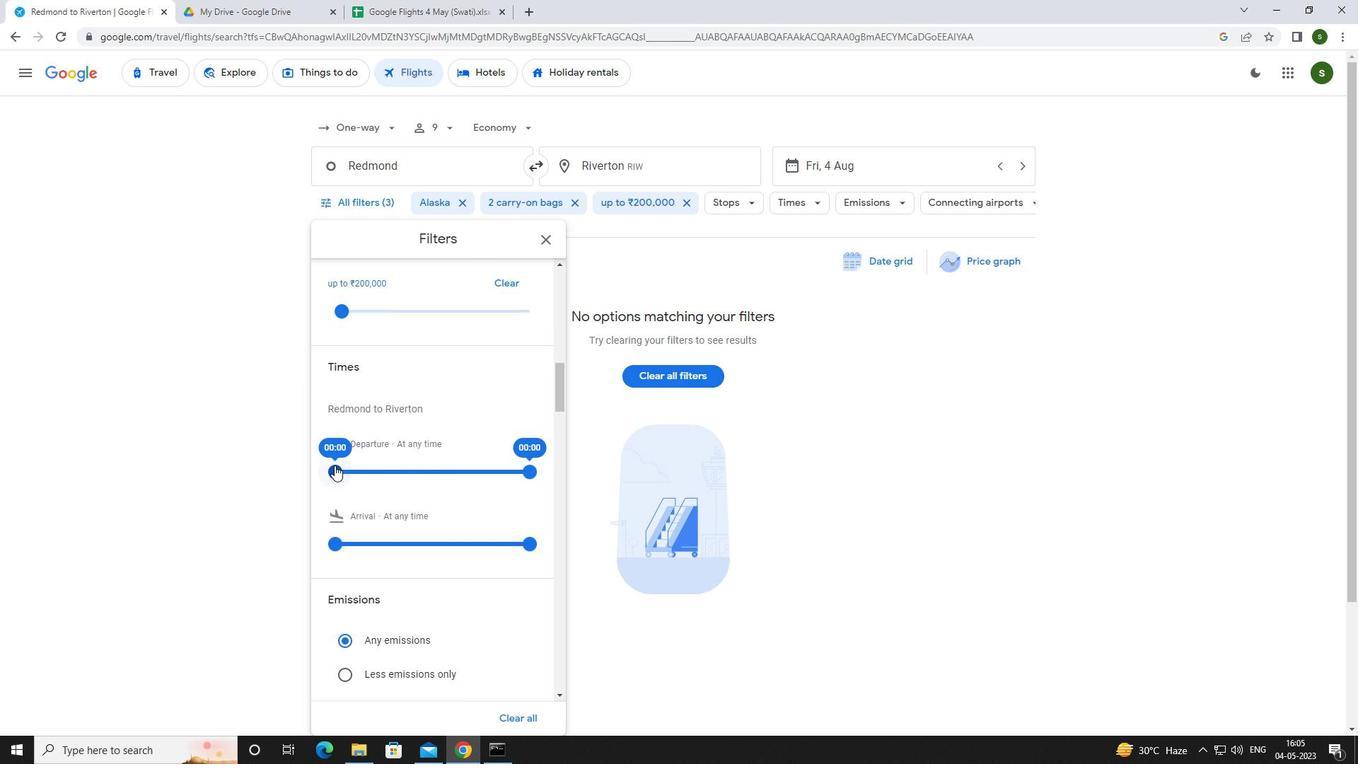 
Action: Mouse moved to (791, 546)
Screenshot: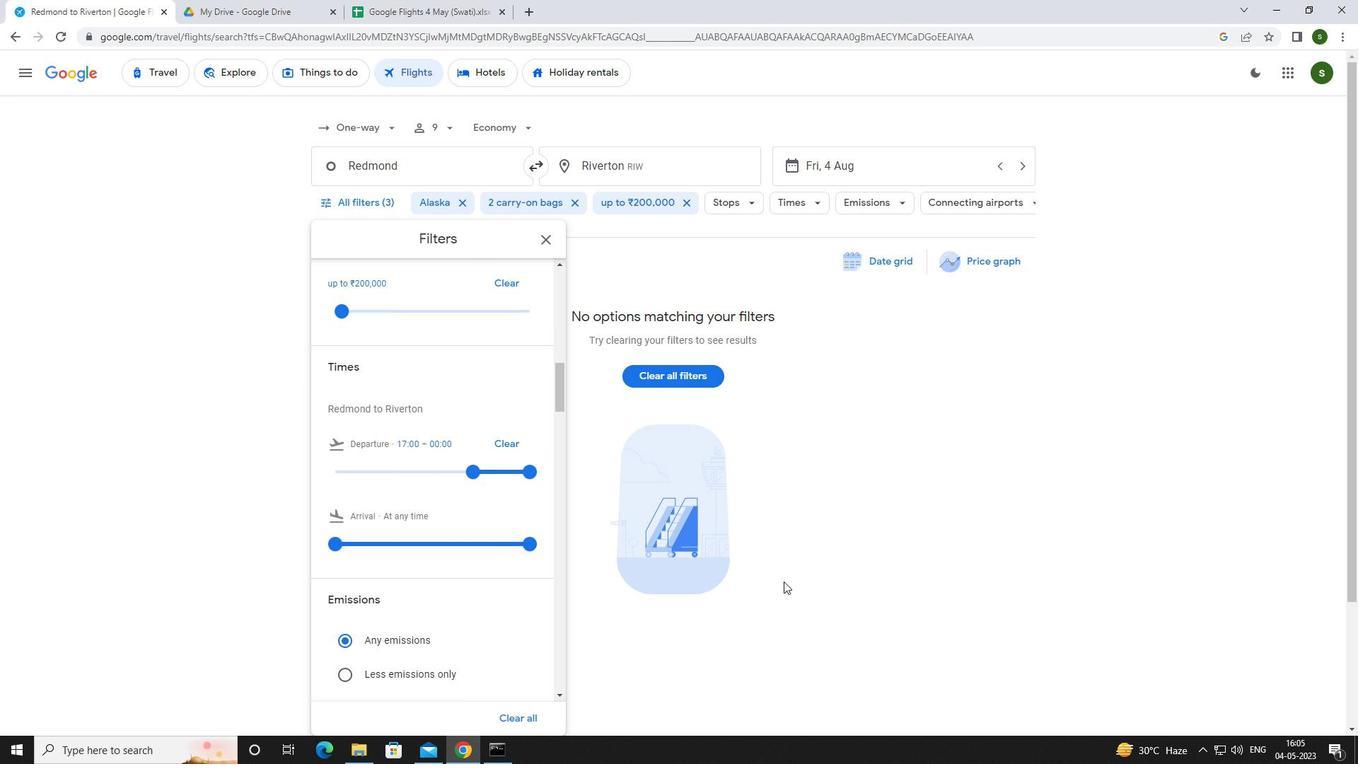 
Action: Mouse pressed left at (791, 546)
Screenshot: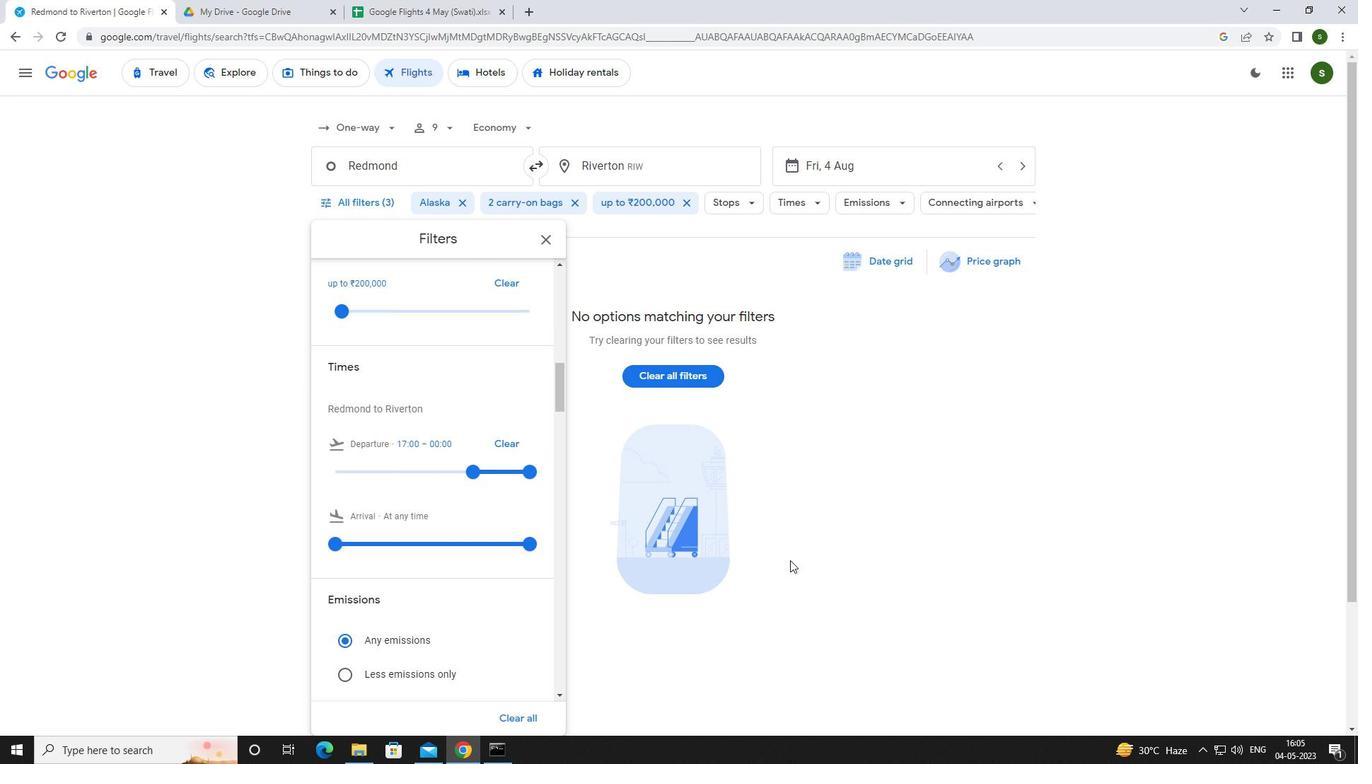 
Action: Mouse moved to (799, 541)
Screenshot: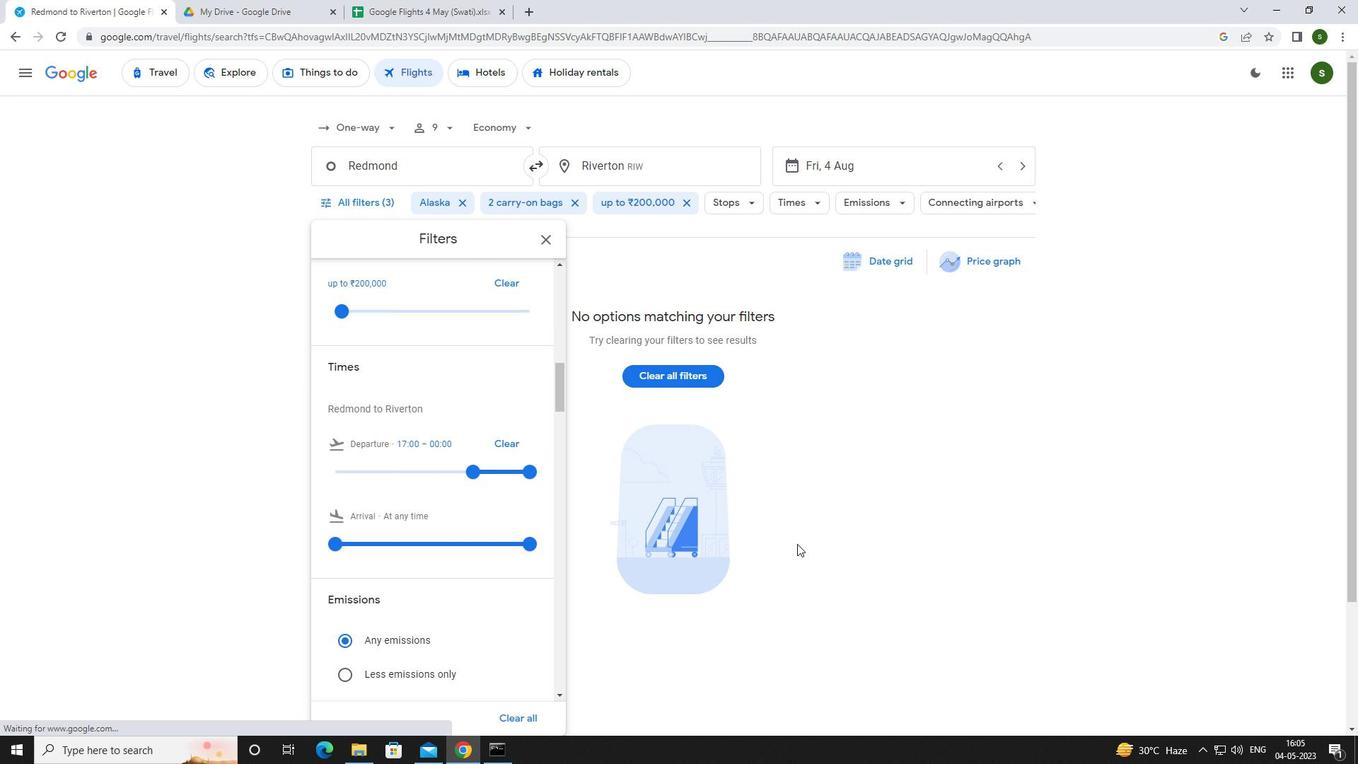 
